 Task: In the  document Sarah.pdf ,change text color to 'Dark Brown' Insert the shape mentioned shape on right side of the text 'Cloud Callouts'. Change color of the shape to  RedChange shape height to 1
Action: Mouse pressed left at (381, 455)
Screenshot: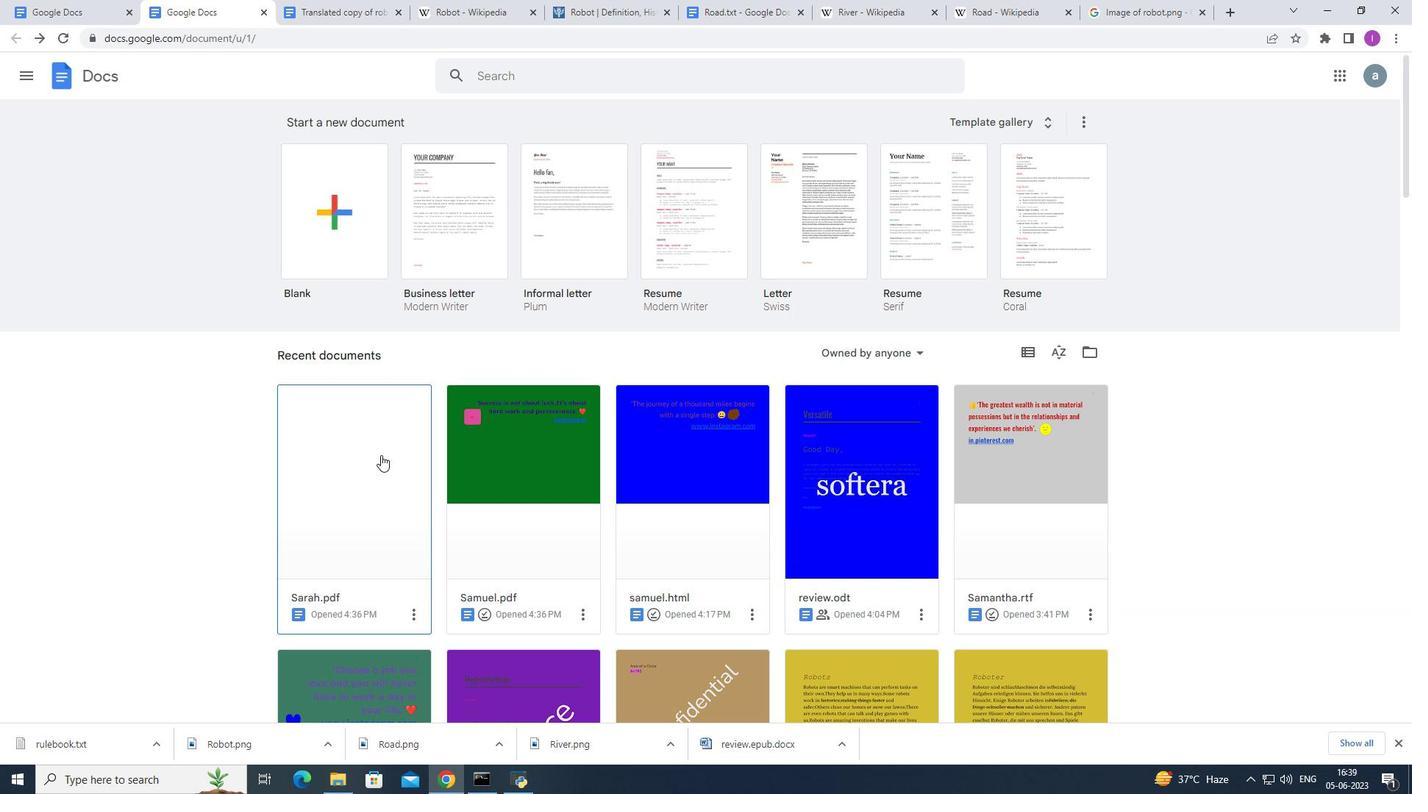 
Action: Mouse moved to (459, 236)
Screenshot: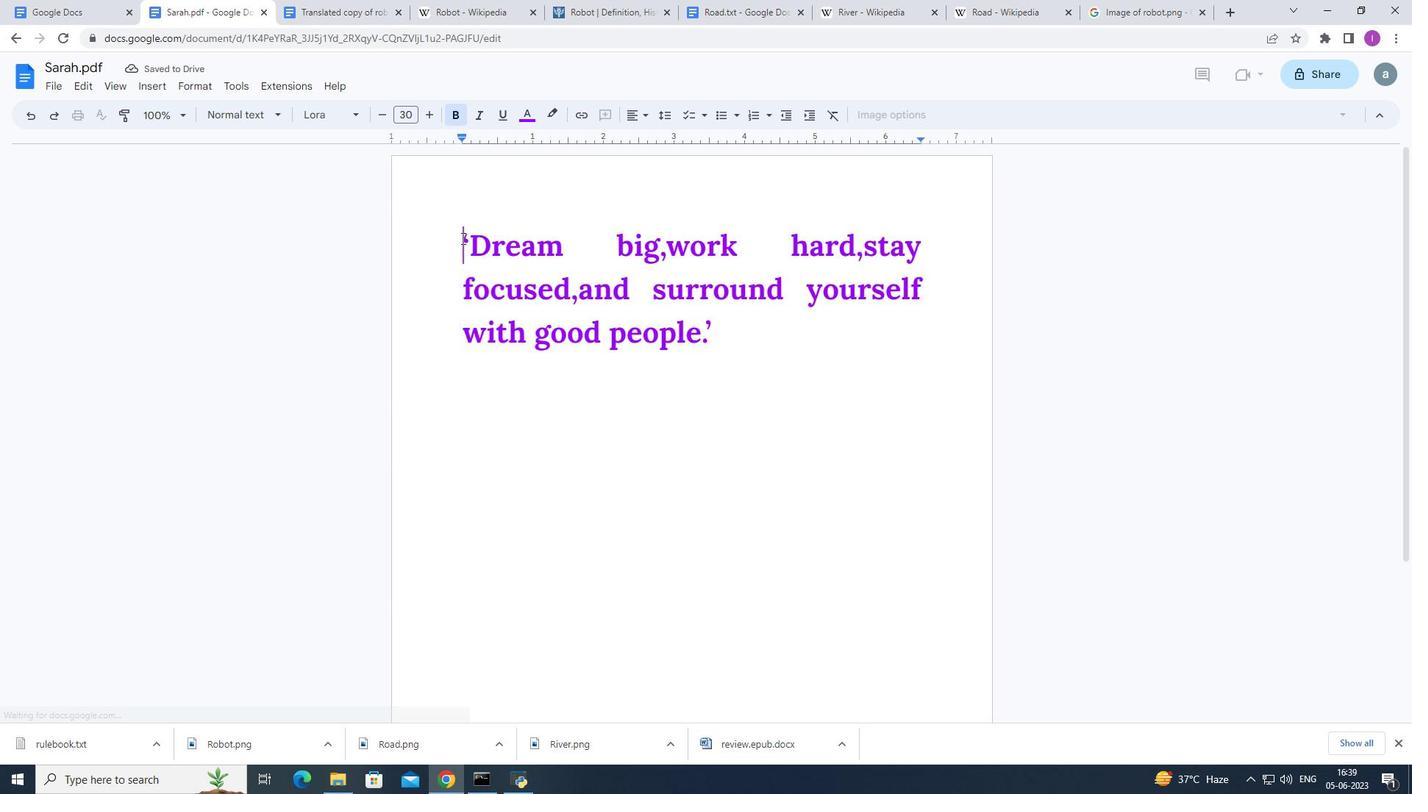 
Action: Mouse pressed left at (459, 236)
Screenshot: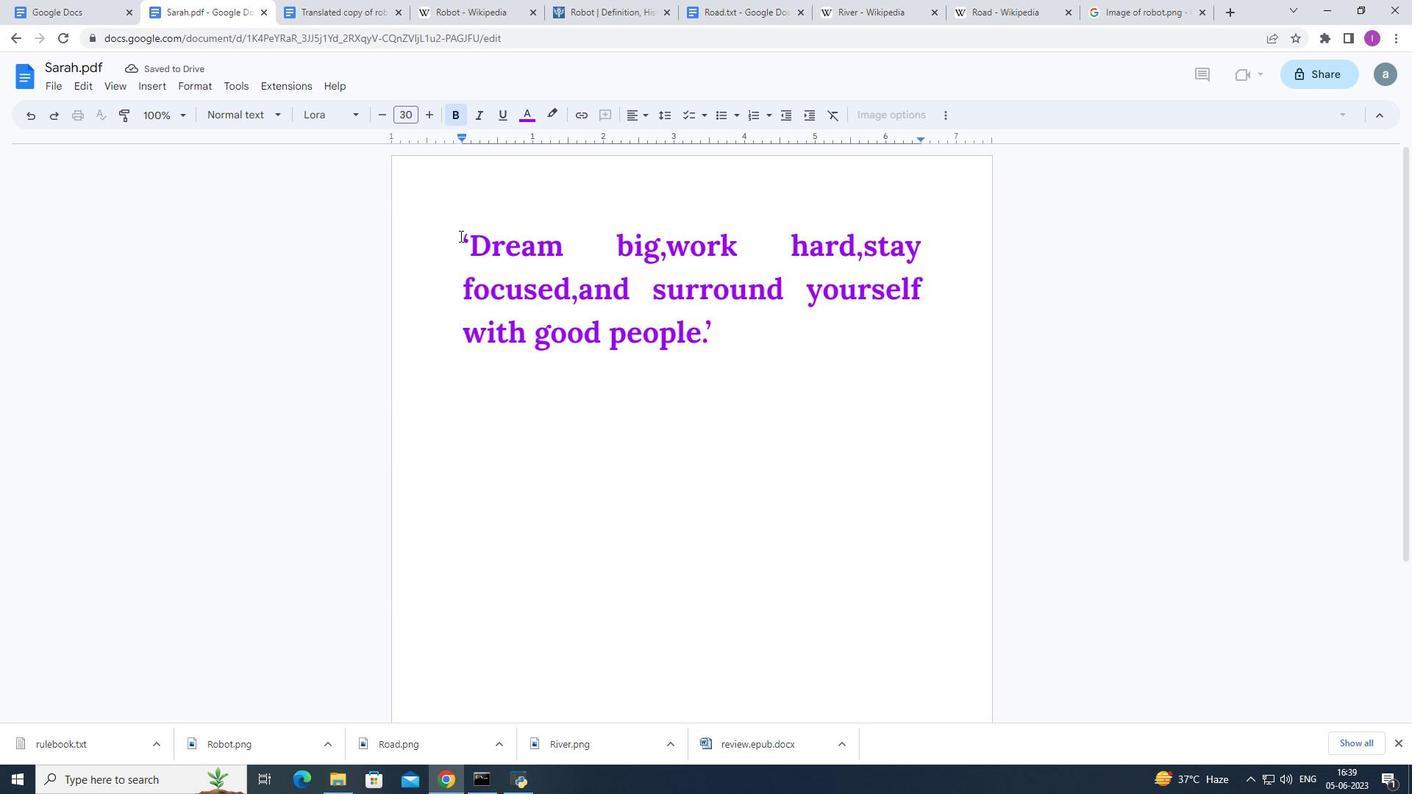 
Action: Mouse moved to (527, 120)
Screenshot: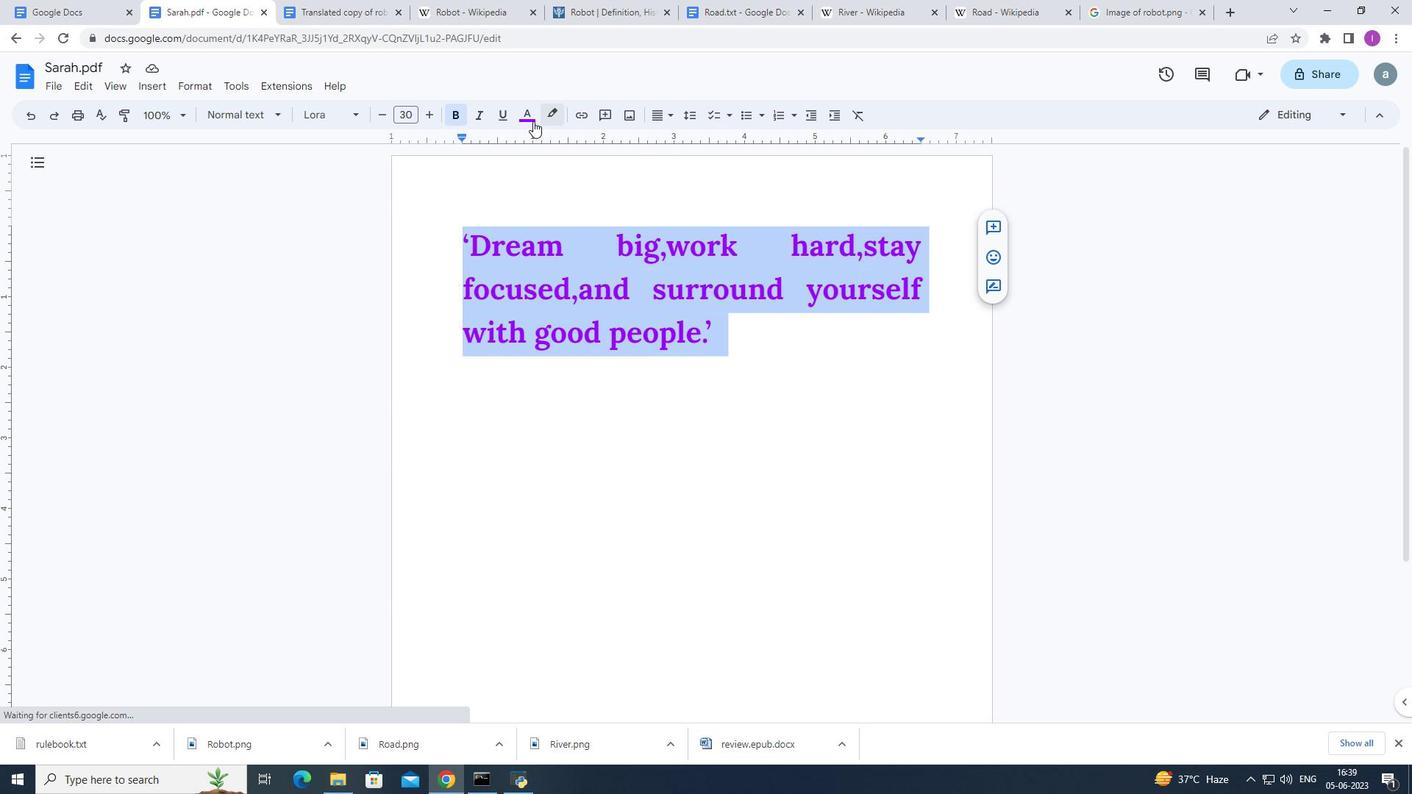 
Action: Mouse pressed left at (527, 120)
Screenshot: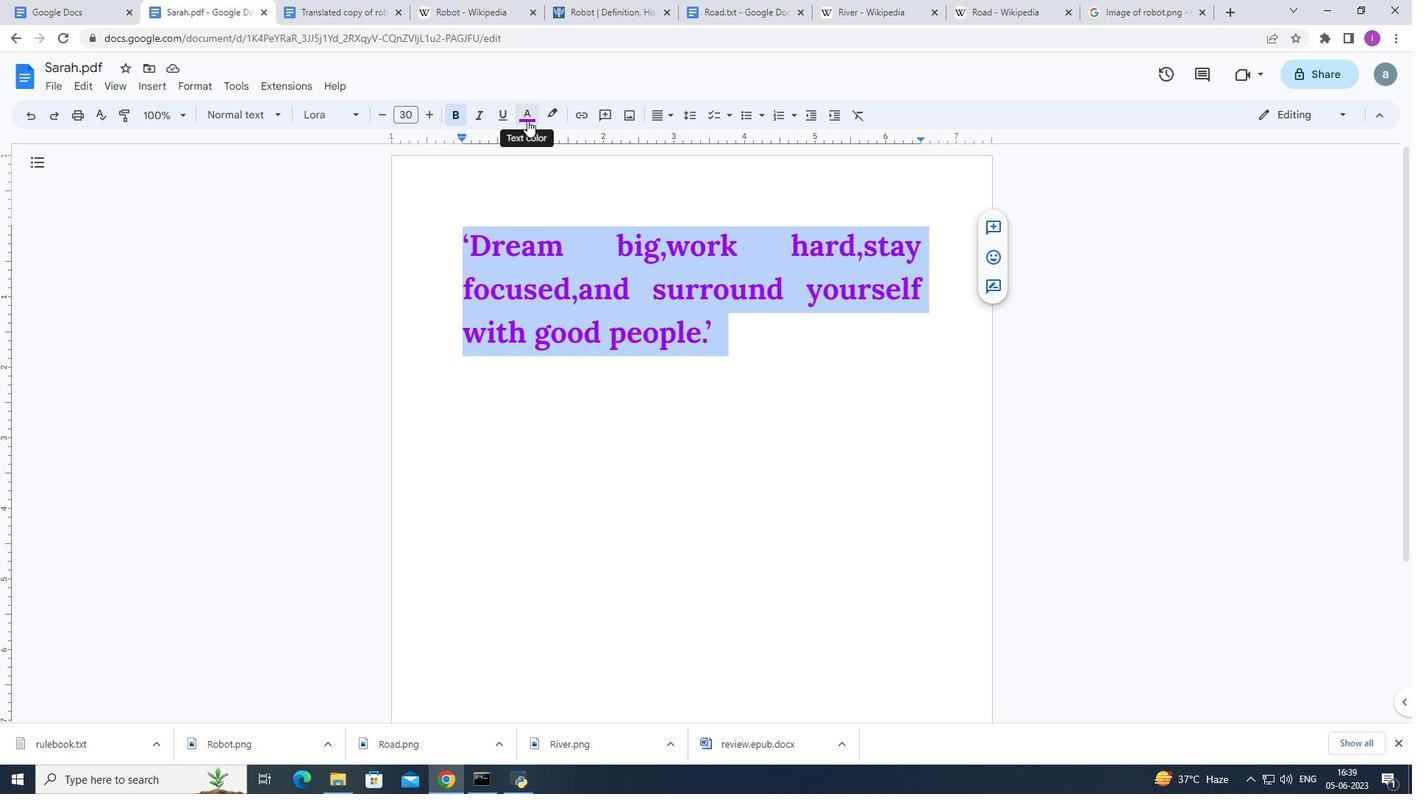 
Action: Mouse moved to (568, 256)
Screenshot: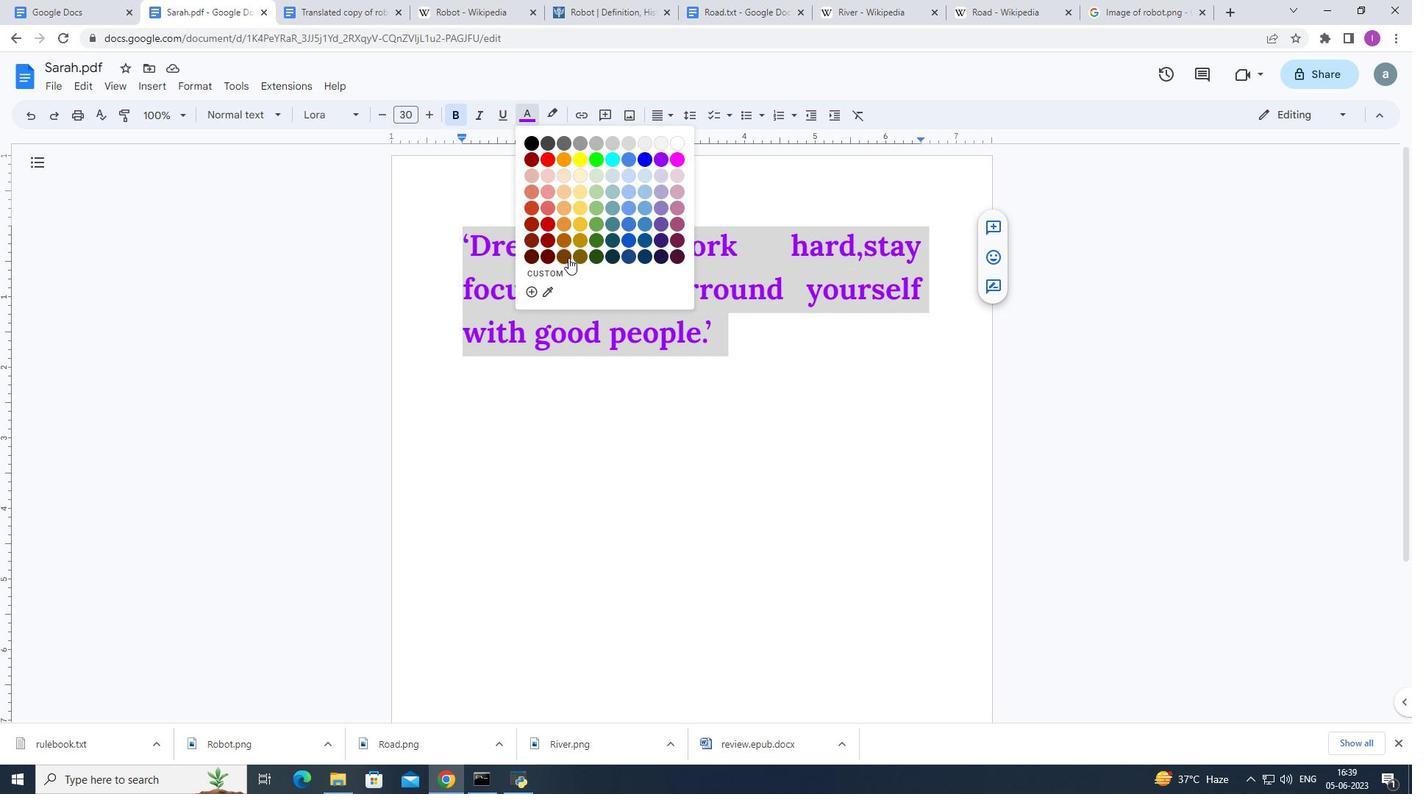 
Action: Mouse pressed left at (568, 256)
Screenshot: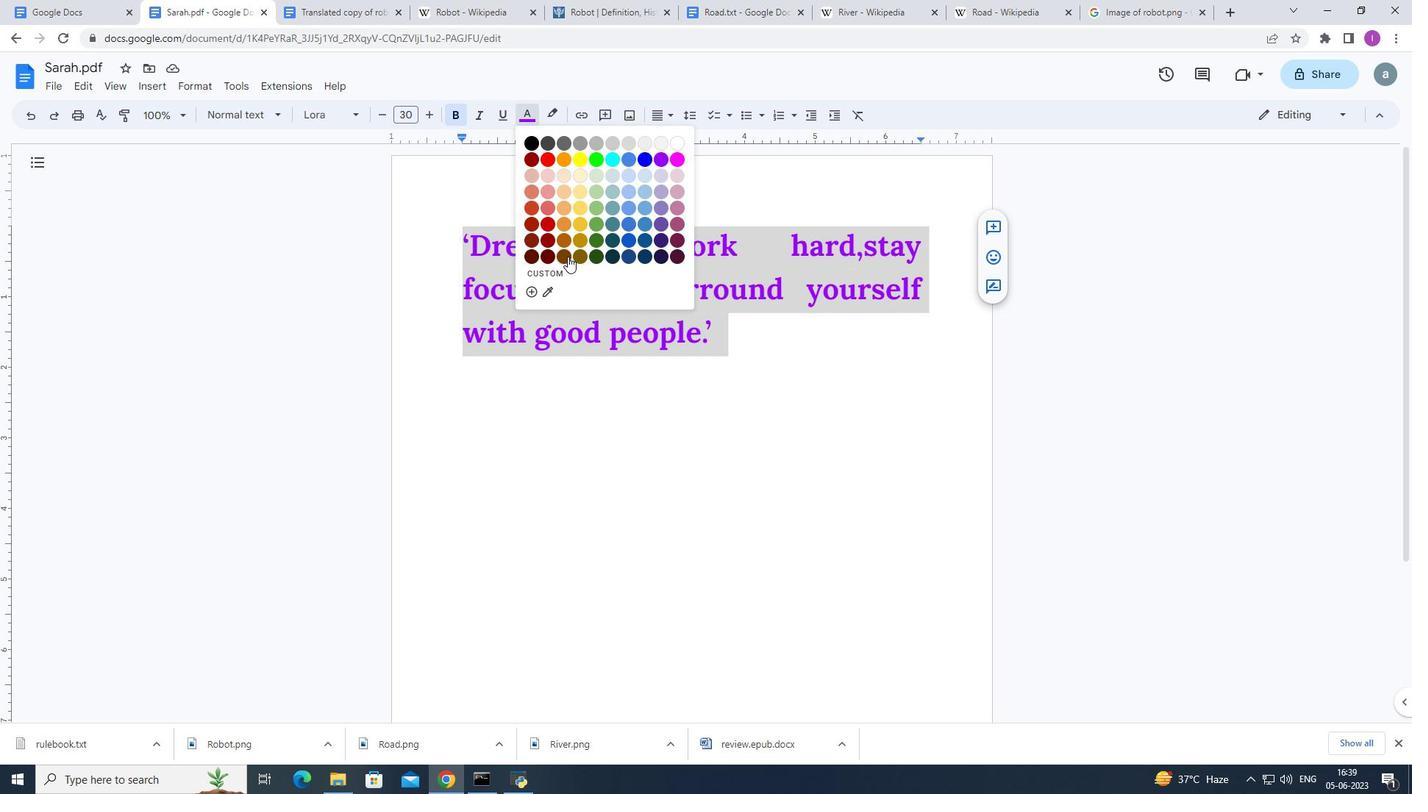 
Action: Mouse moved to (423, 278)
Screenshot: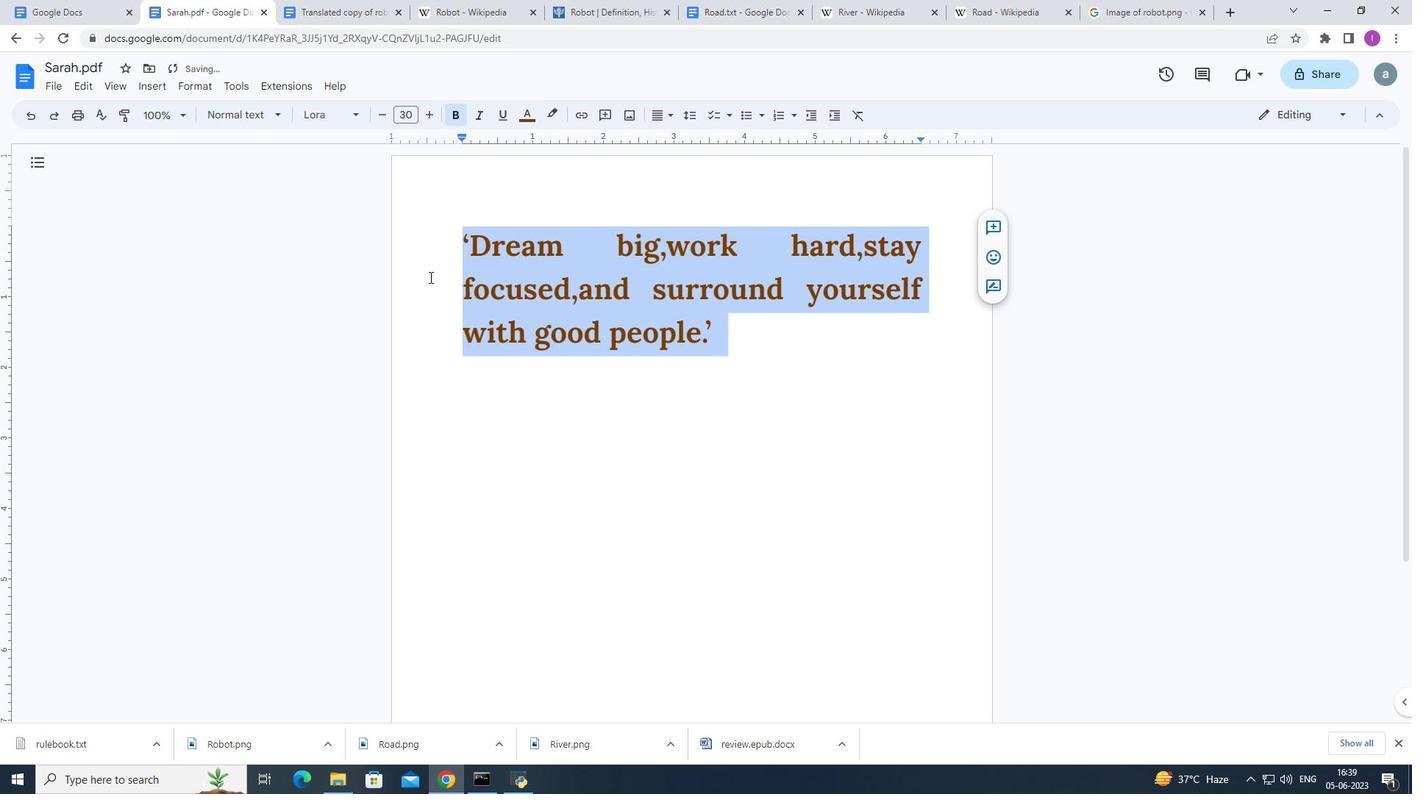 
Action: Mouse pressed left at (423, 278)
Screenshot: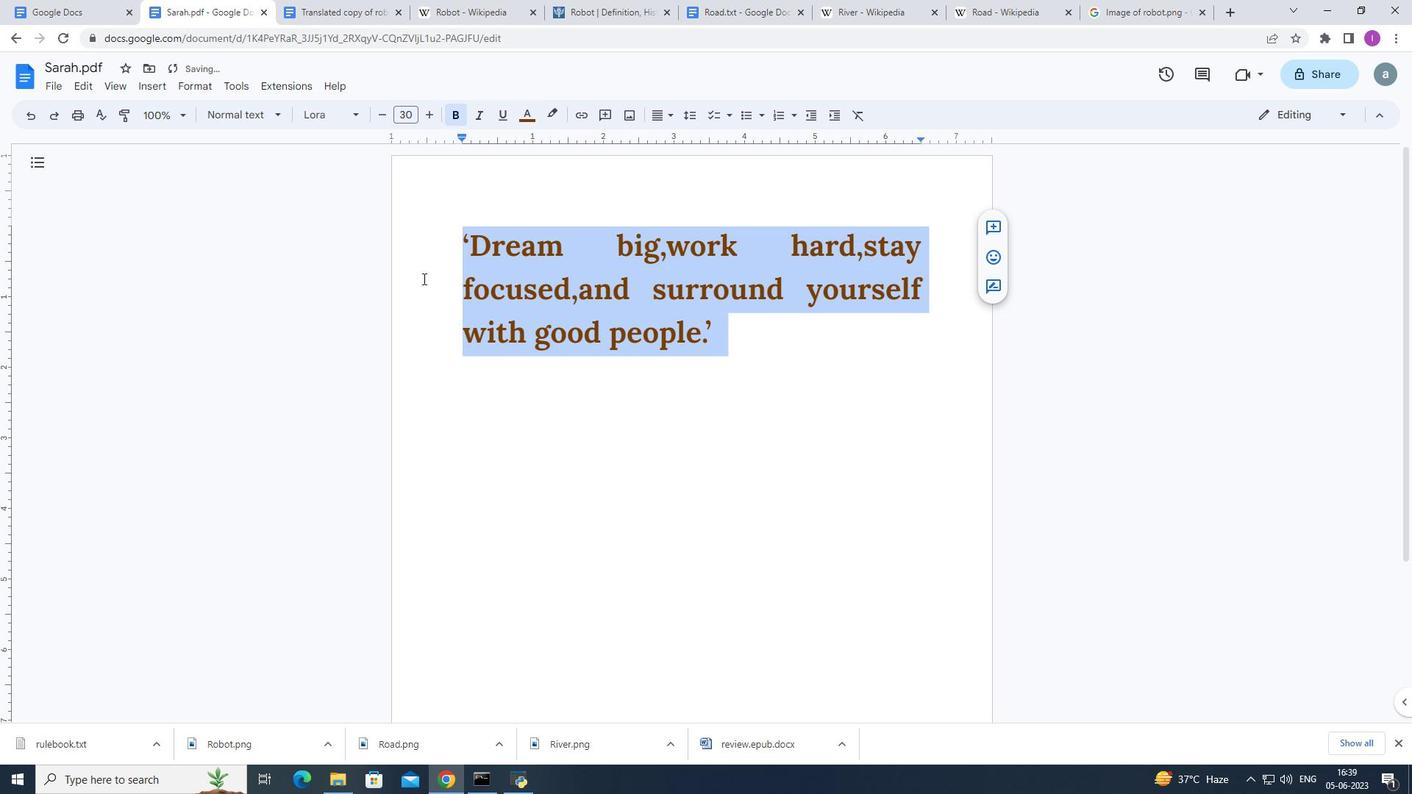 
Action: Mouse moved to (161, 82)
Screenshot: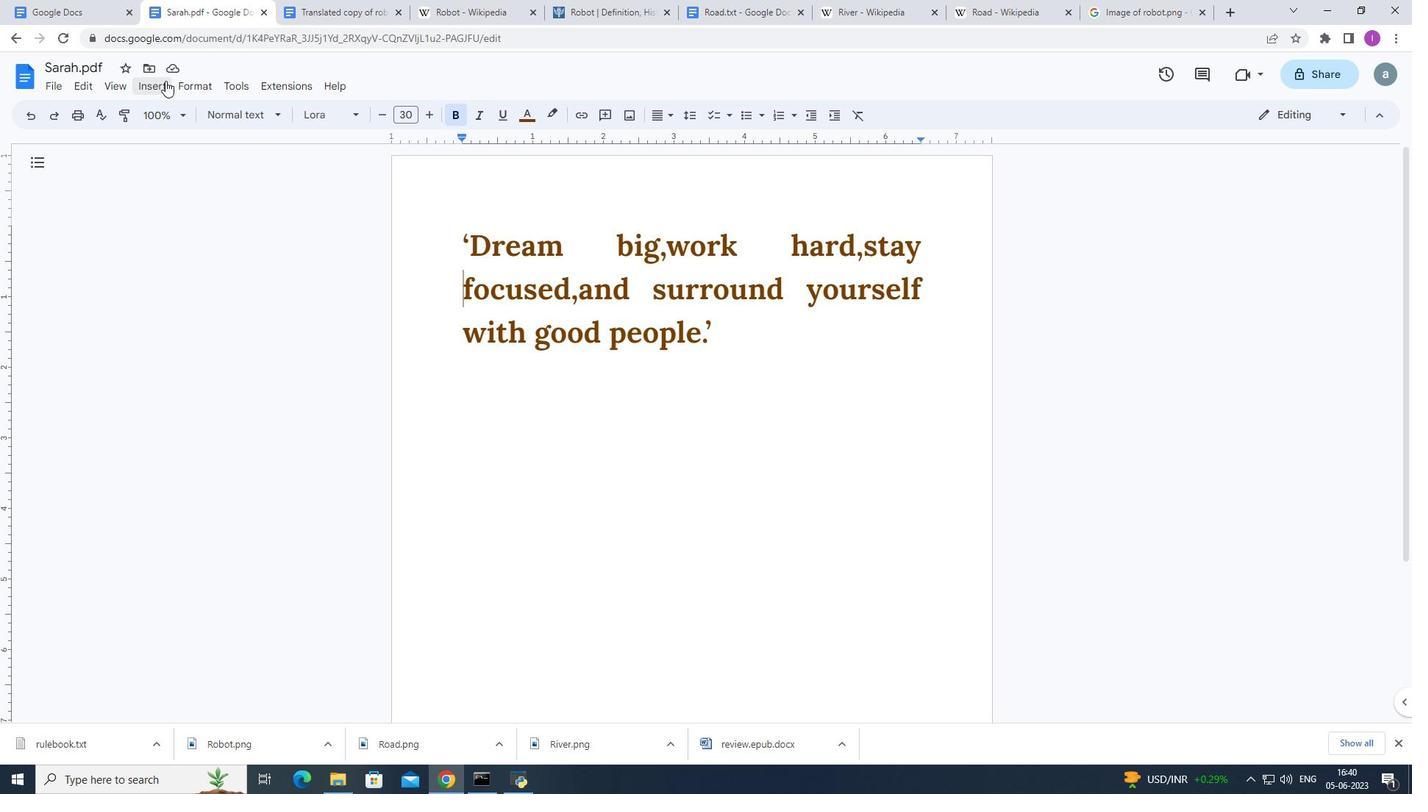 
Action: Mouse pressed left at (161, 82)
Screenshot: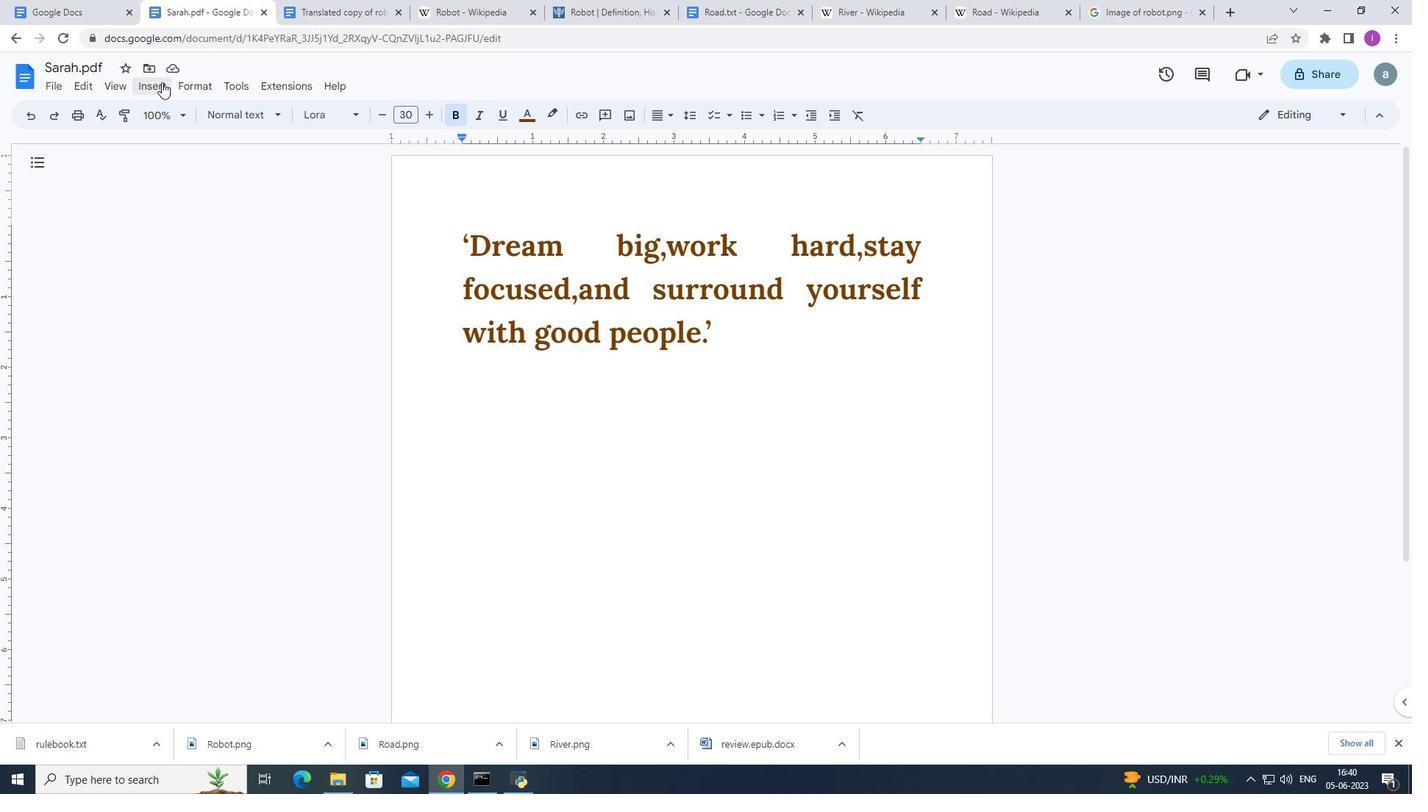 
Action: Mouse moved to (174, 158)
Screenshot: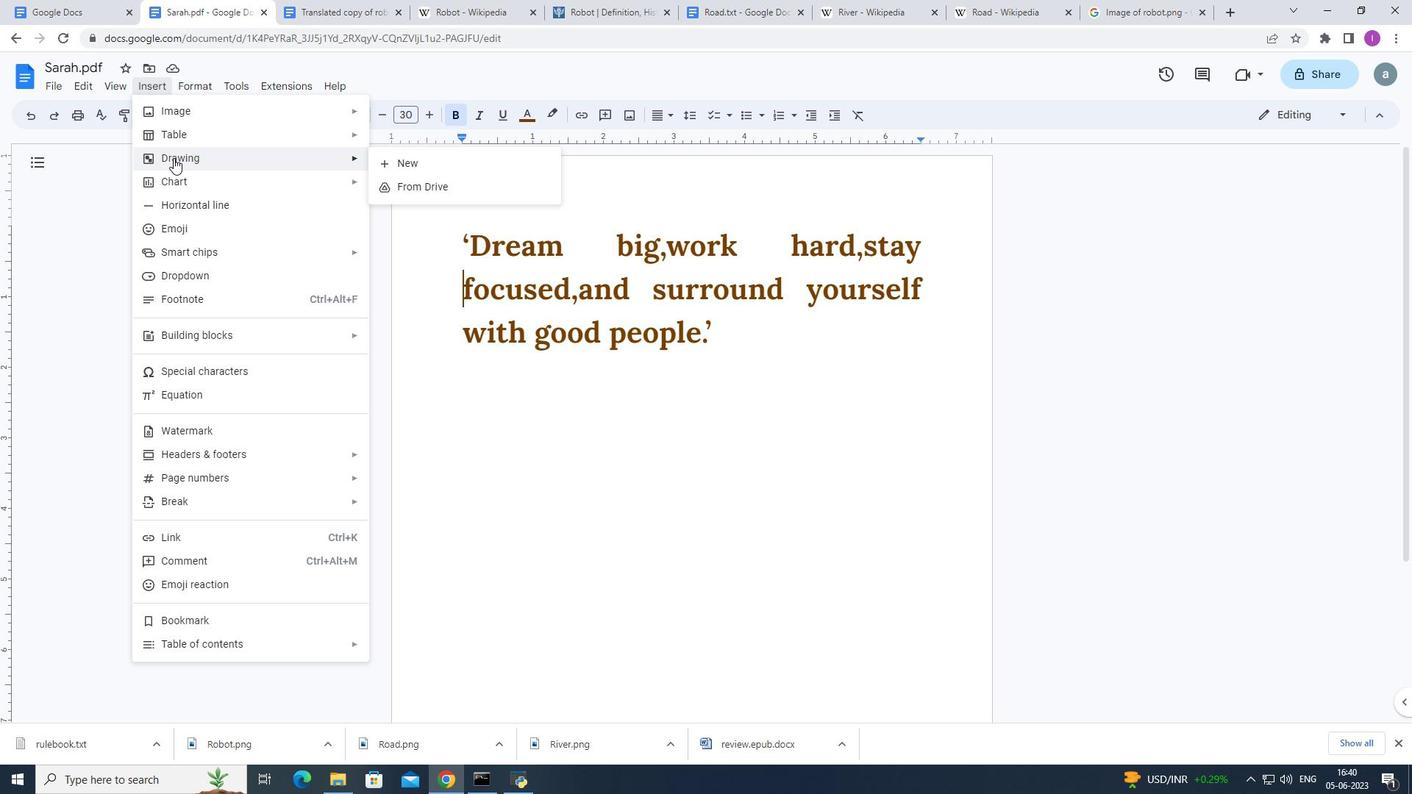 
Action: Mouse pressed left at (174, 158)
Screenshot: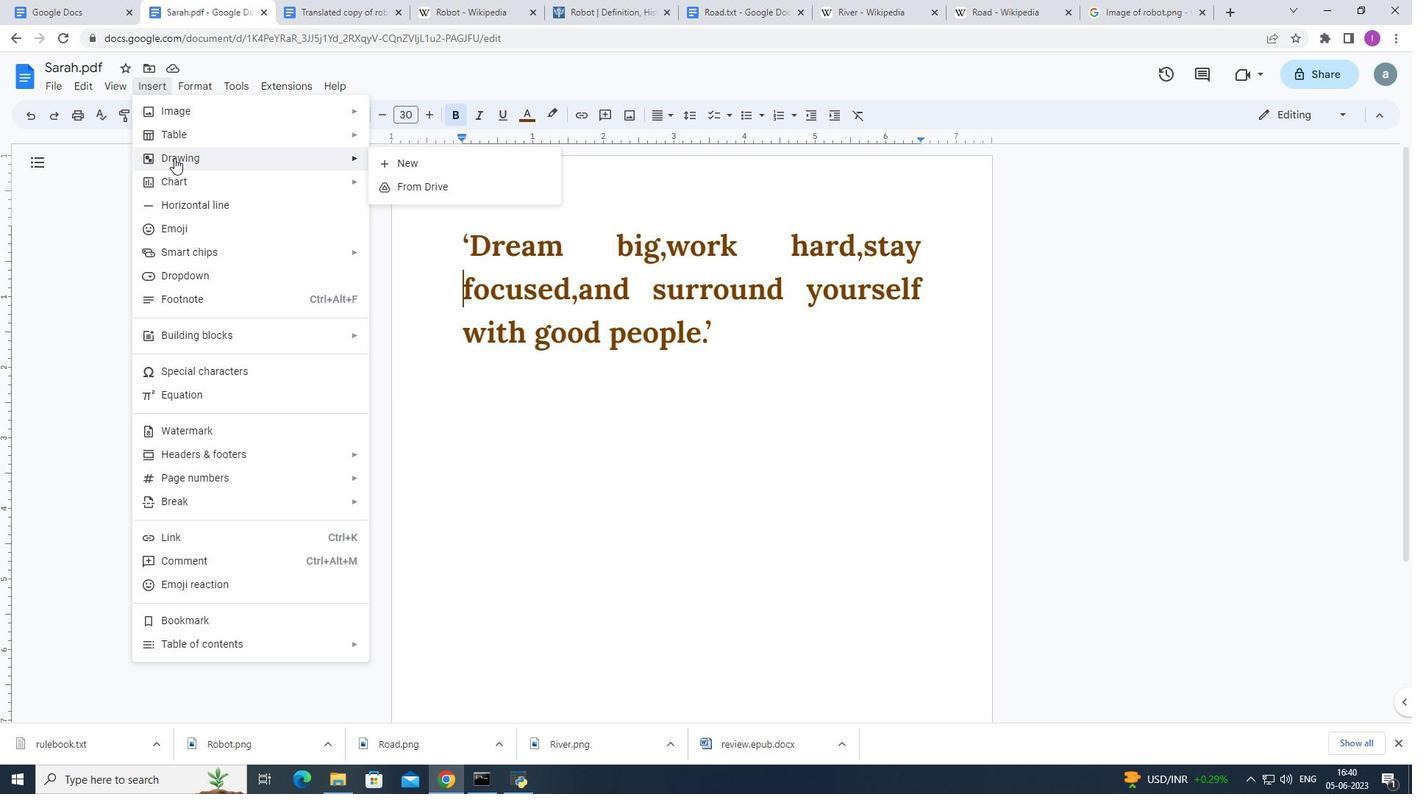 
Action: Mouse moved to (427, 160)
Screenshot: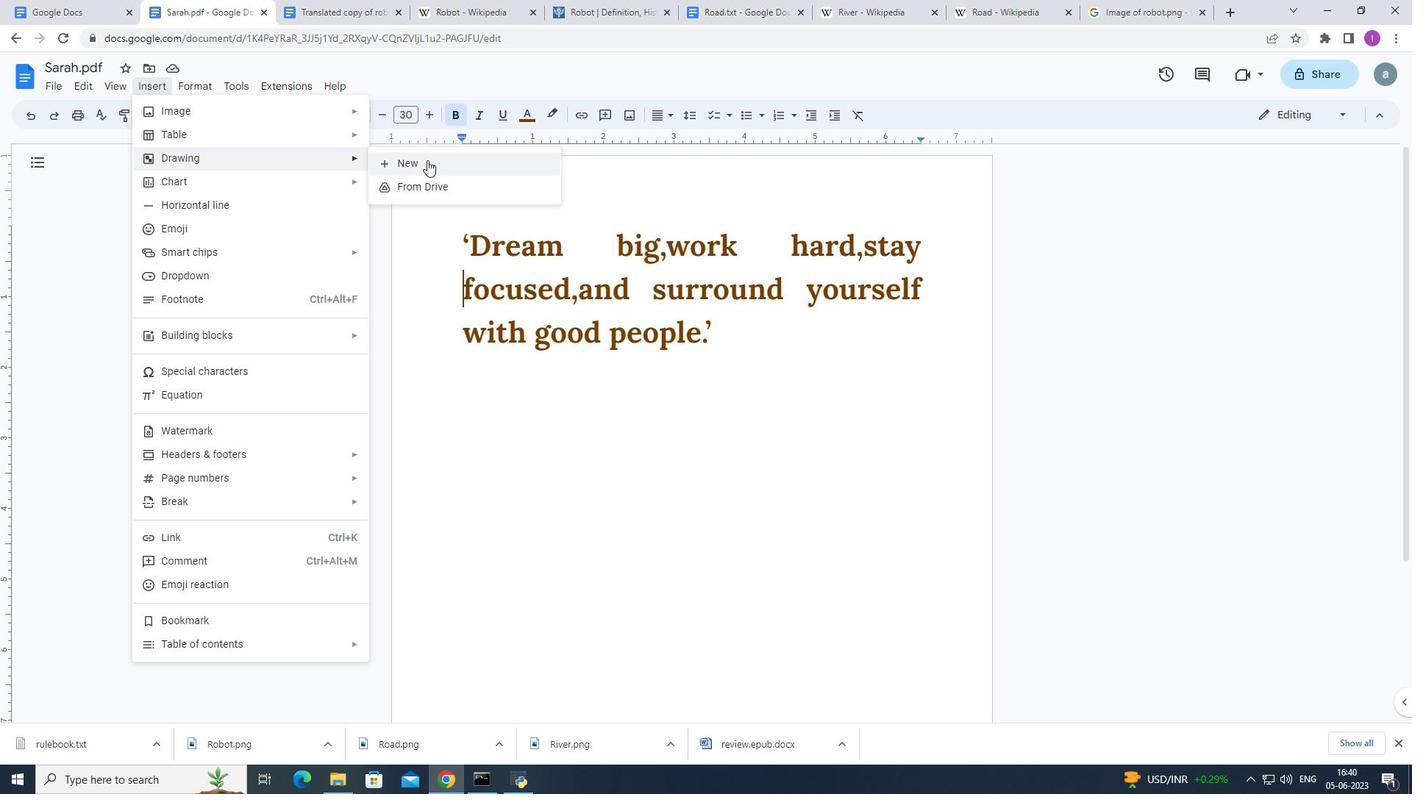 
Action: Mouse pressed left at (427, 160)
Screenshot: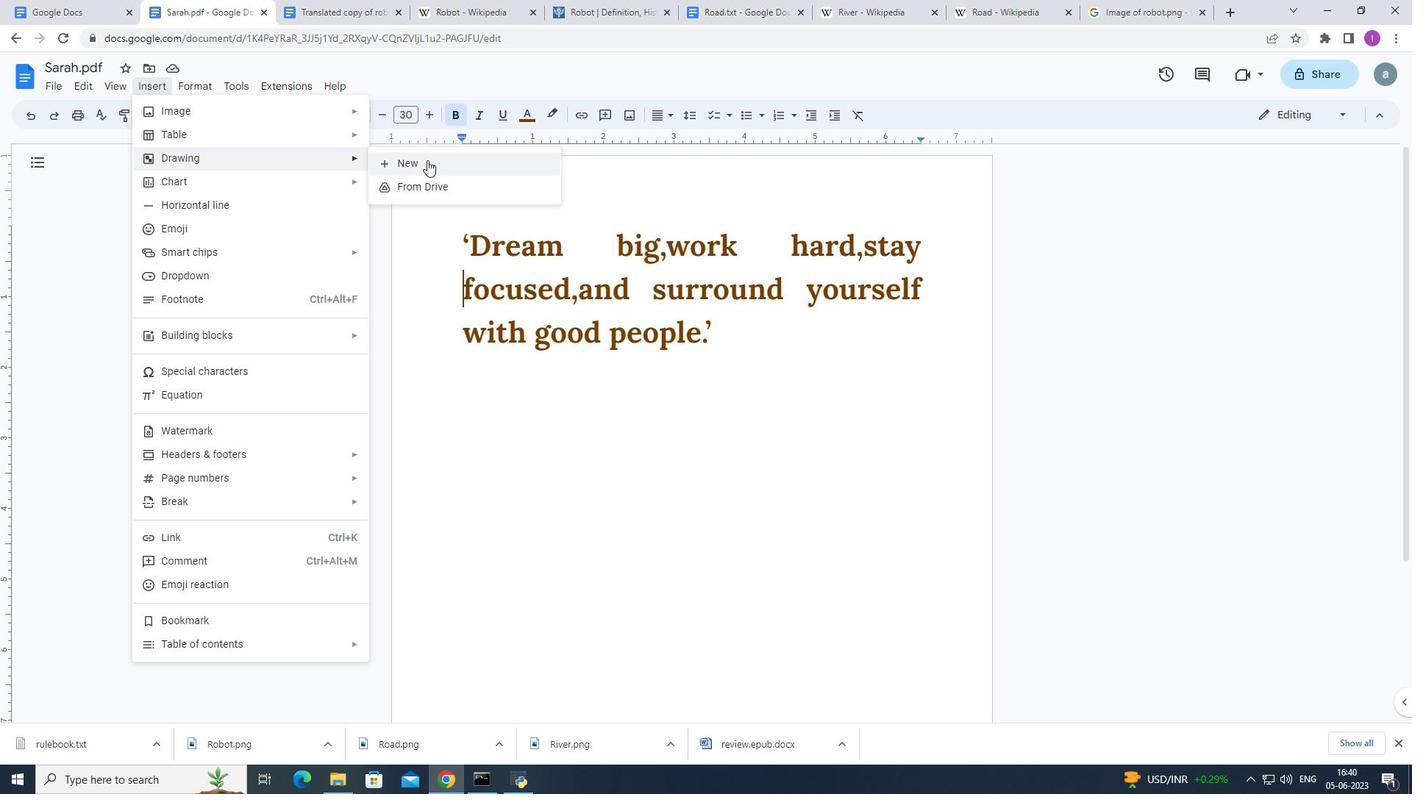 
Action: Mouse moved to (535, 142)
Screenshot: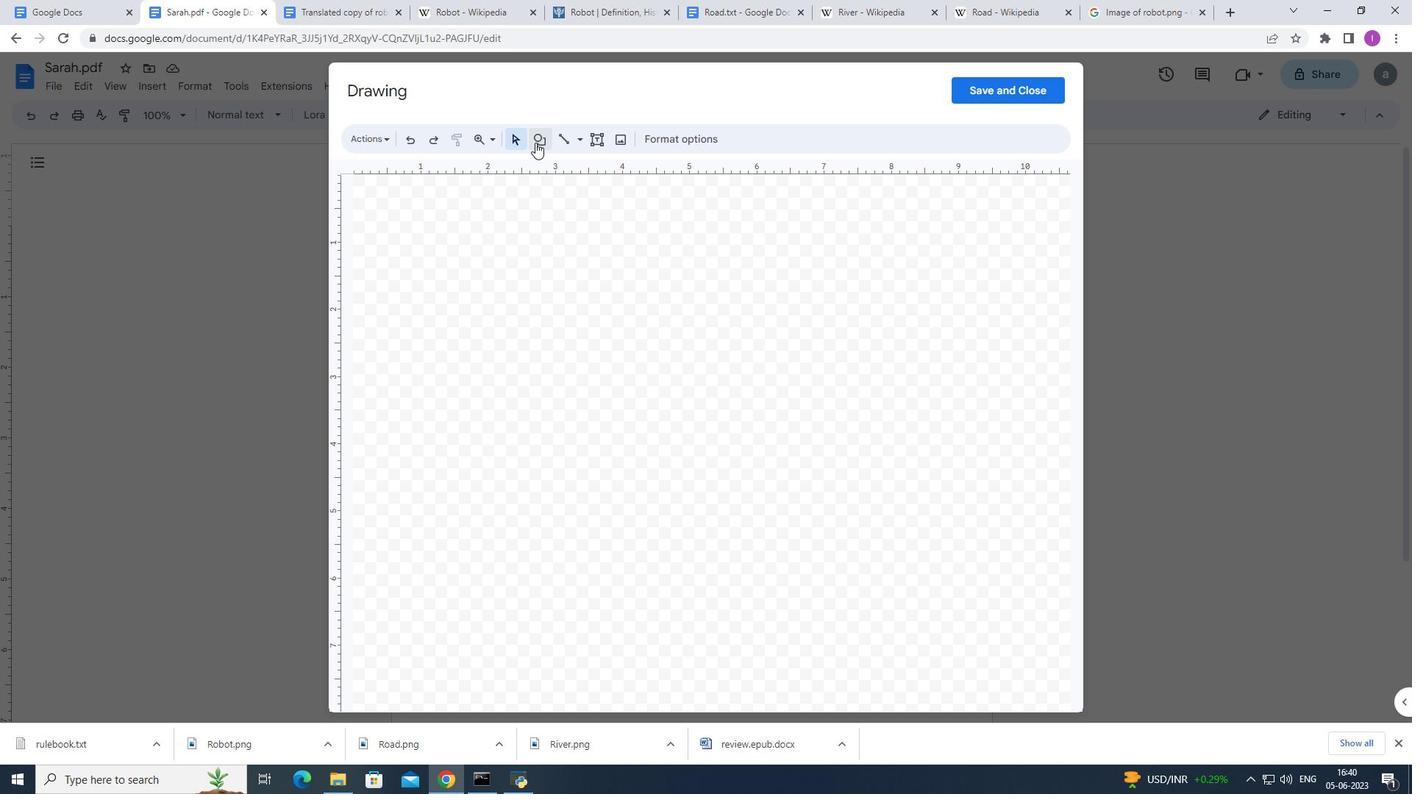 
Action: Mouse pressed left at (535, 142)
Screenshot: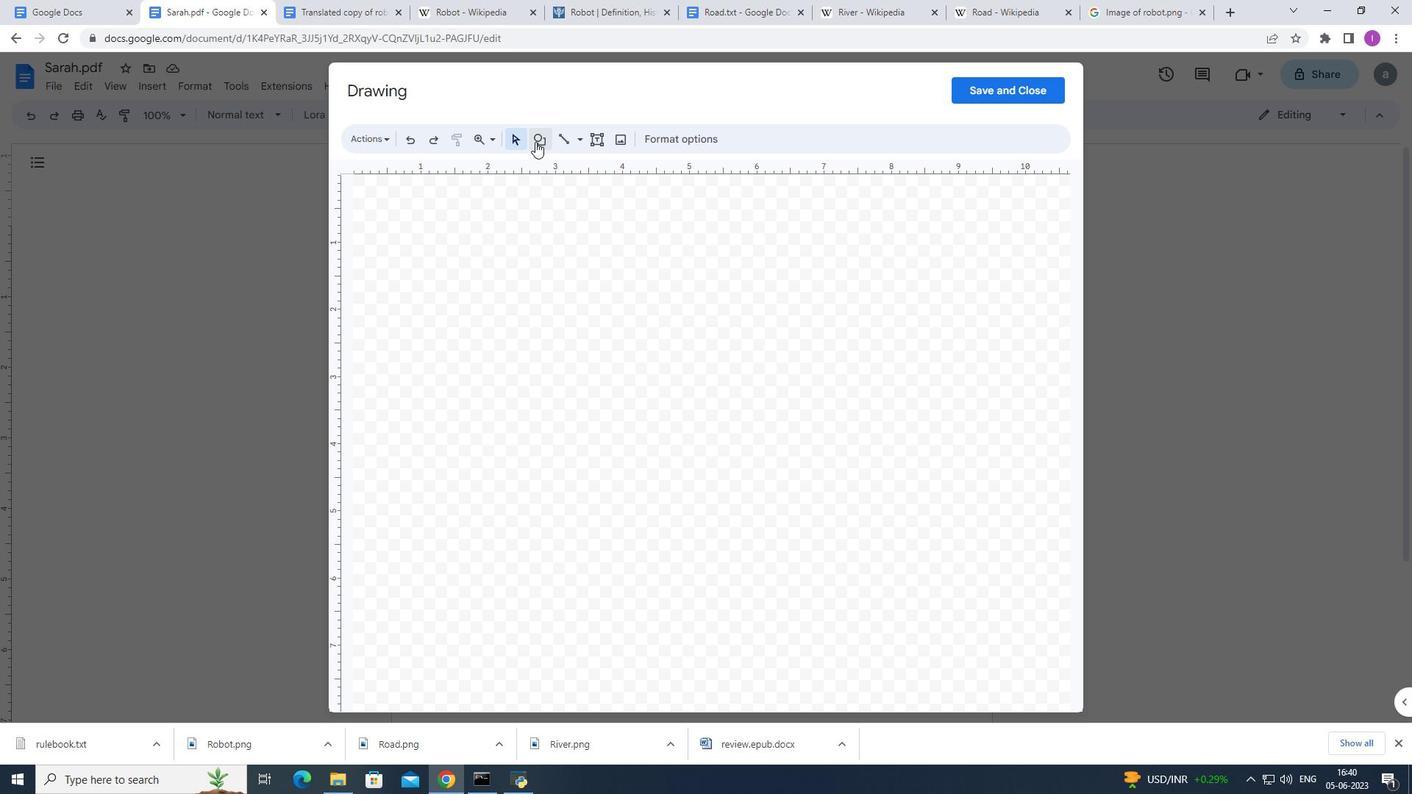 
Action: Mouse moved to (706, 262)
Screenshot: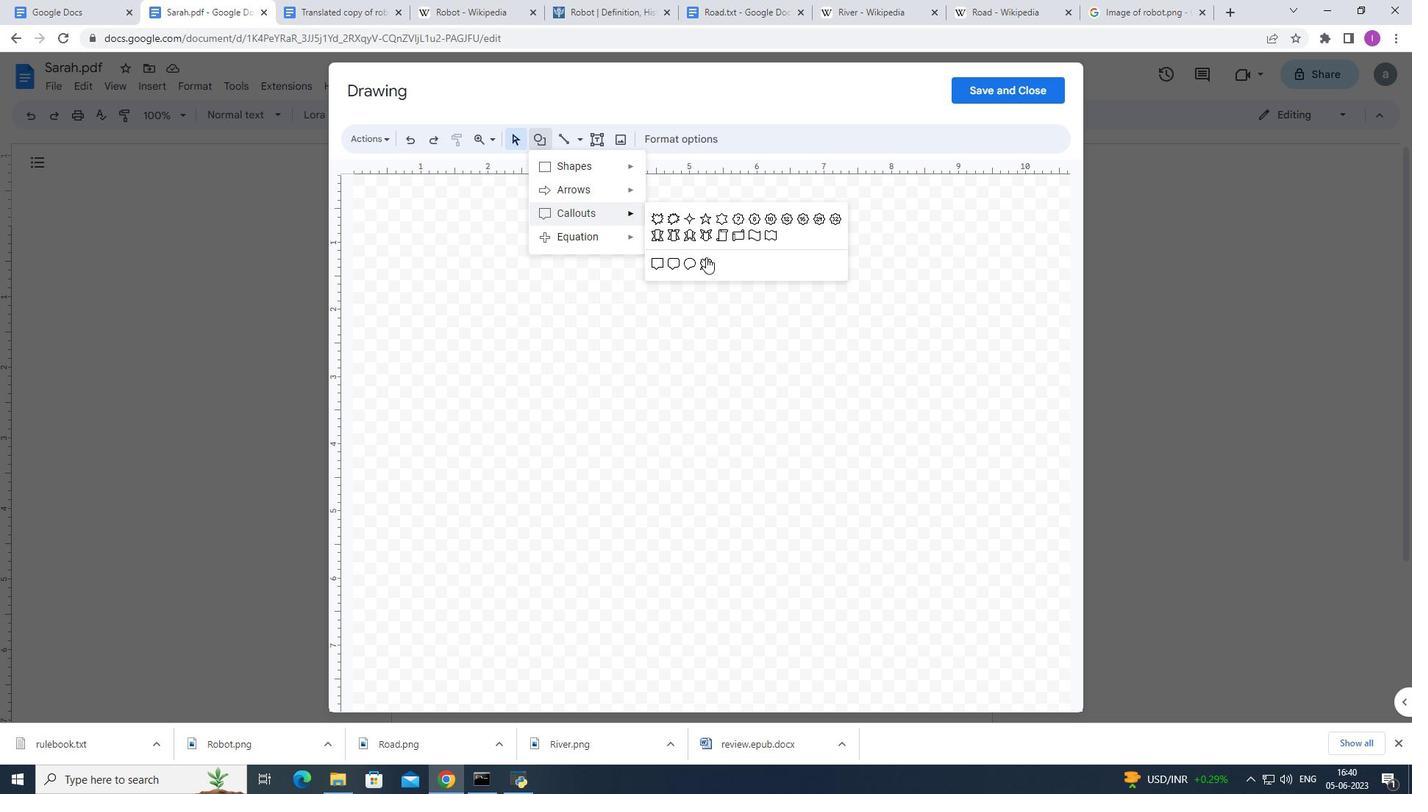 
Action: Mouse pressed left at (706, 262)
Screenshot: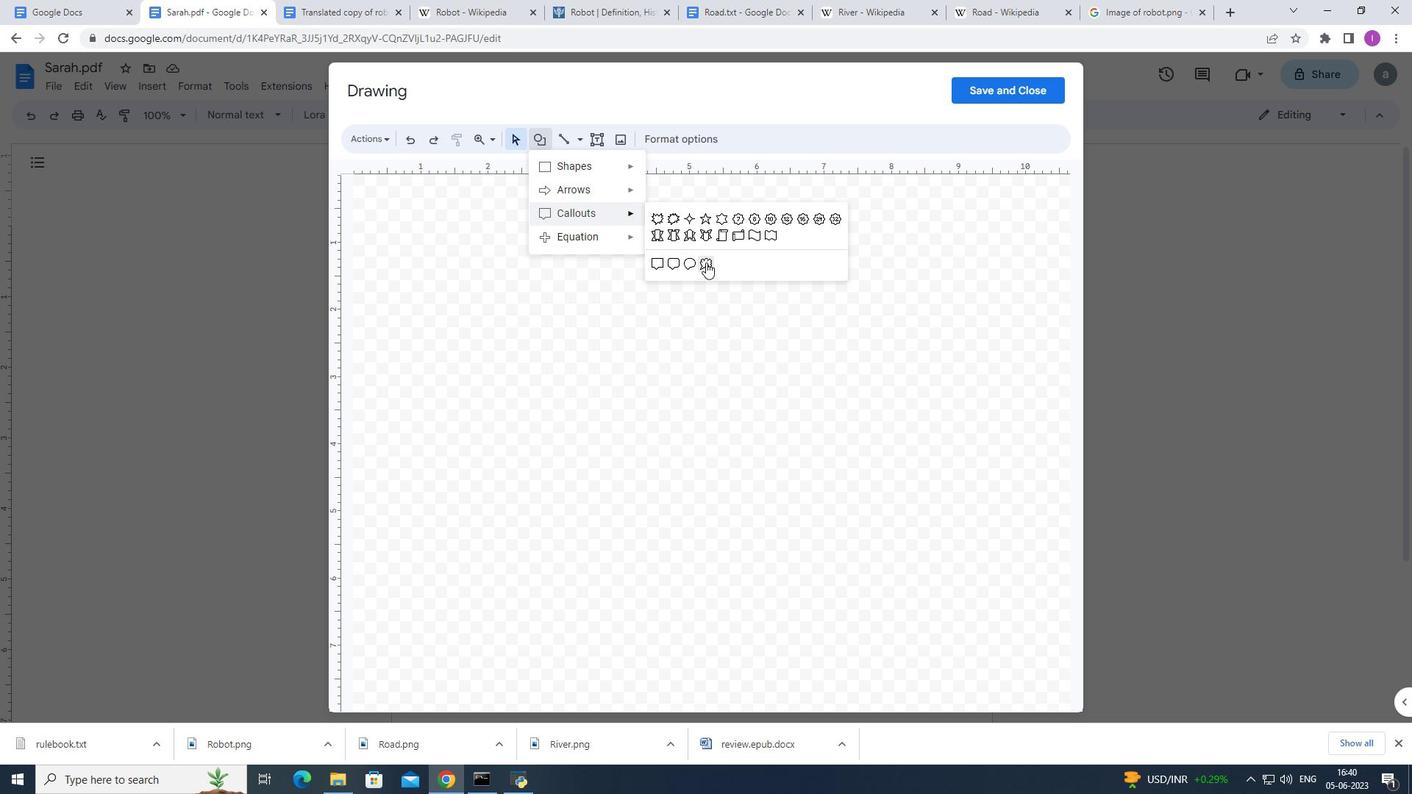 
Action: Mouse moved to (639, 294)
Screenshot: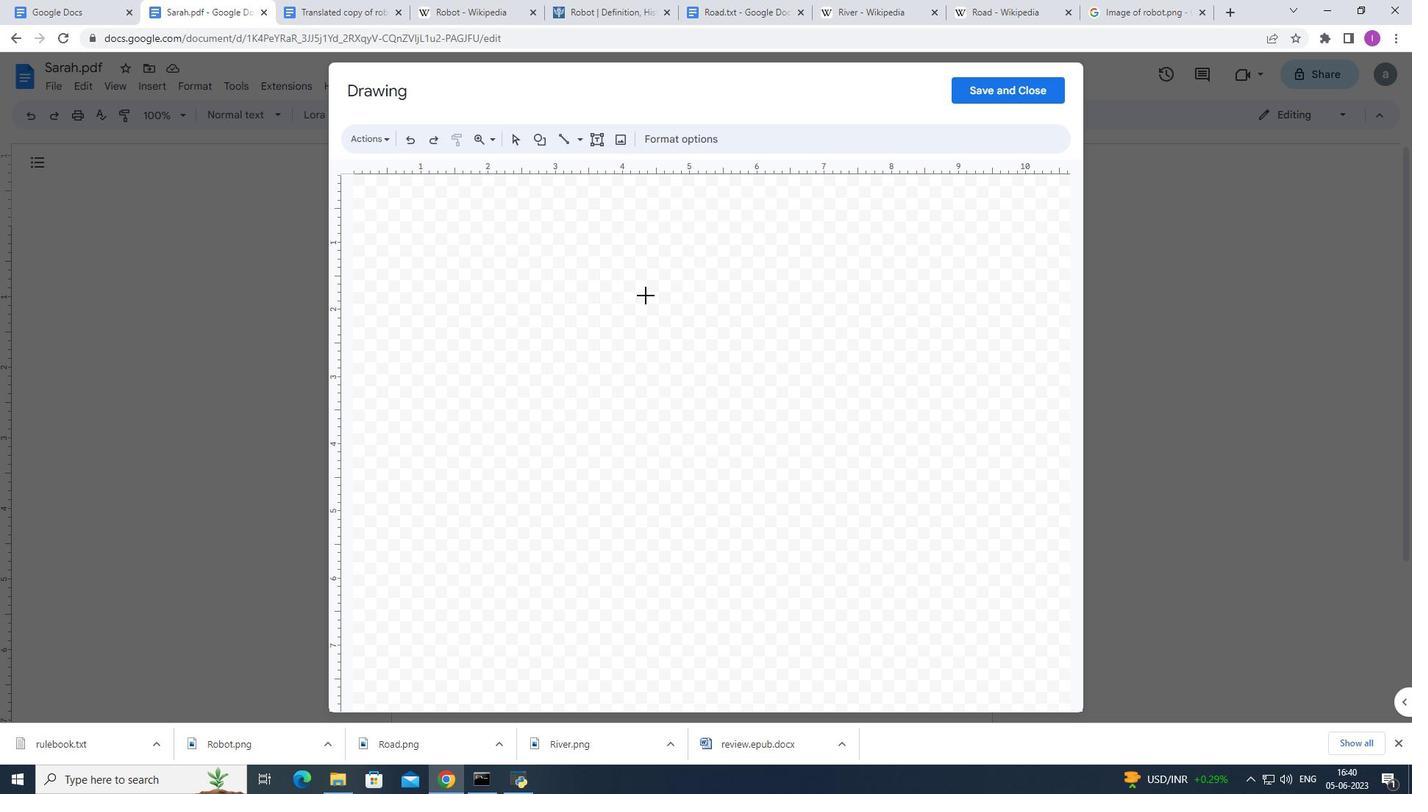 
Action: Mouse pressed left at (639, 294)
Screenshot: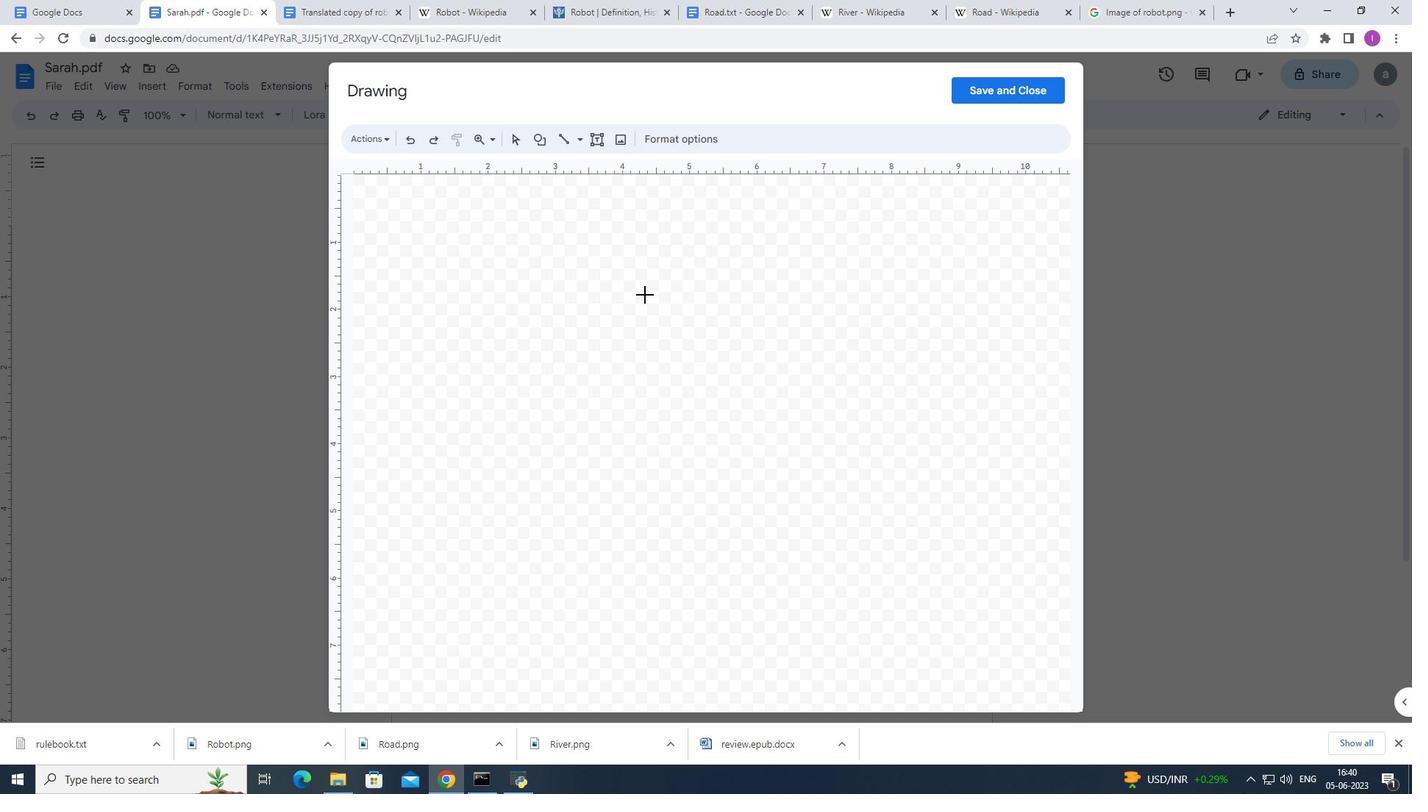 
Action: Mouse moved to (639, 293)
Screenshot: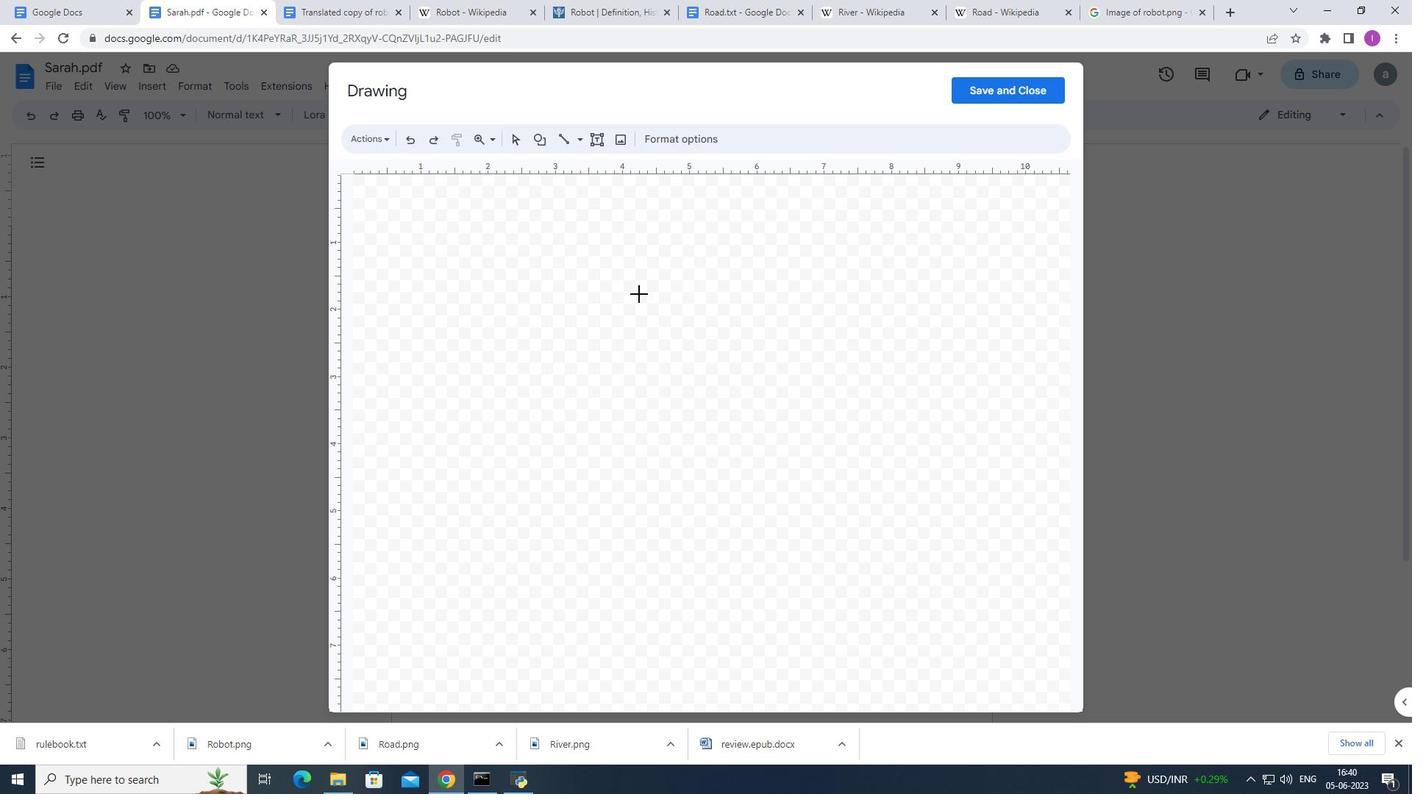 
Action: Mouse pressed left at (639, 293)
Screenshot: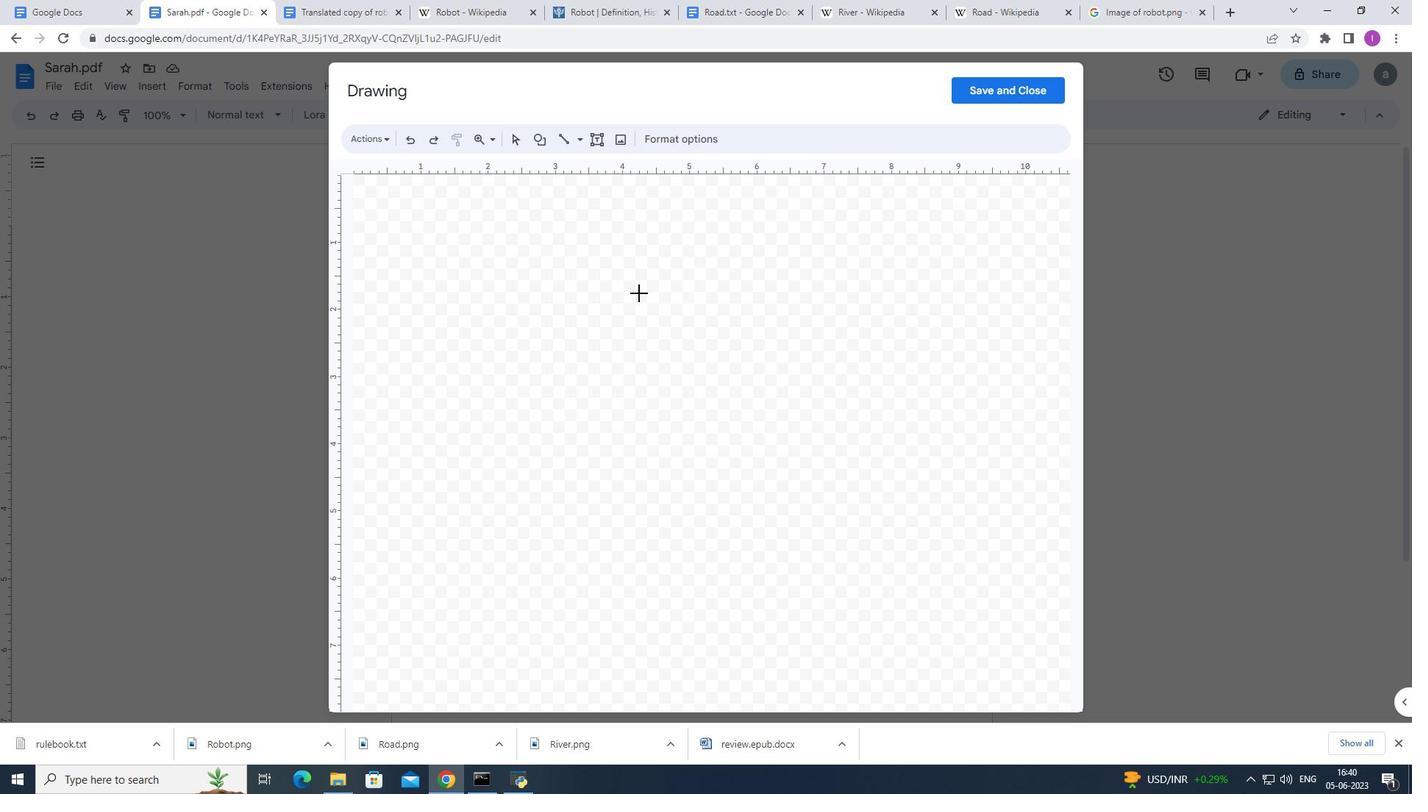 
Action: Mouse moved to (708, 338)
Screenshot: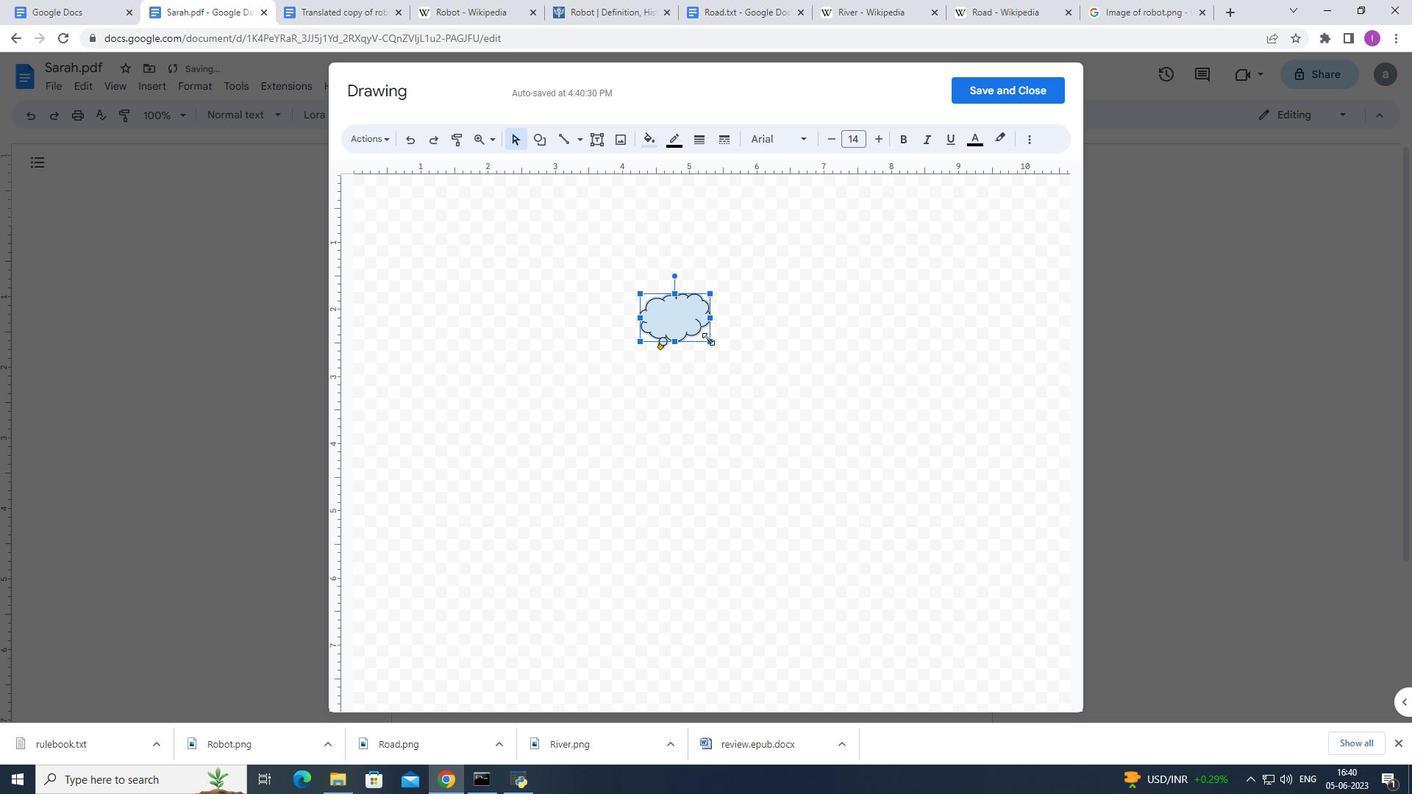 
Action: Mouse pressed left at (708, 338)
Screenshot: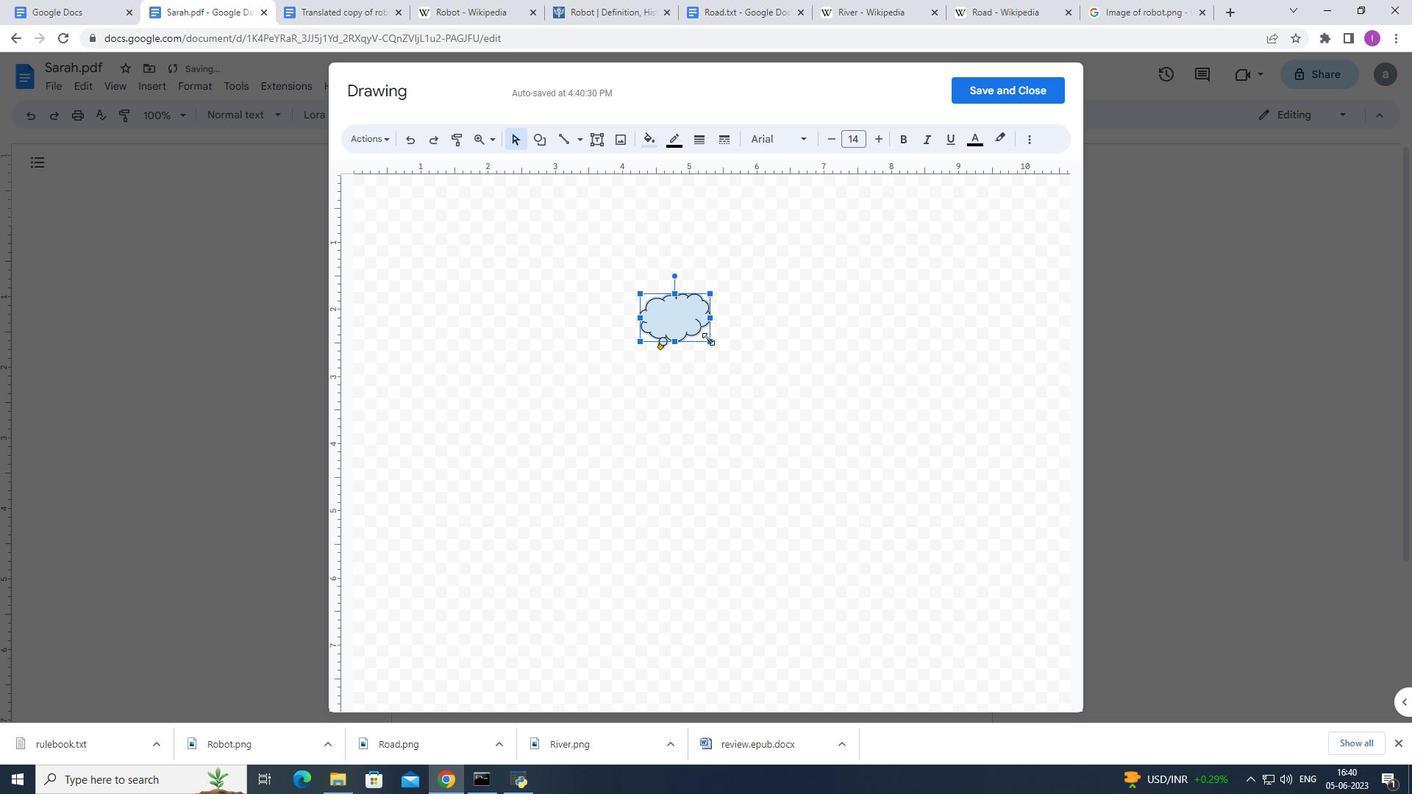 
Action: Mouse moved to (679, 303)
Screenshot: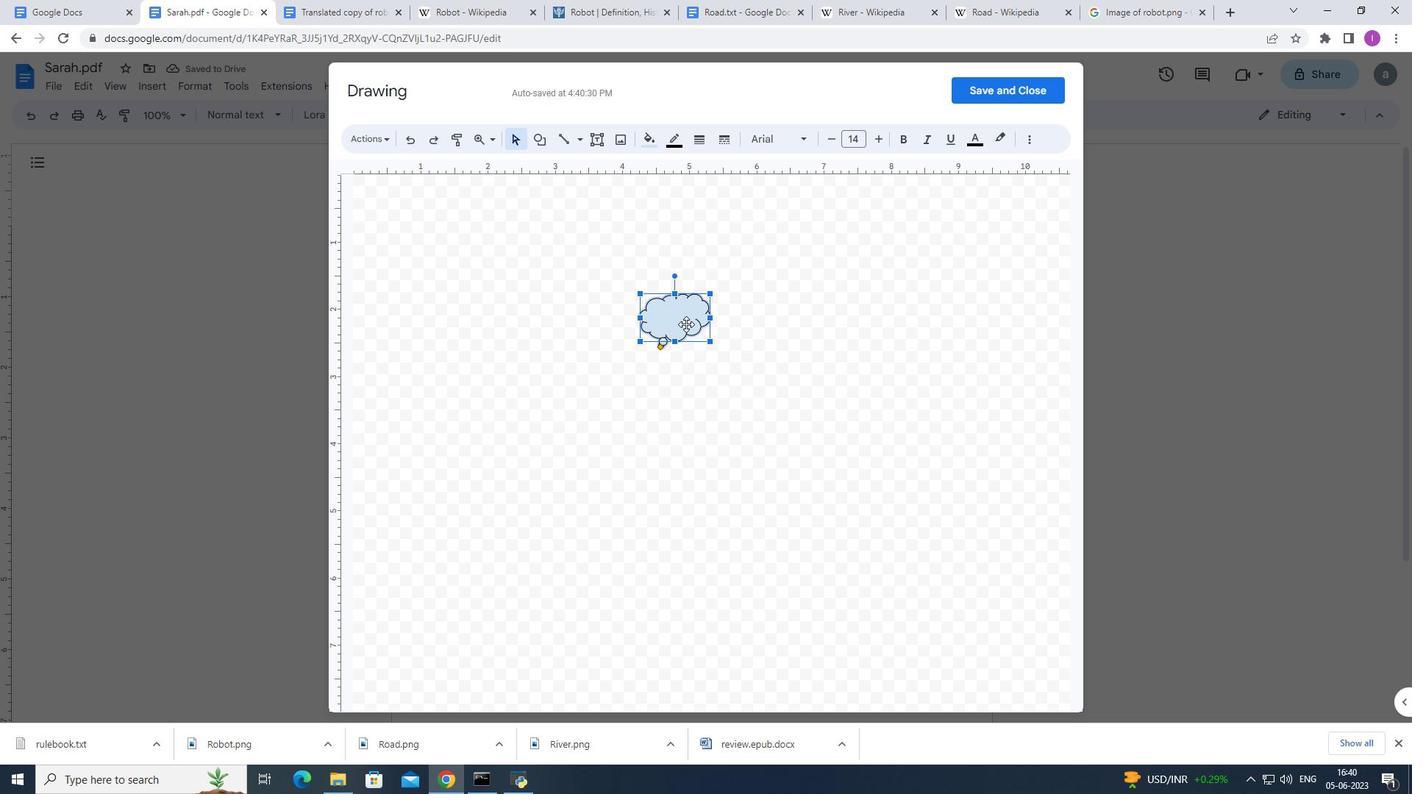 
Action: Mouse pressed left at (679, 303)
Screenshot: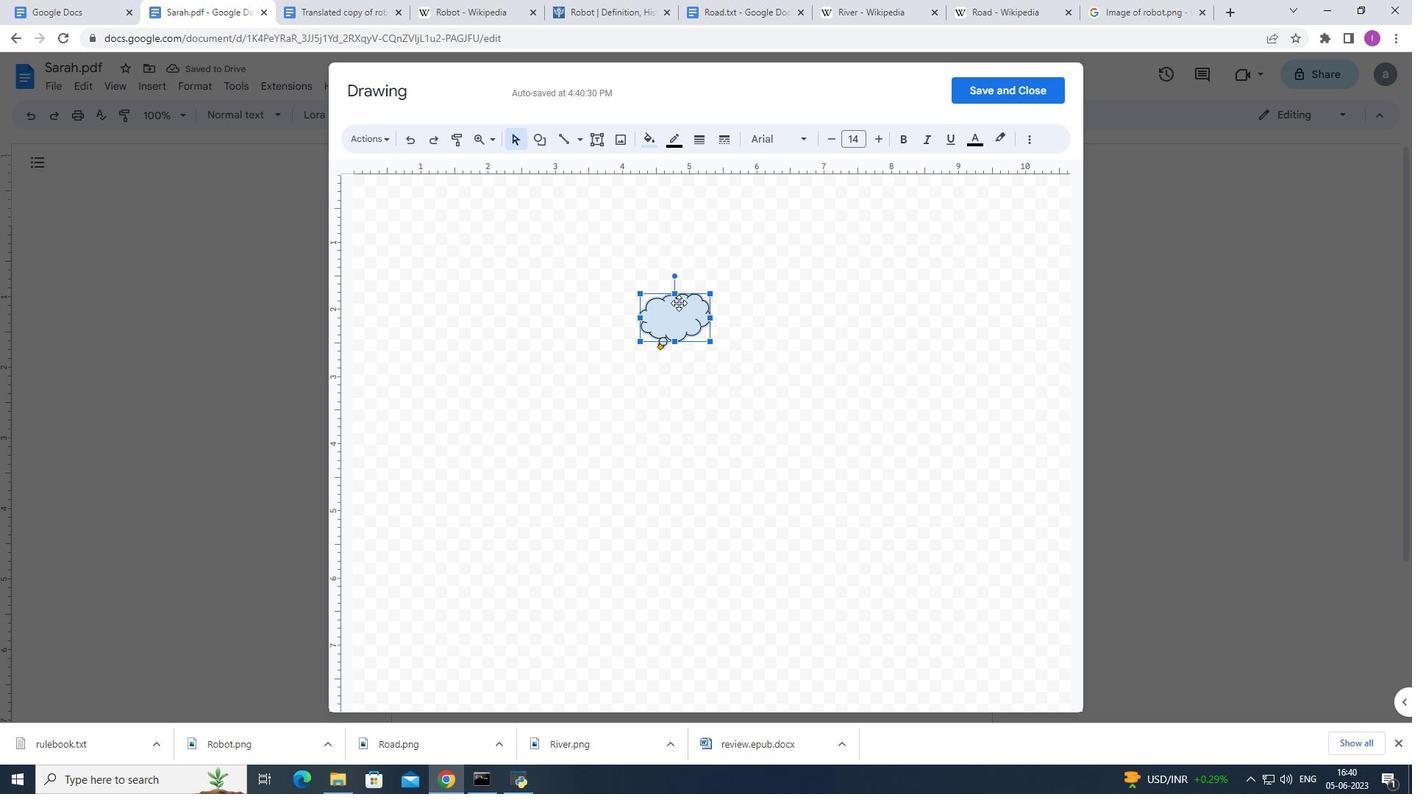 
Action: Mouse moved to (639, 293)
Screenshot: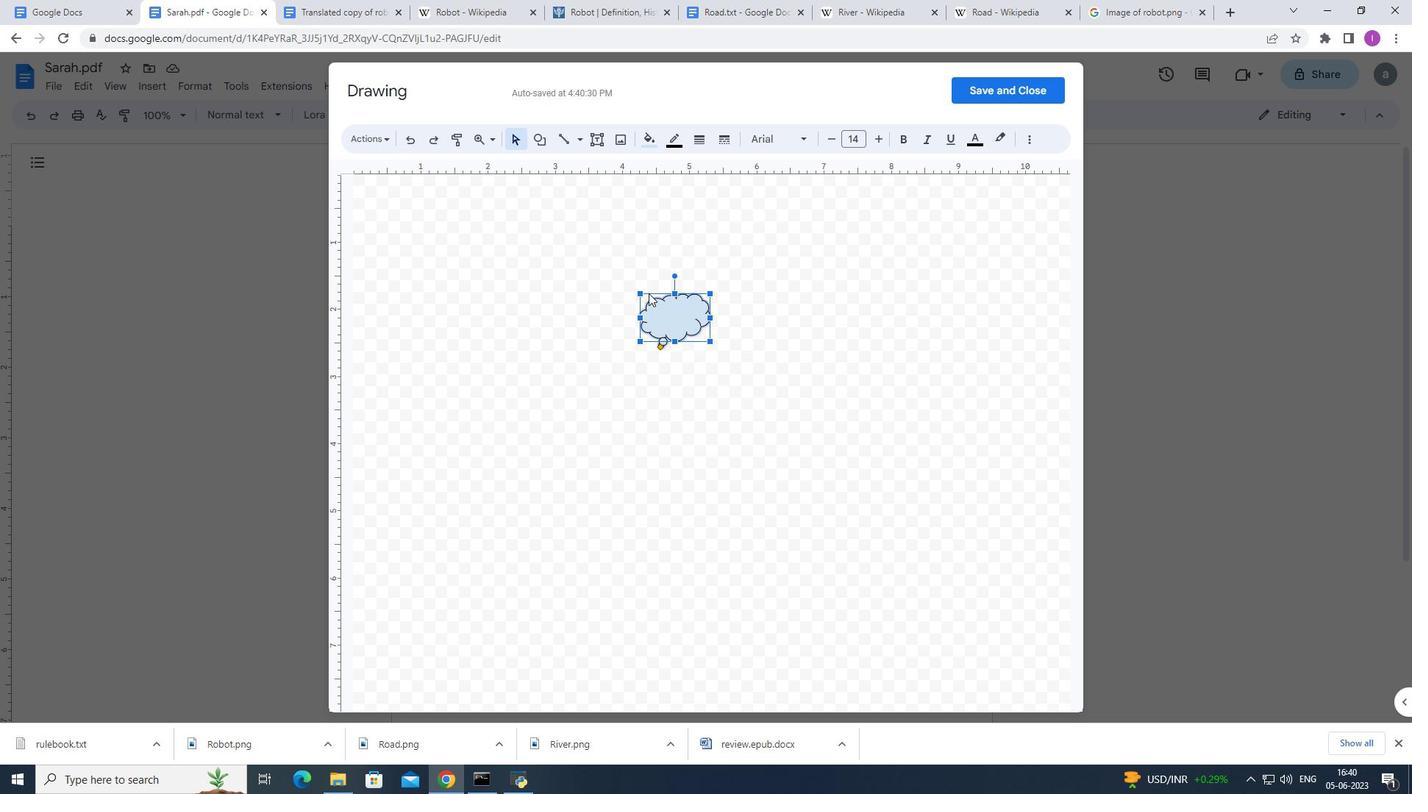 
Action: Mouse pressed left at (639, 293)
Screenshot: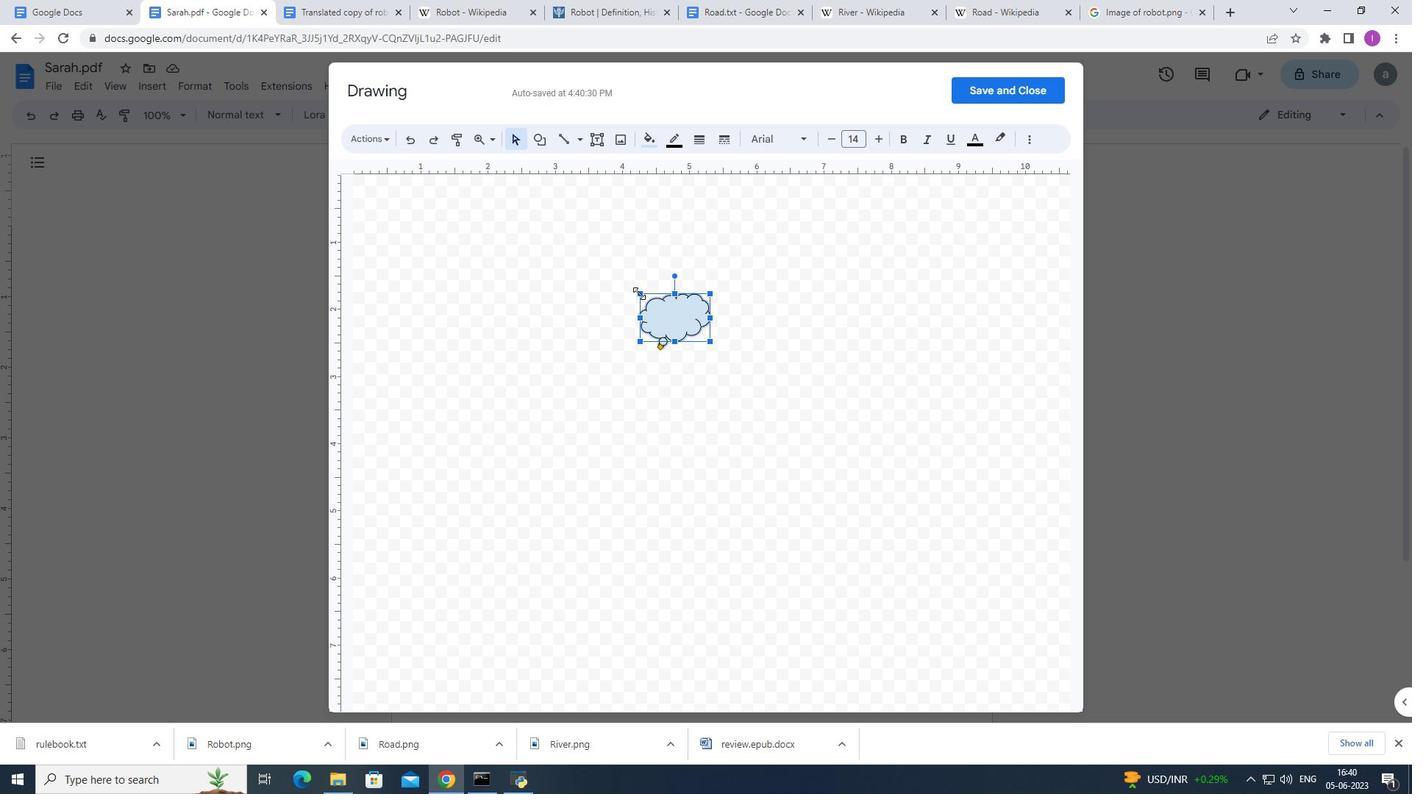 
Action: Mouse moved to (708, 338)
Screenshot: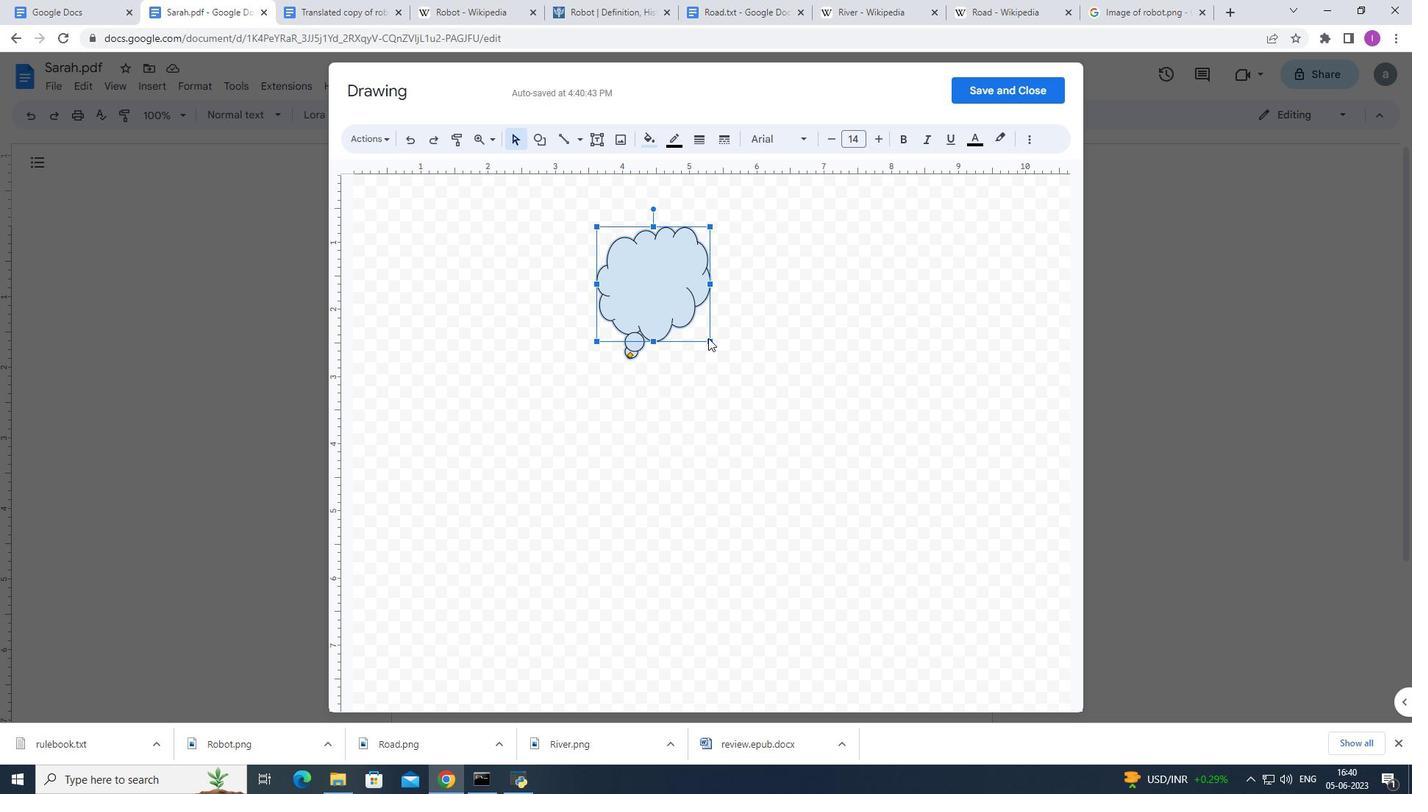 
Action: Mouse pressed left at (708, 338)
Screenshot: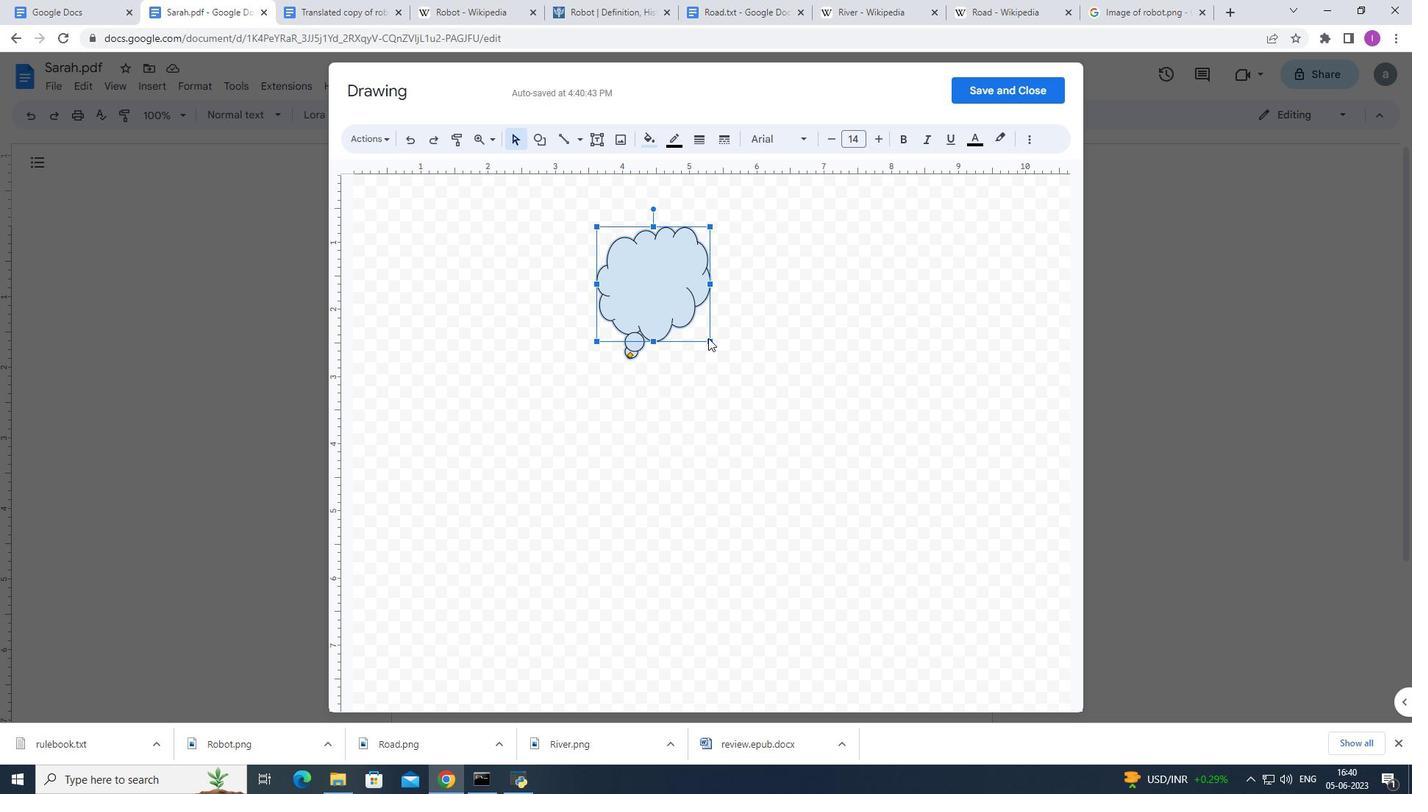 
Action: Mouse moved to (708, 349)
Screenshot: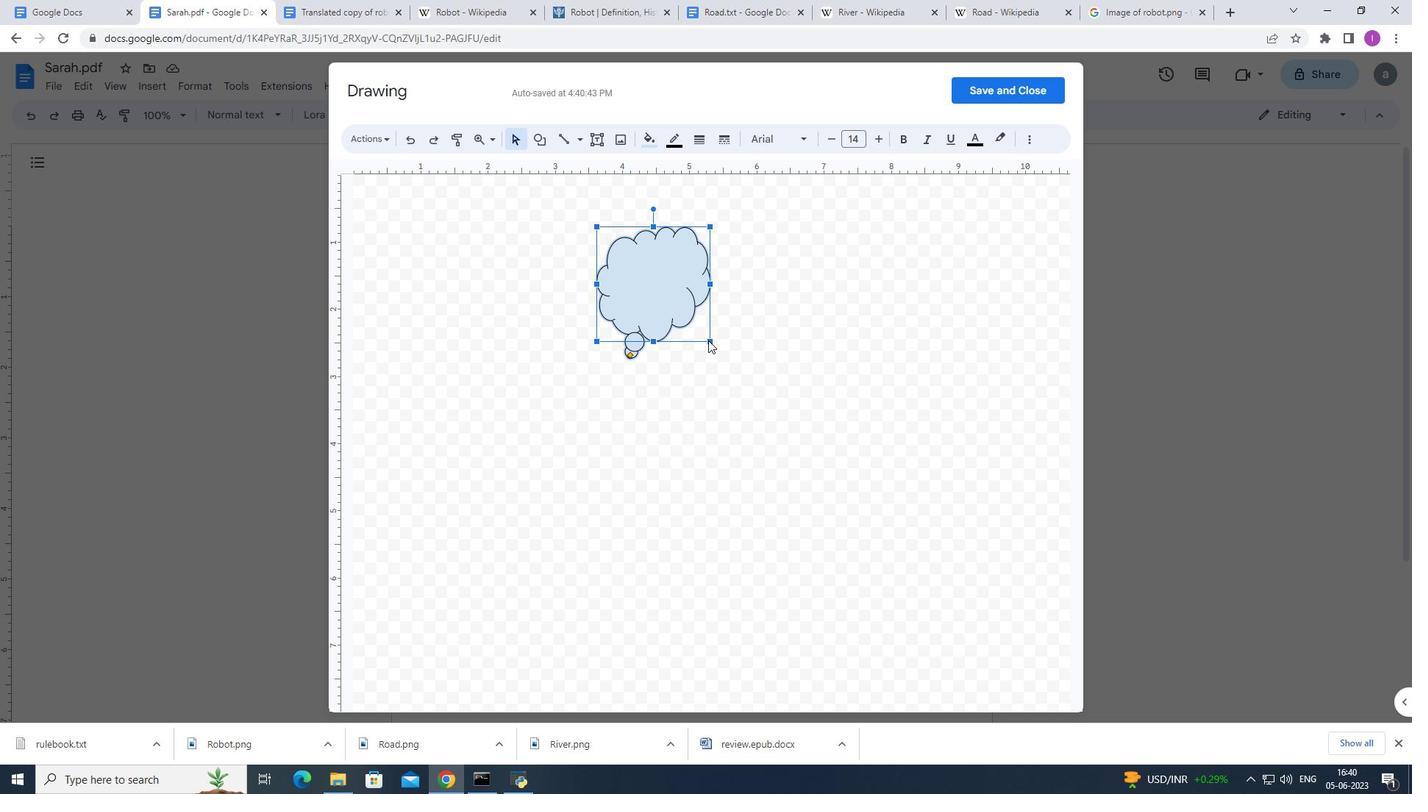
Action: Mouse pressed left at (708, 349)
Screenshot: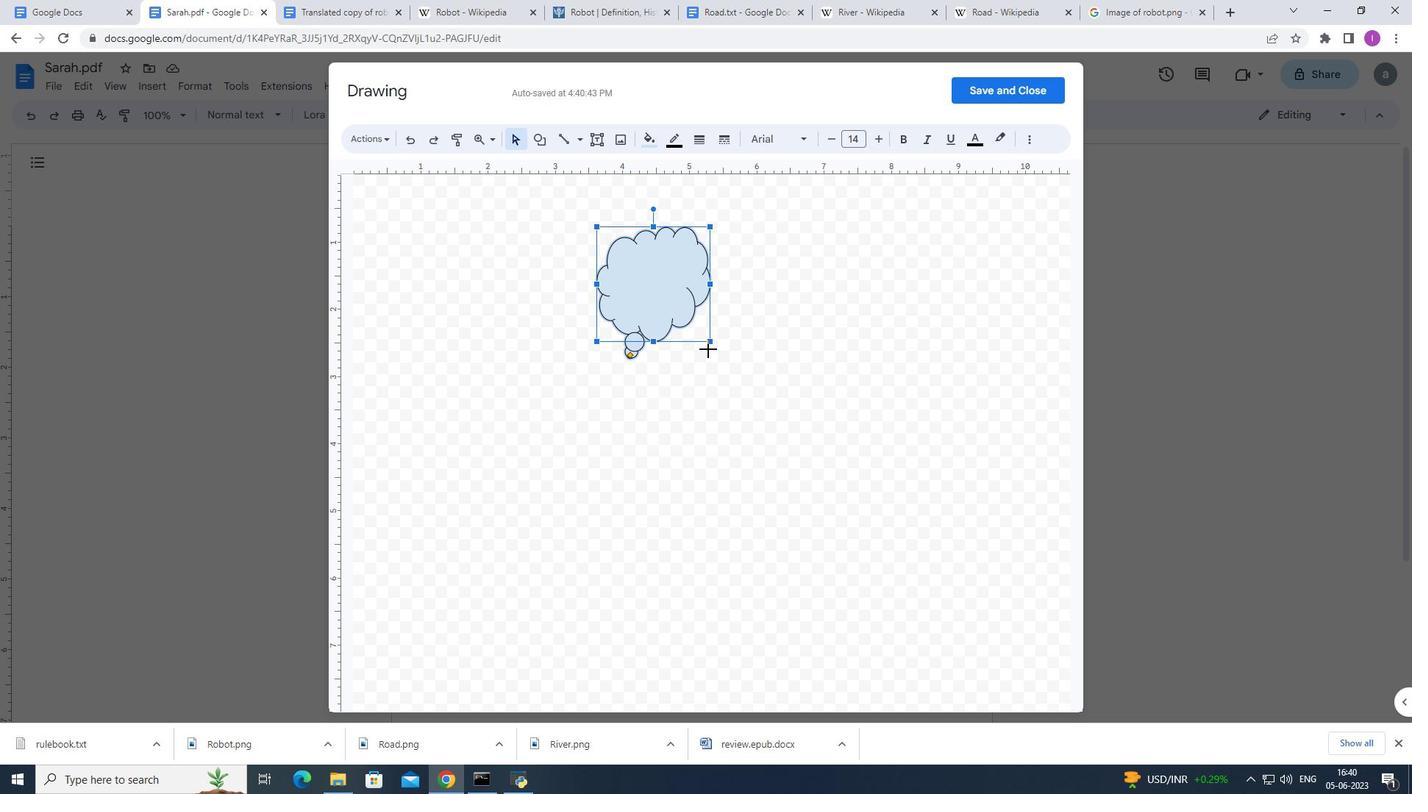 
Action: Mouse moved to (655, 283)
Screenshot: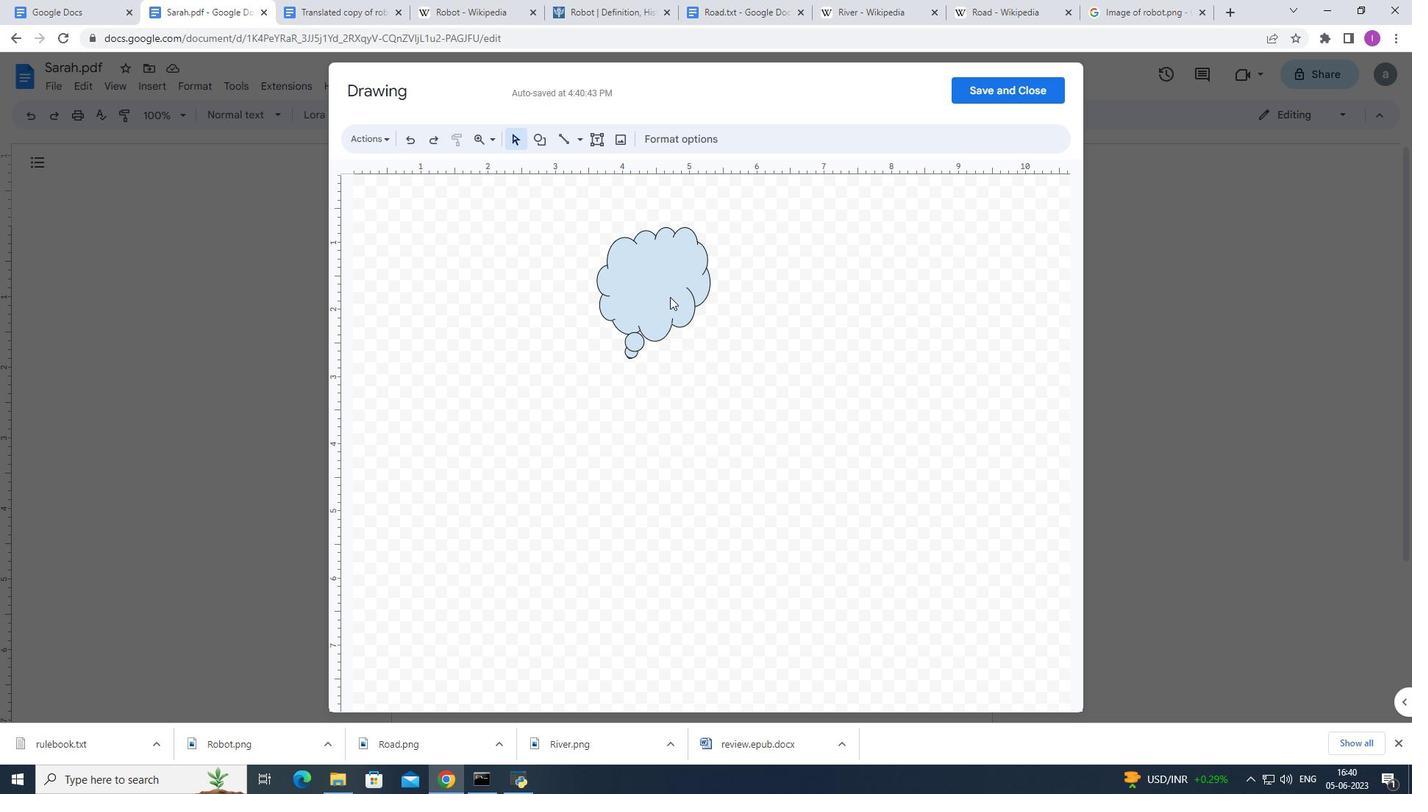 
Action: Mouse pressed left at (655, 283)
Screenshot: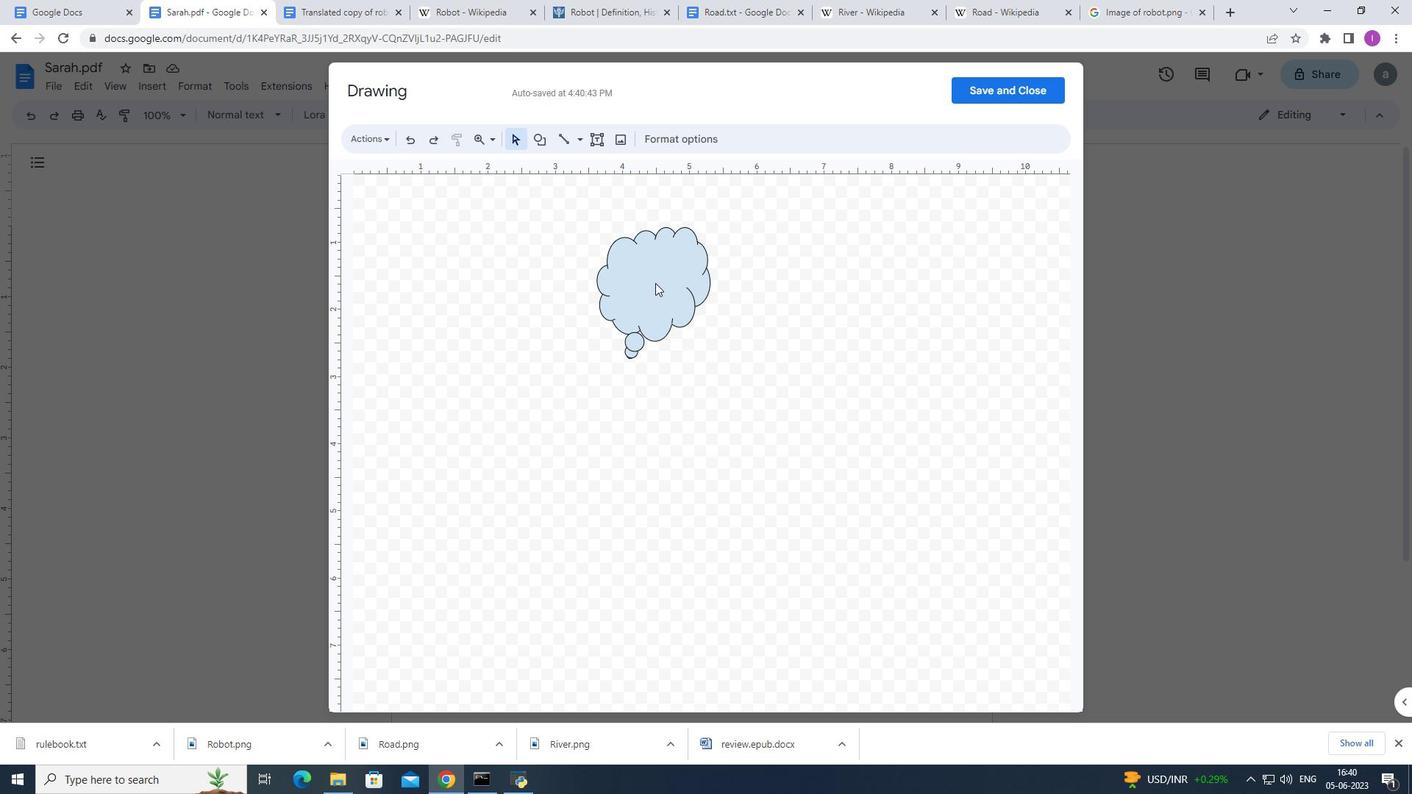 
Action: Mouse moved to (713, 339)
Screenshot: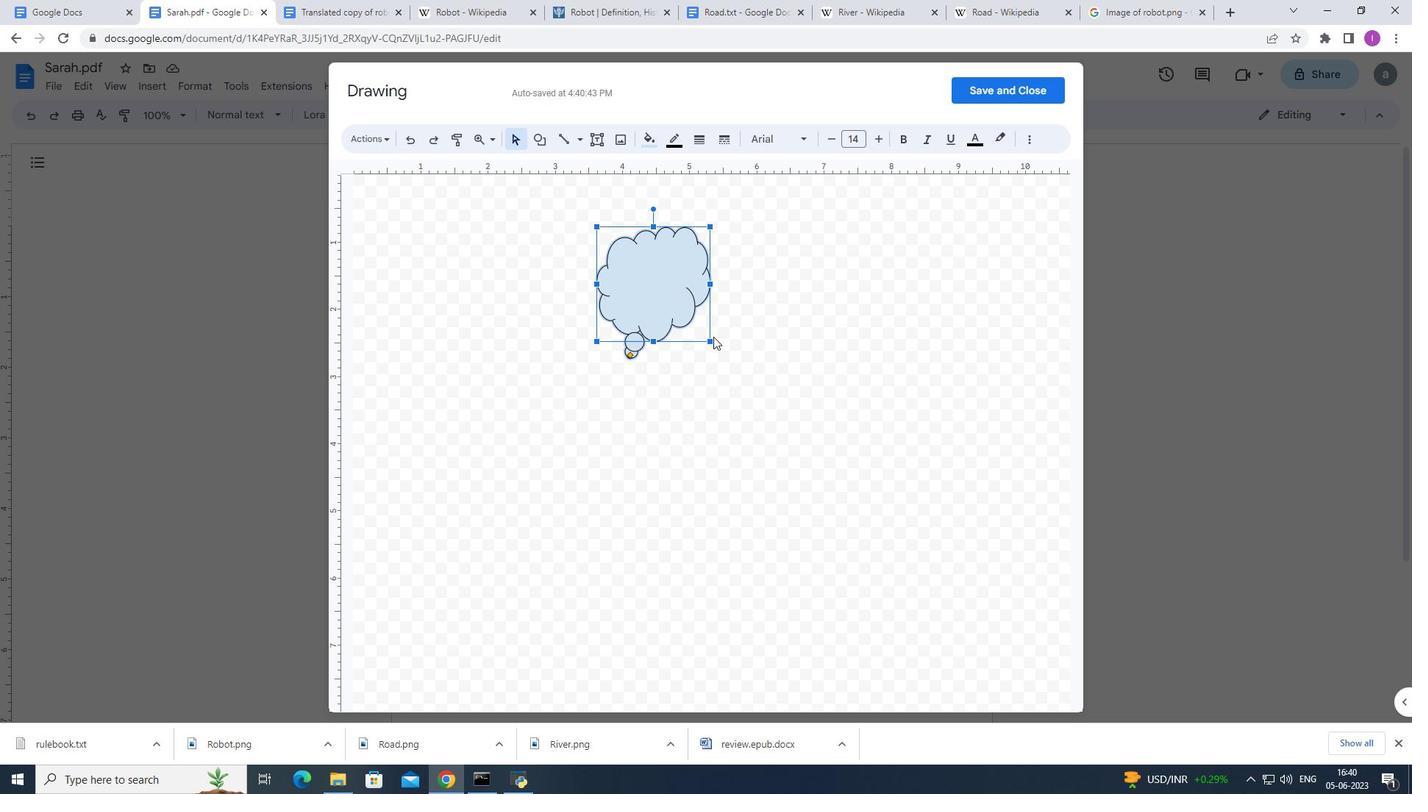 
Action: Mouse pressed left at (713, 339)
Screenshot: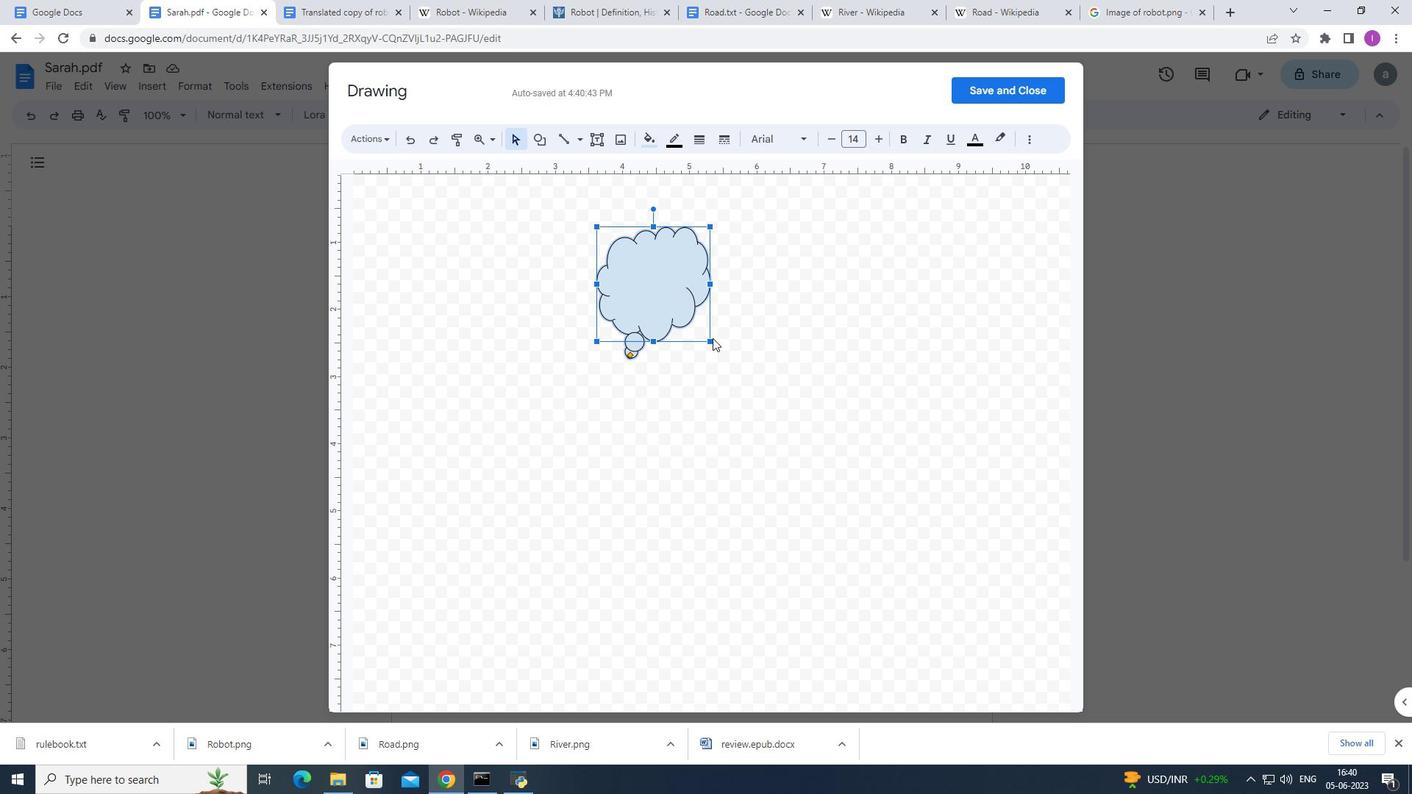 
Action: Mouse moved to (654, 139)
Screenshot: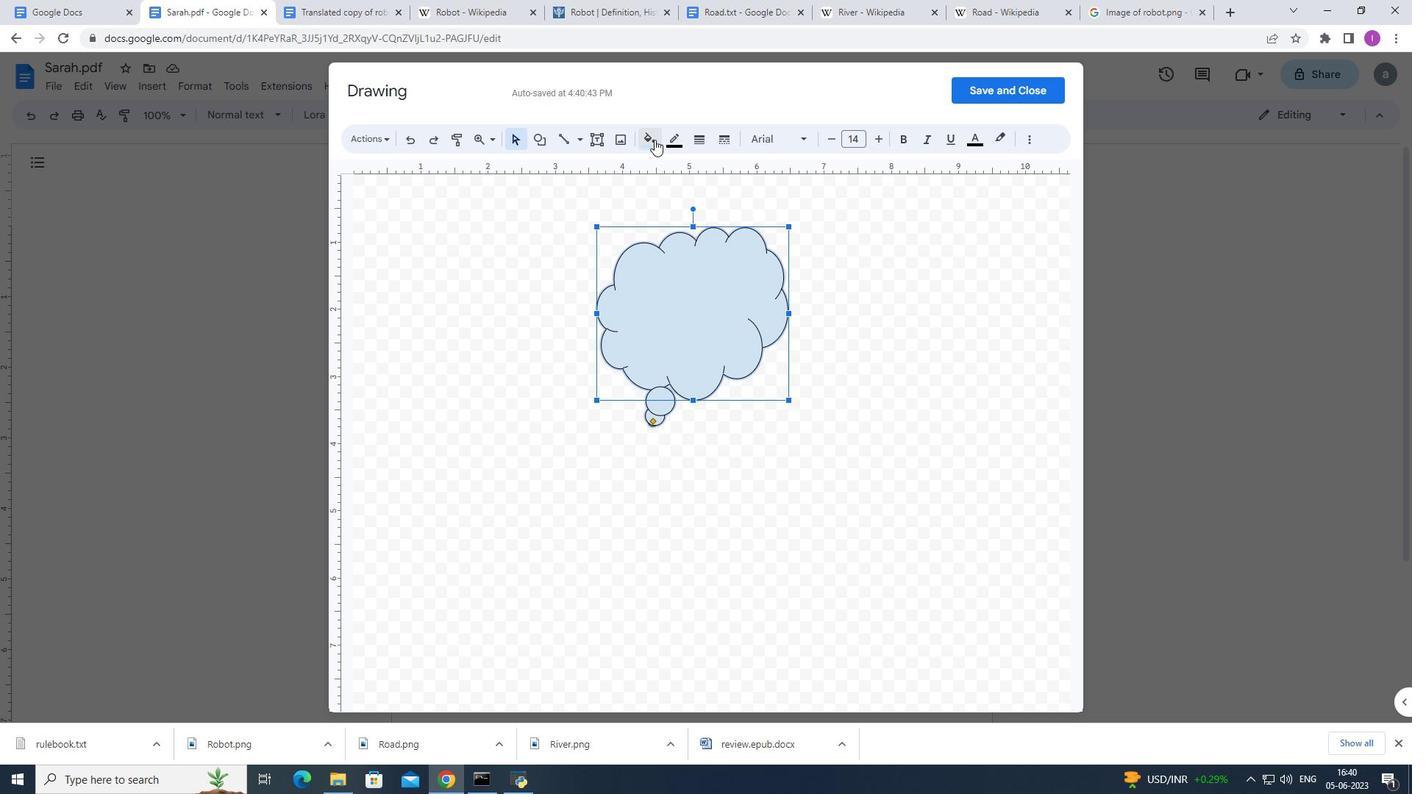 
Action: Mouse pressed left at (654, 139)
Screenshot: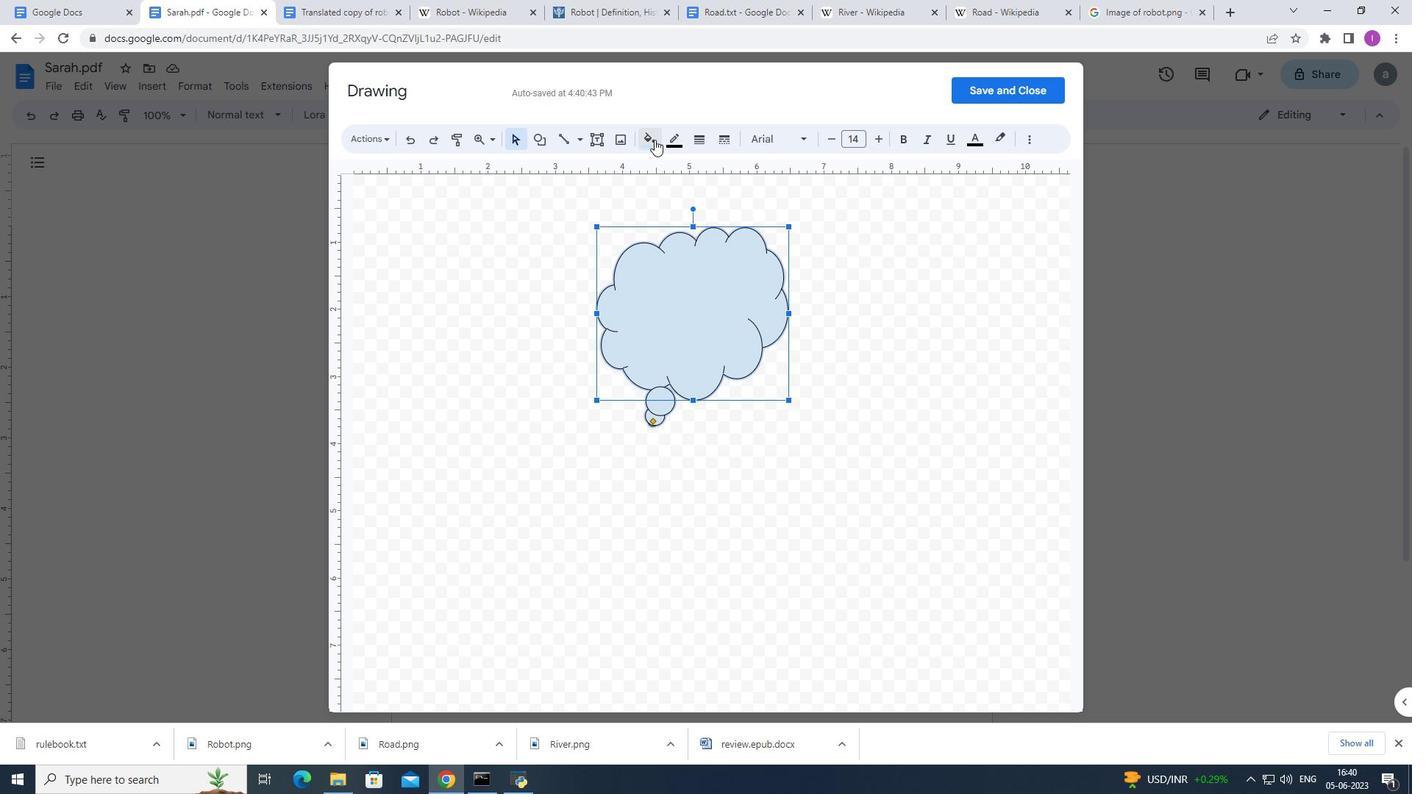 
Action: Mouse moved to (667, 257)
Screenshot: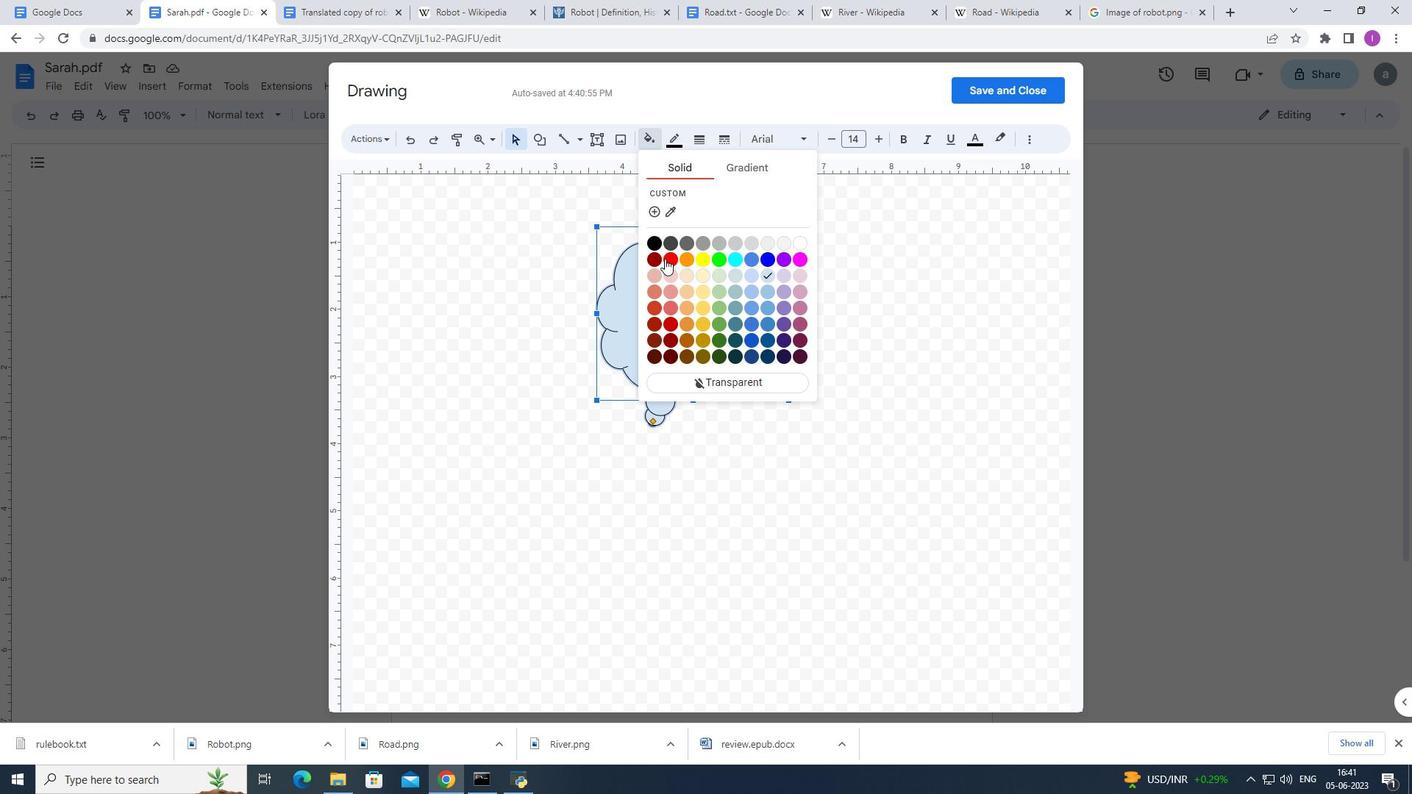 
Action: Mouse pressed left at (667, 257)
Screenshot: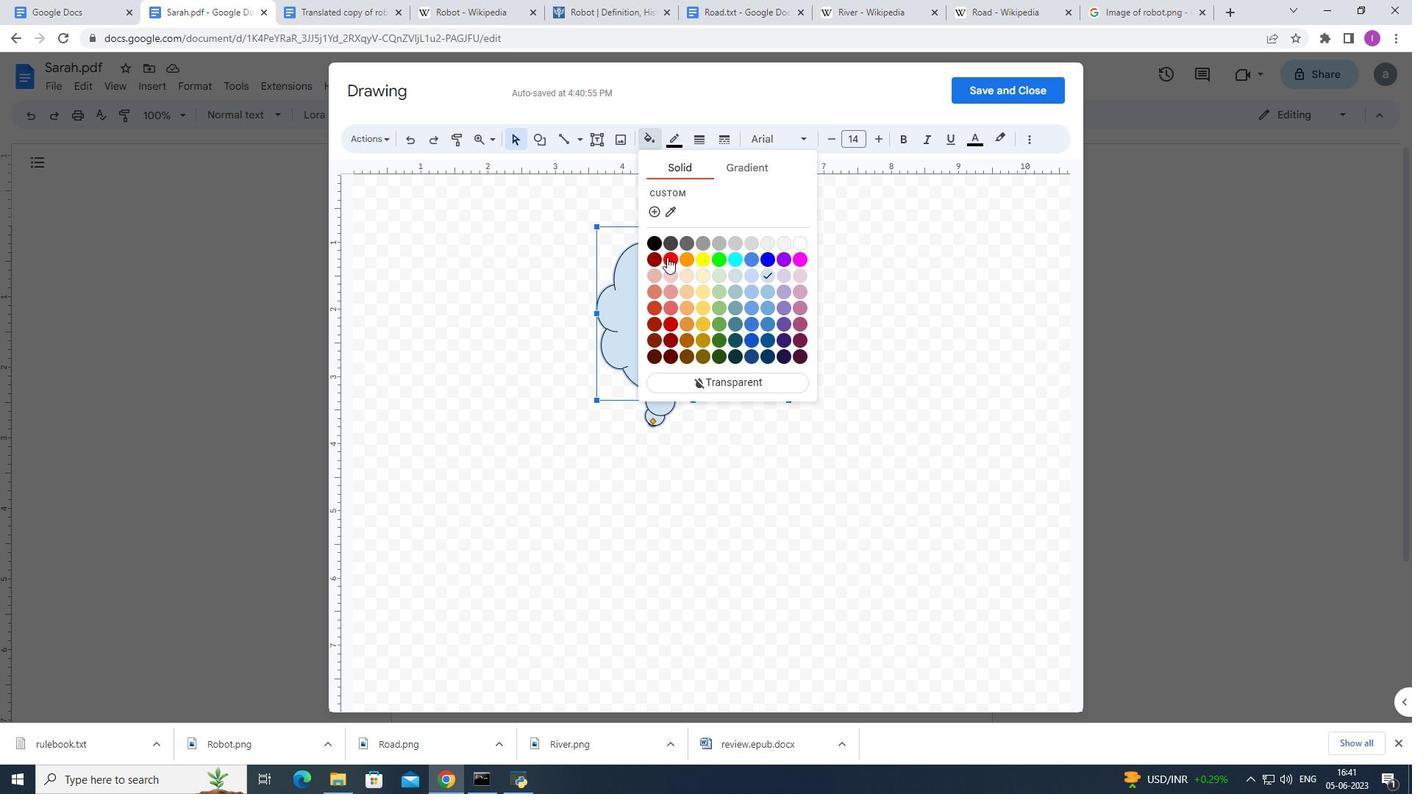 
Action: Mouse moved to (1016, 89)
Screenshot: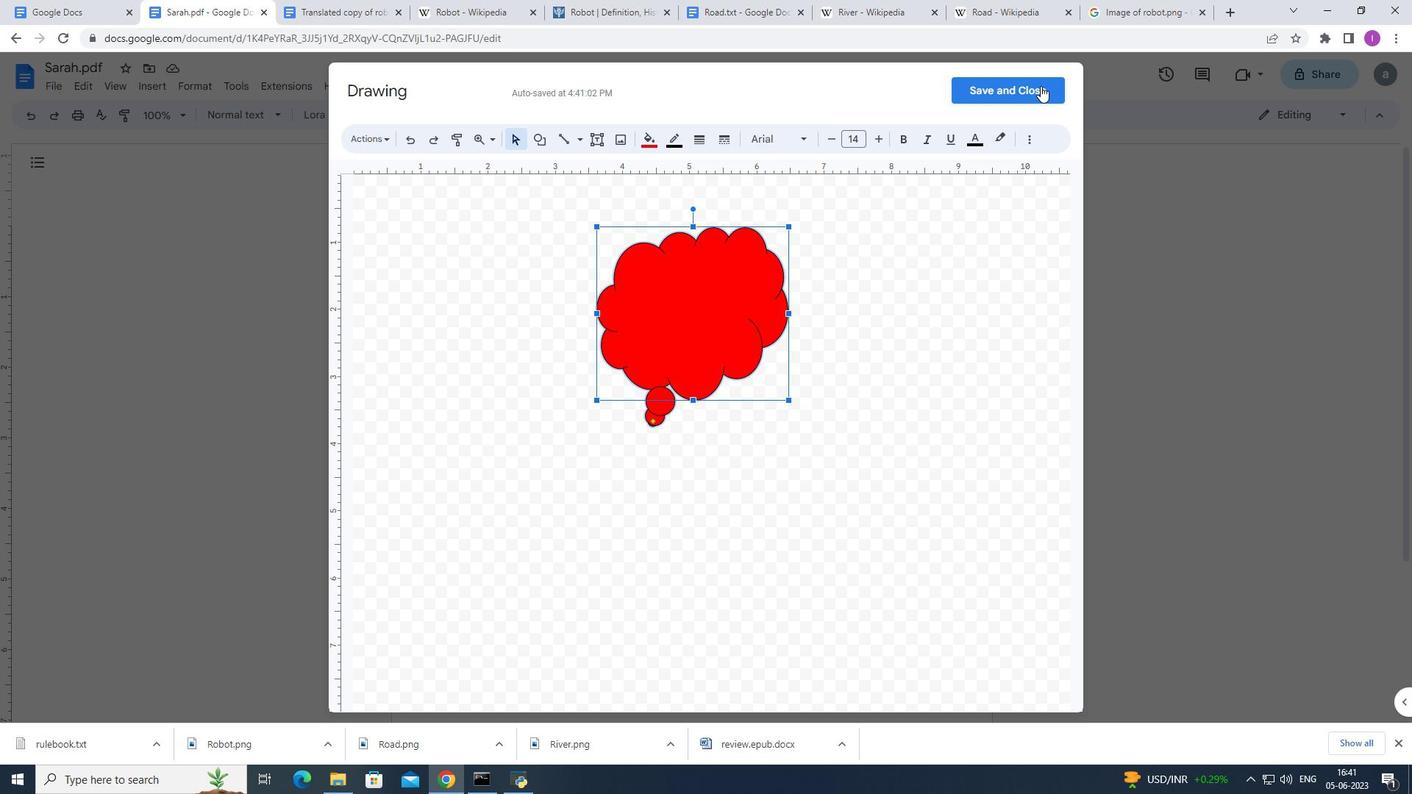 
Action: Mouse pressed left at (1016, 89)
Screenshot: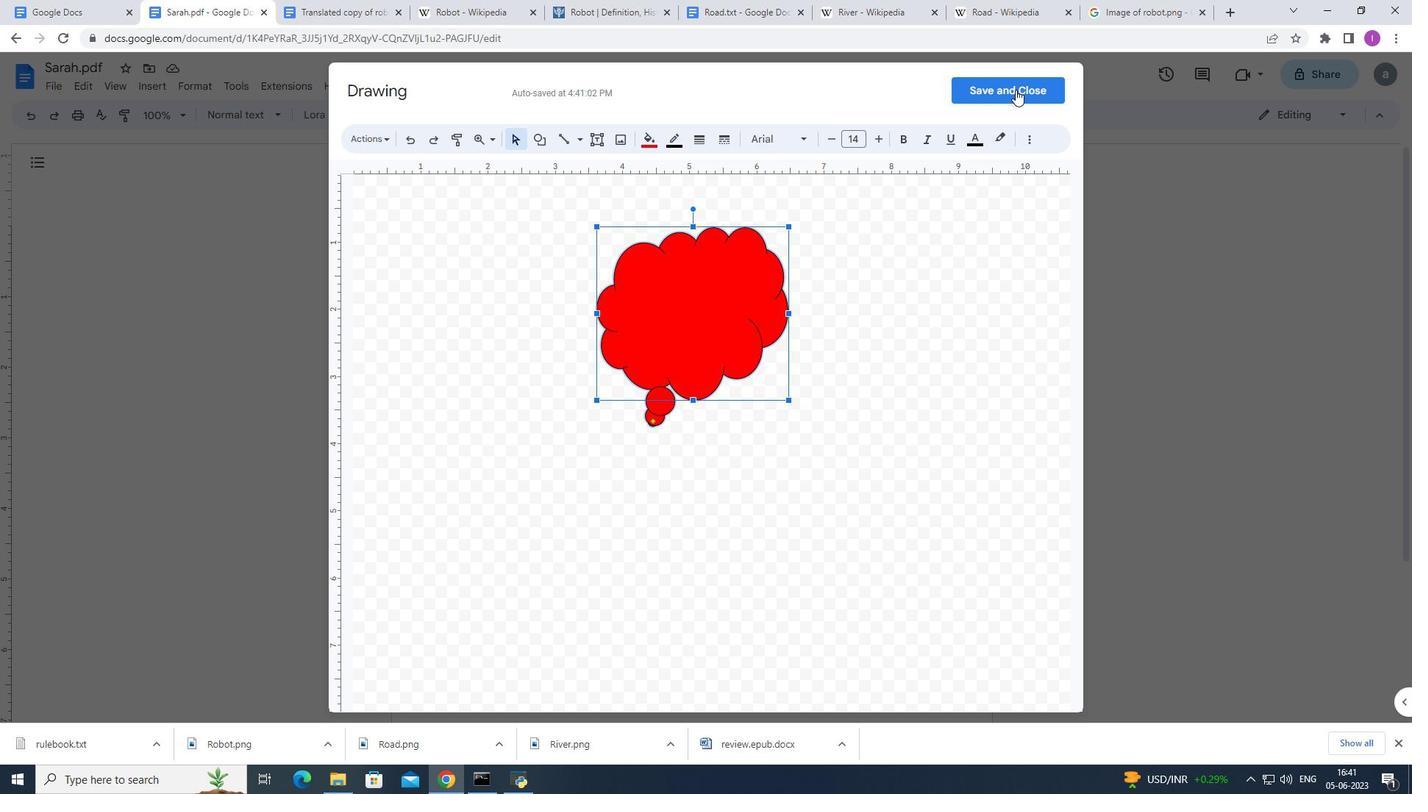 
Action: Mouse moved to (623, 356)
Screenshot: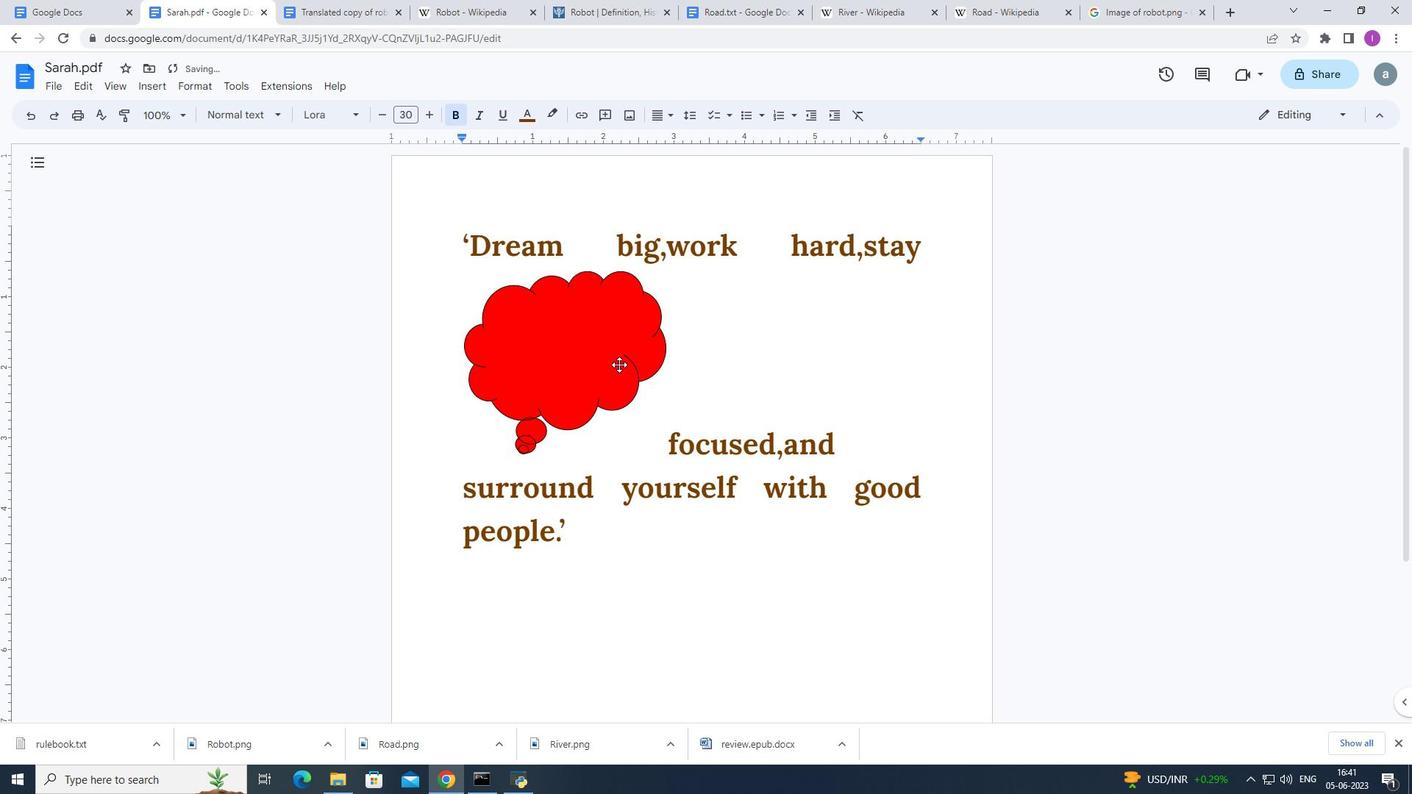 
Action: Mouse pressed left at (623, 356)
Screenshot: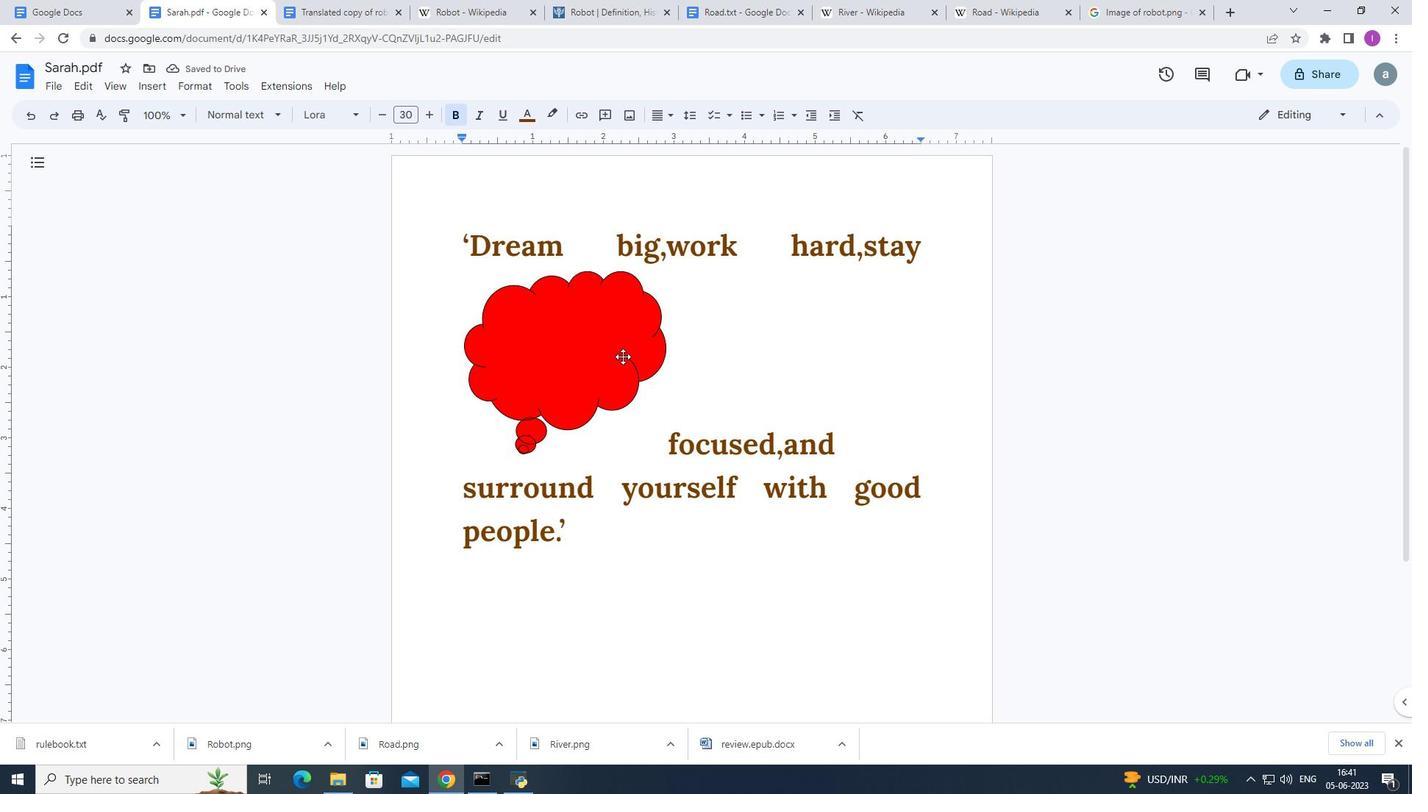 
Action: Mouse moved to (651, 473)
Screenshot: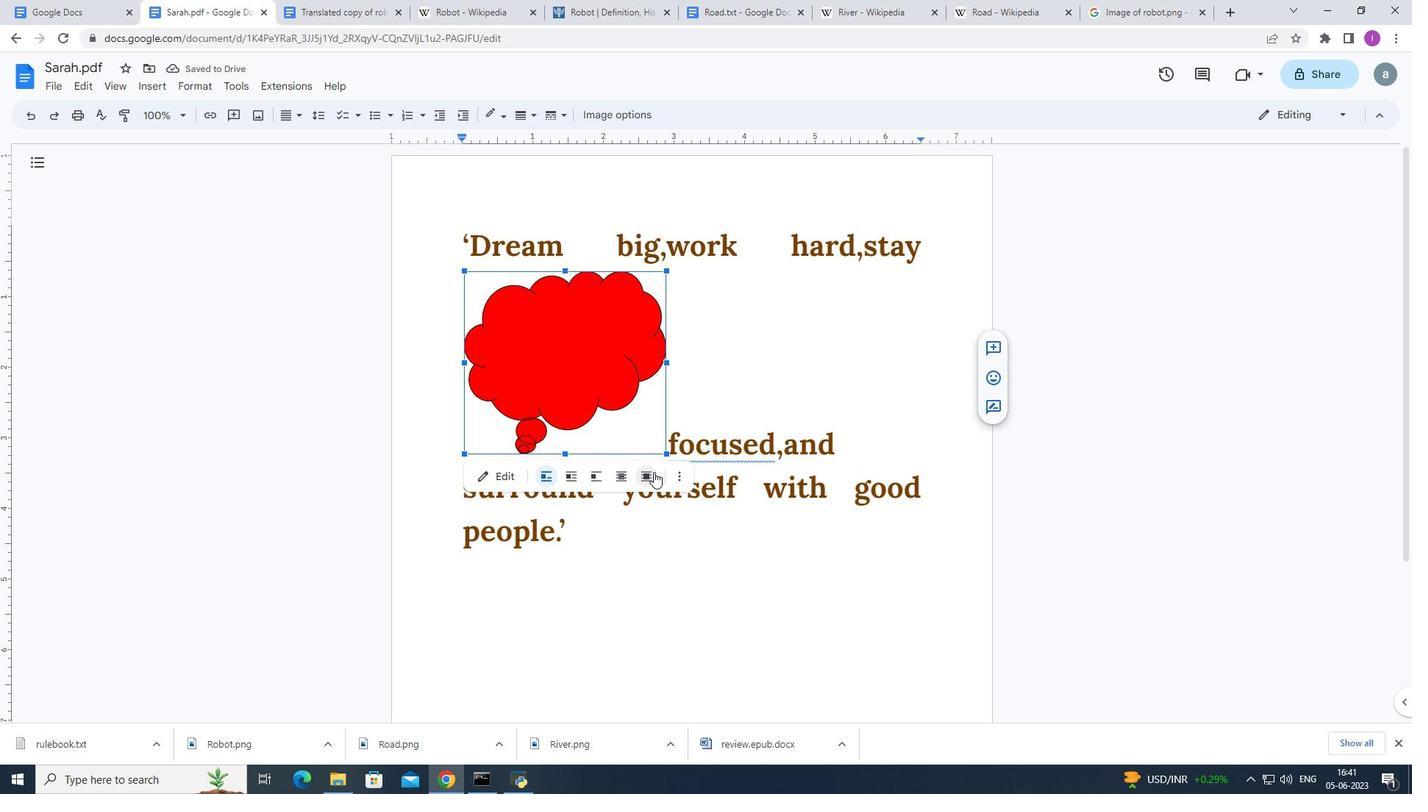 
Action: Mouse pressed left at (651, 473)
Screenshot: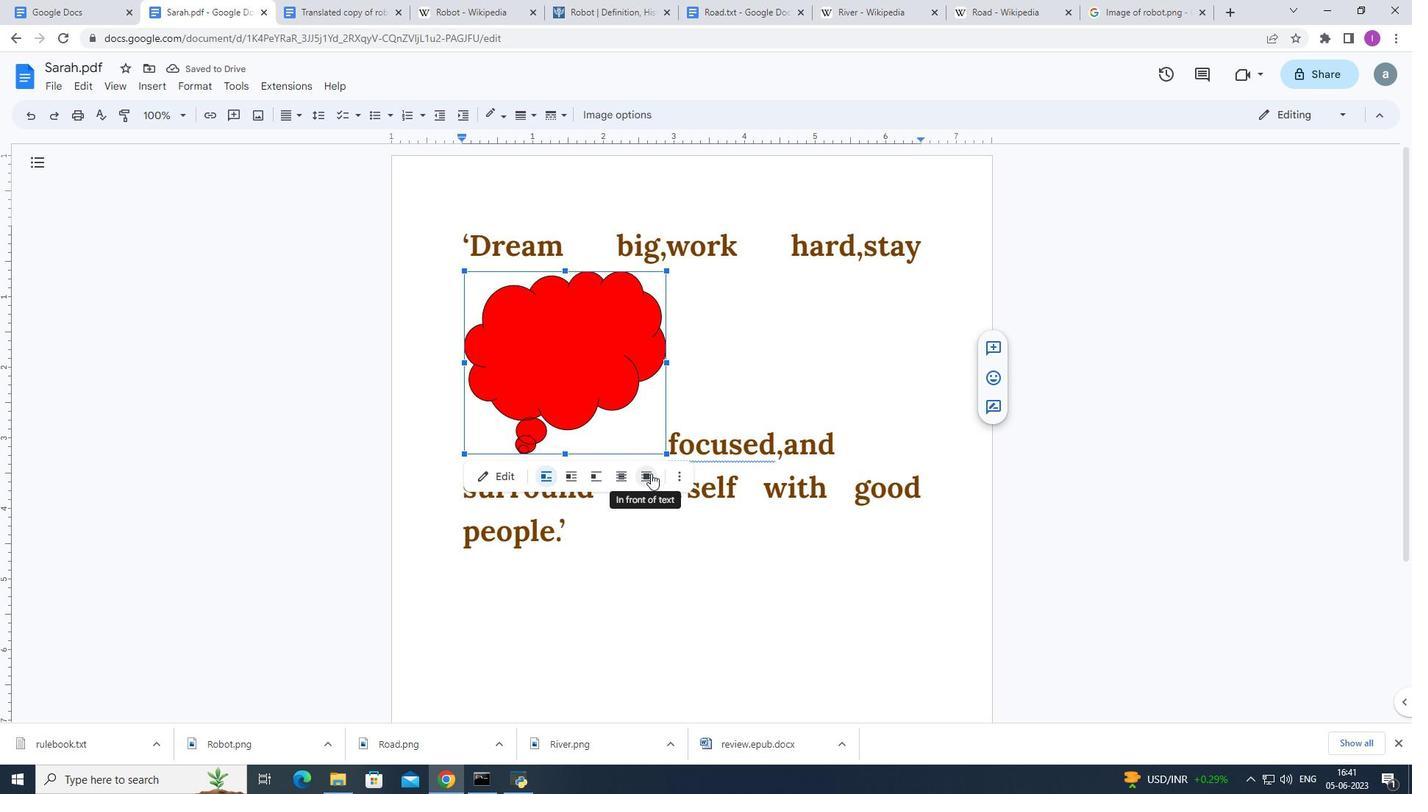 
Action: Mouse moved to (625, 362)
Screenshot: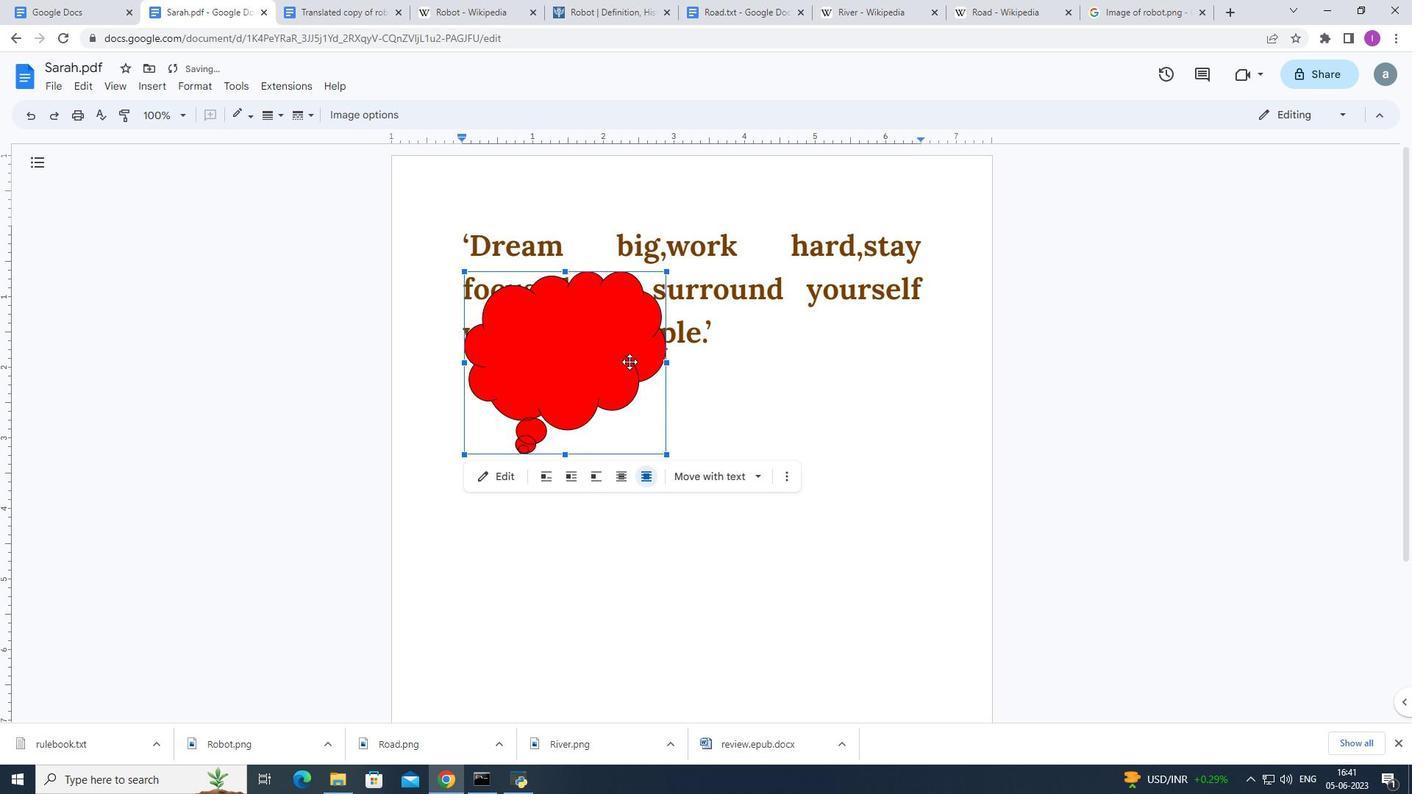 
Action: Mouse pressed left at (625, 362)
Screenshot: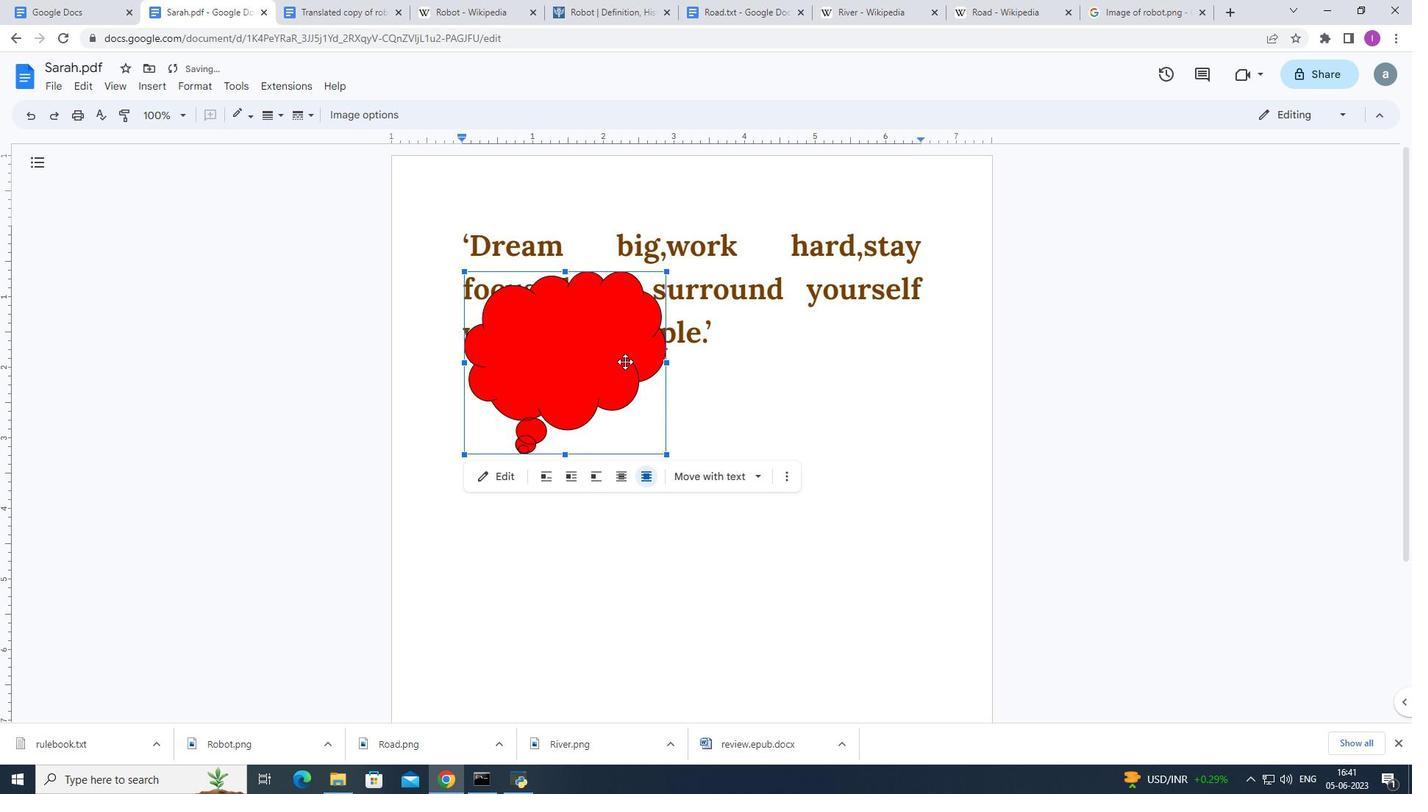 
Action: Mouse moved to (356, 114)
Screenshot: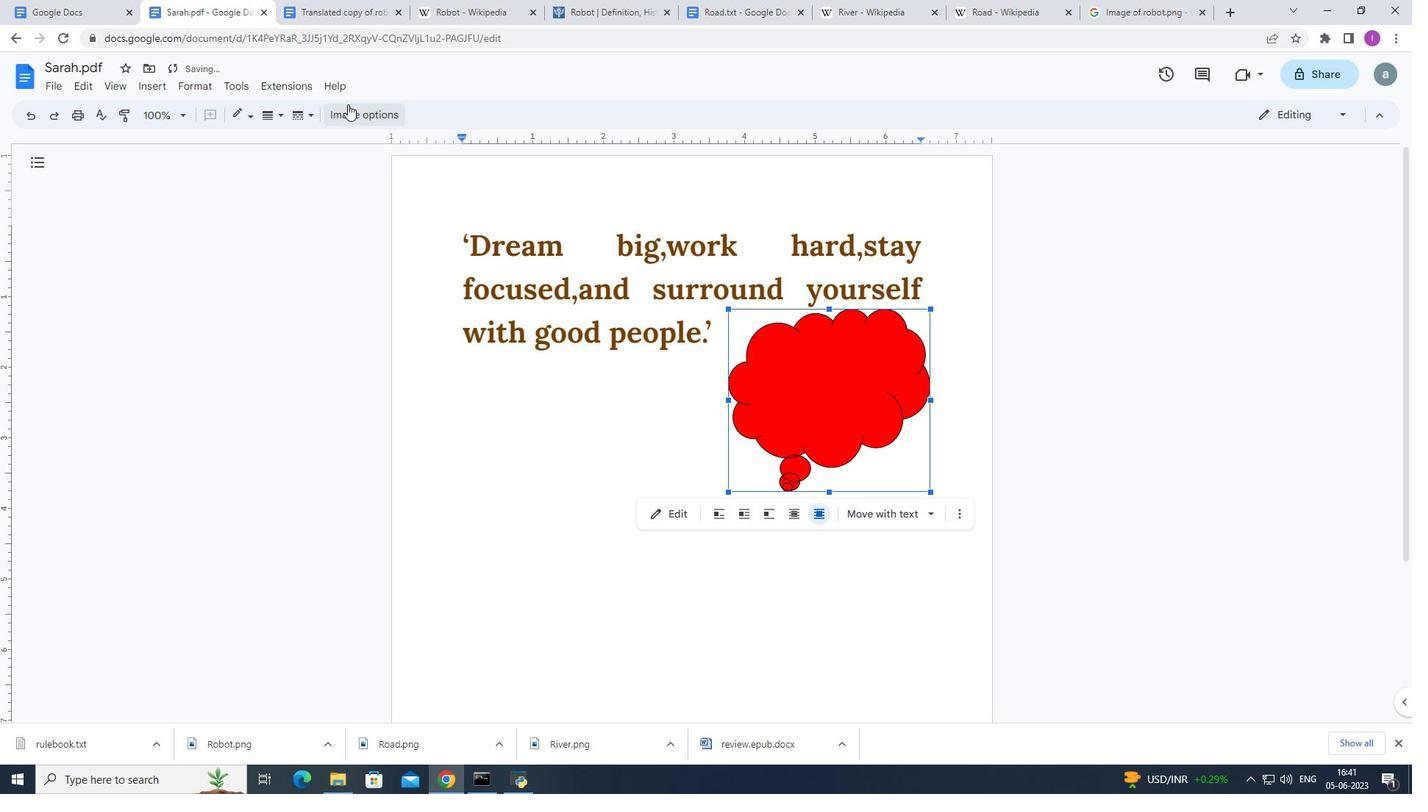
Action: Mouse pressed left at (356, 114)
Screenshot: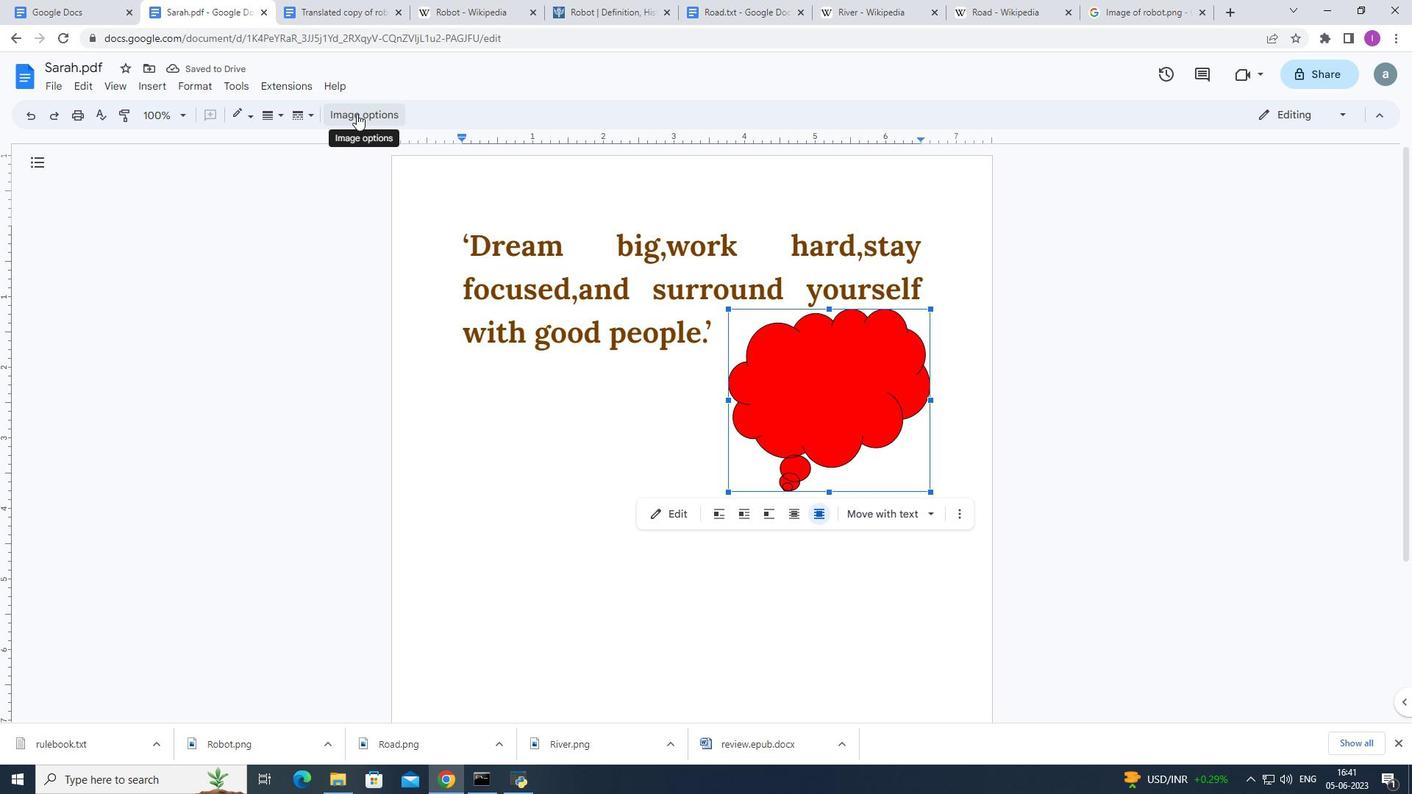
Action: Mouse moved to (1279, 160)
Screenshot: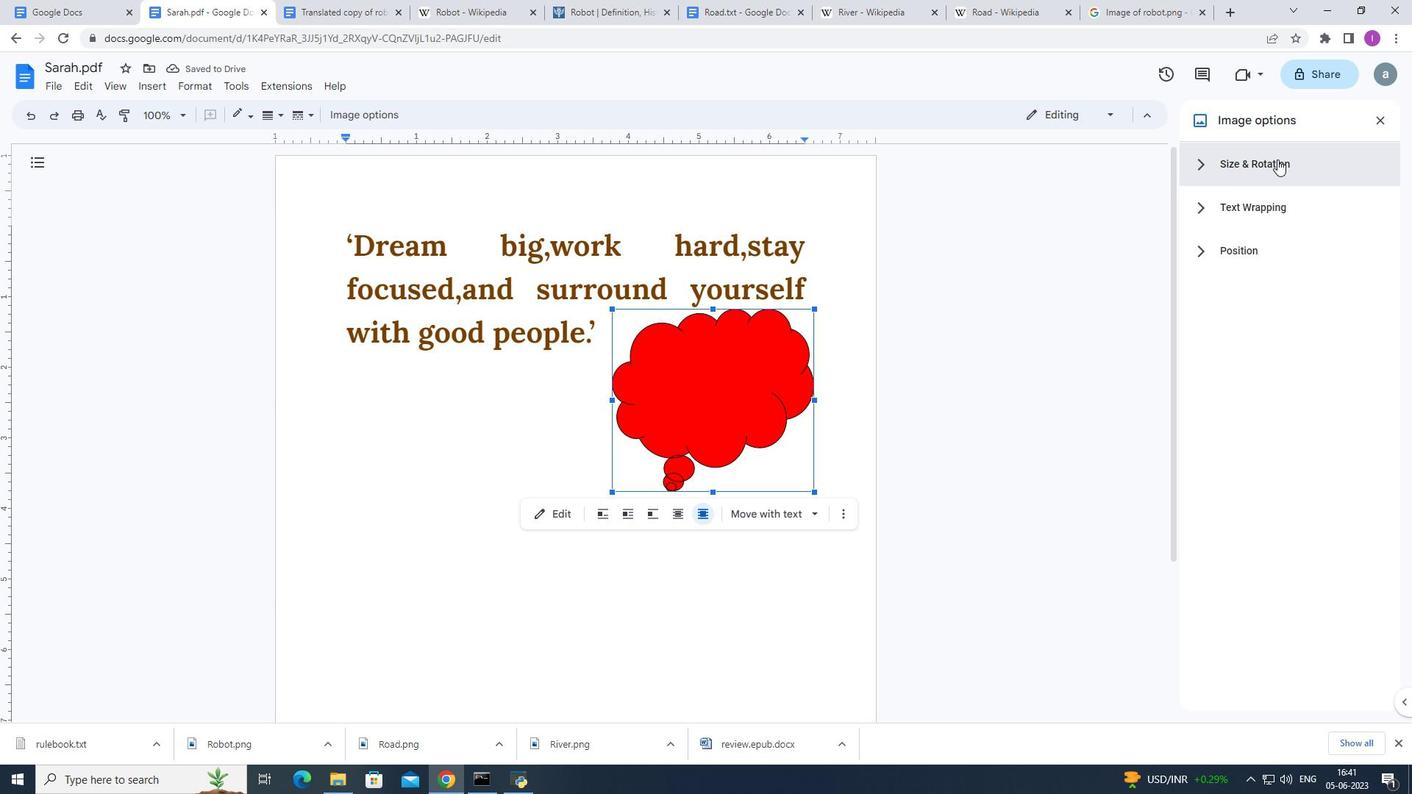 
Action: Mouse pressed left at (1279, 160)
Screenshot: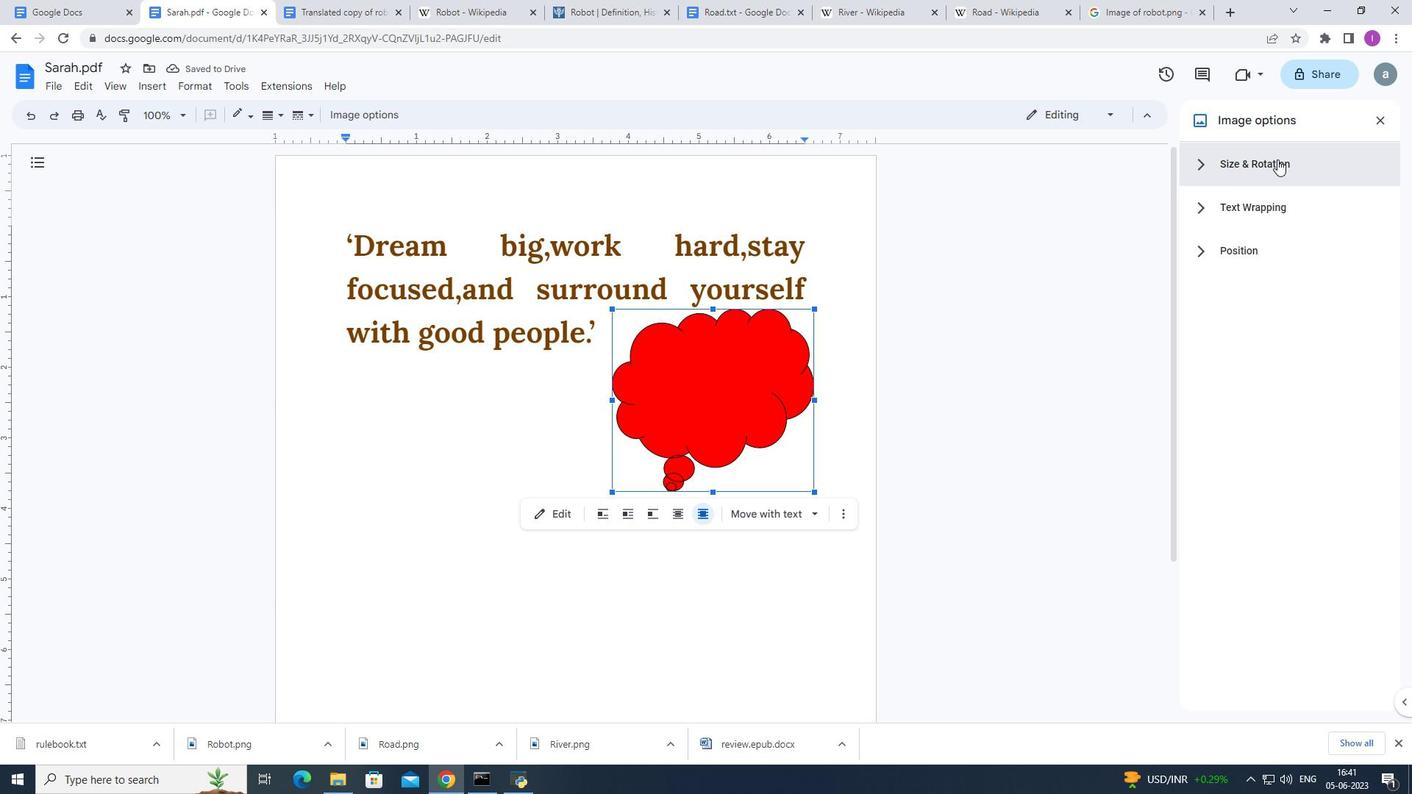 
Action: Mouse moved to (1325, 239)
Screenshot: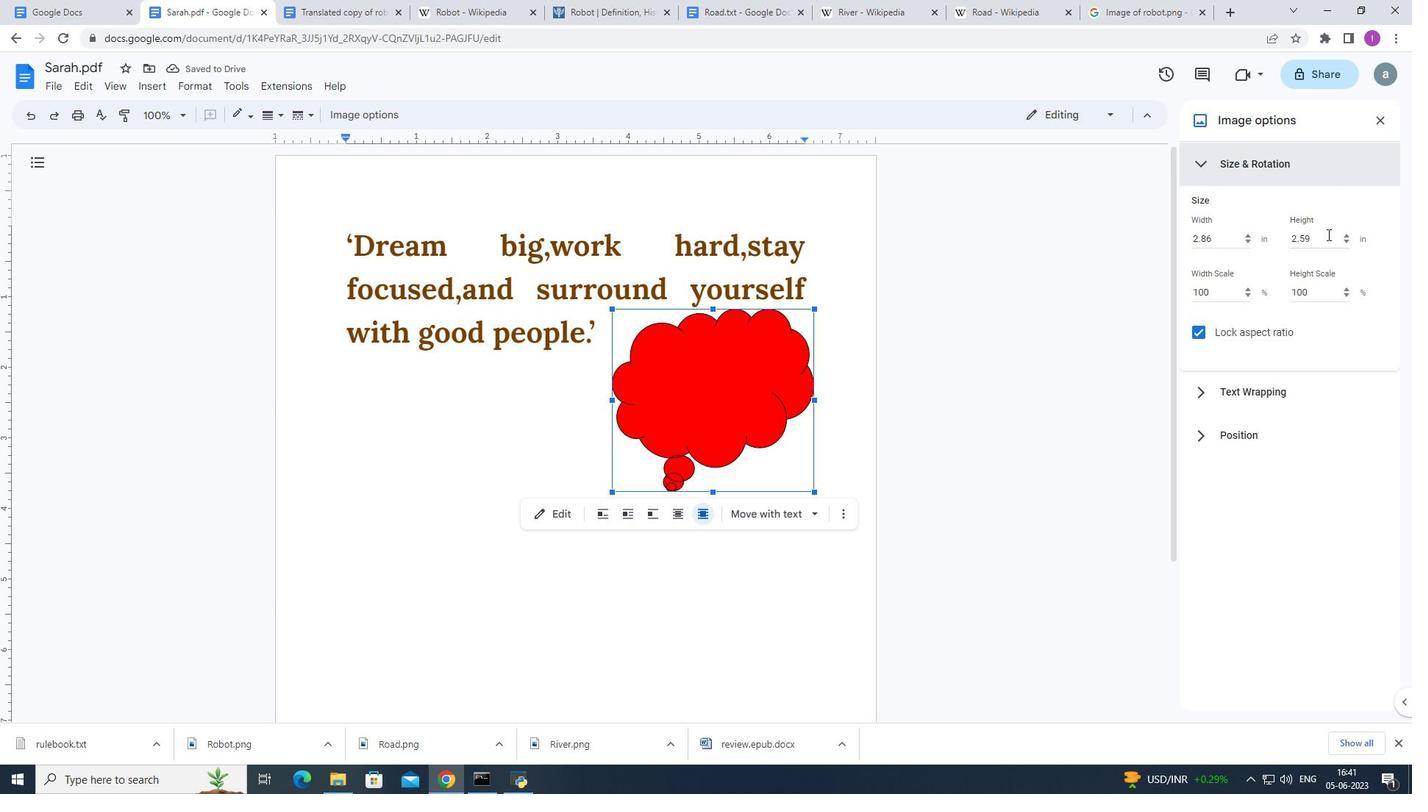 
Action: Mouse pressed left at (1325, 239)
Screenshot: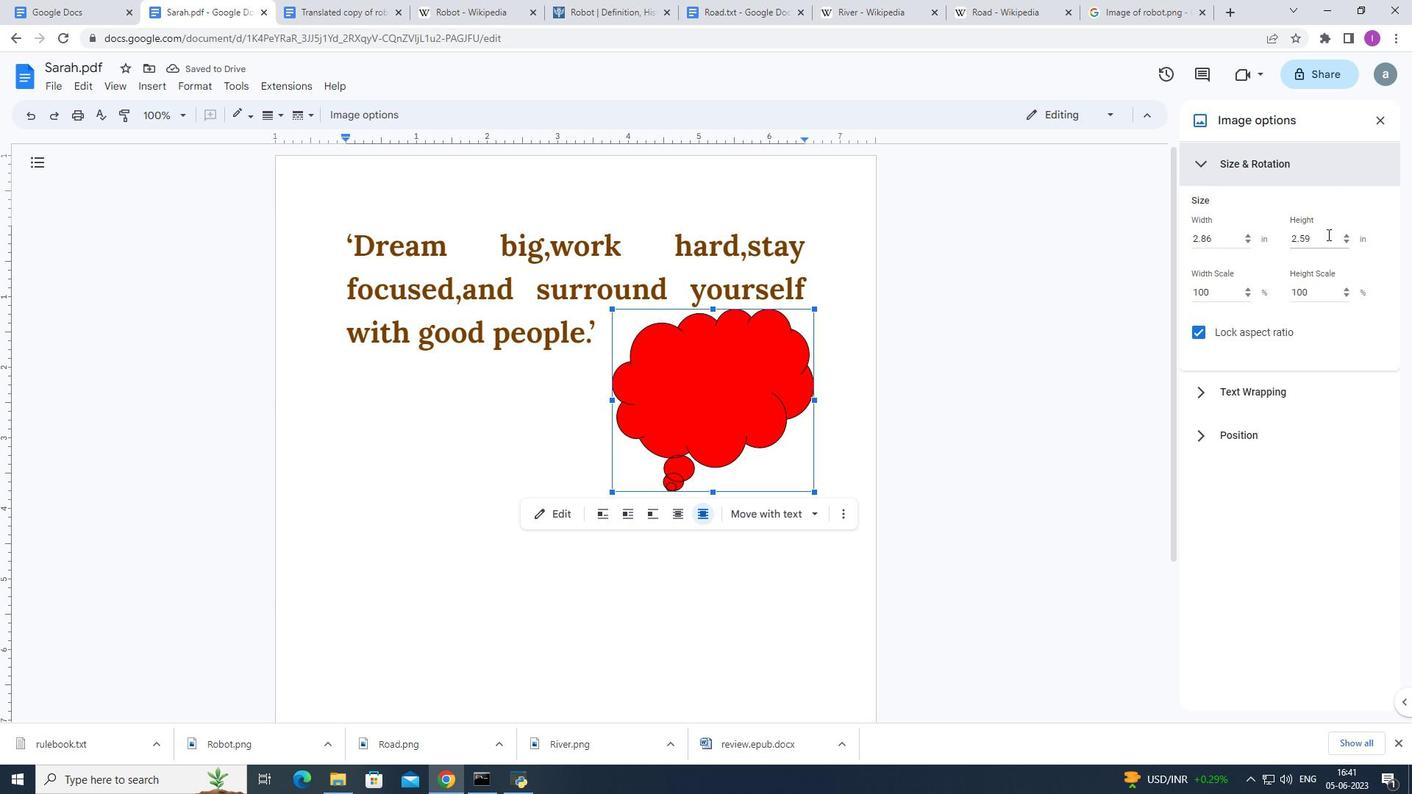 
Action: Mouse moved to (1284, 250)
Screenshot: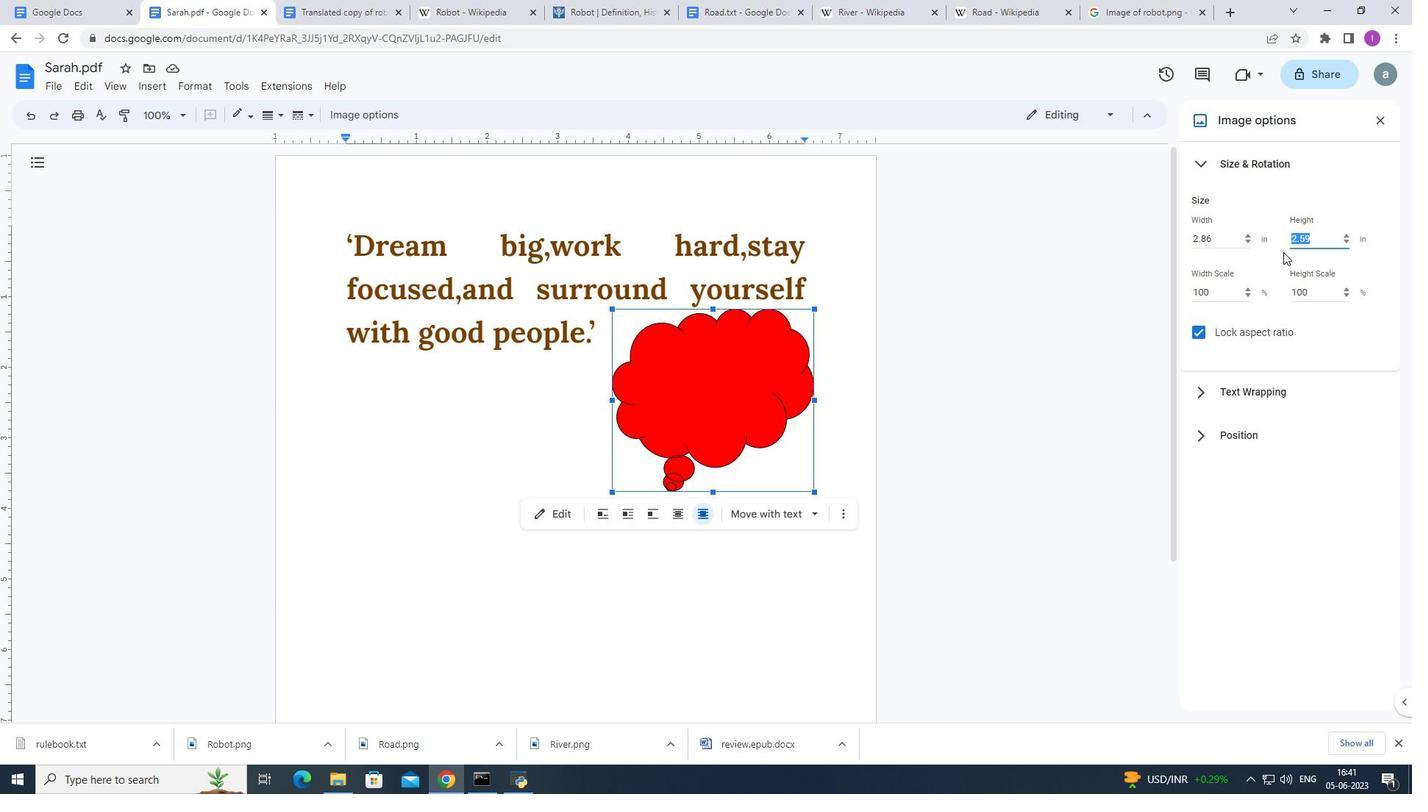 
Action: Key pressed 1
Screenshot: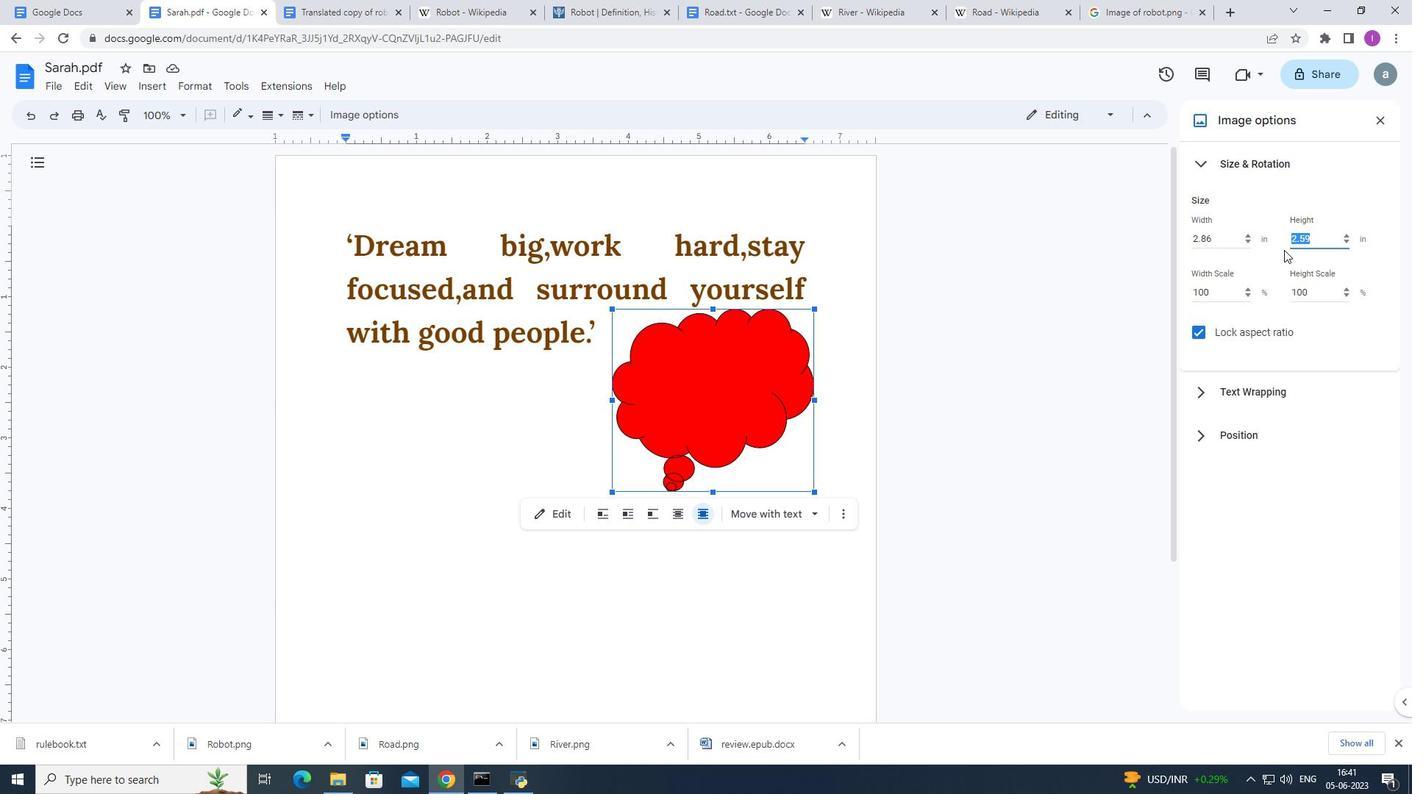 
Action: Mouse moved to (1284, 249)
Screenshot: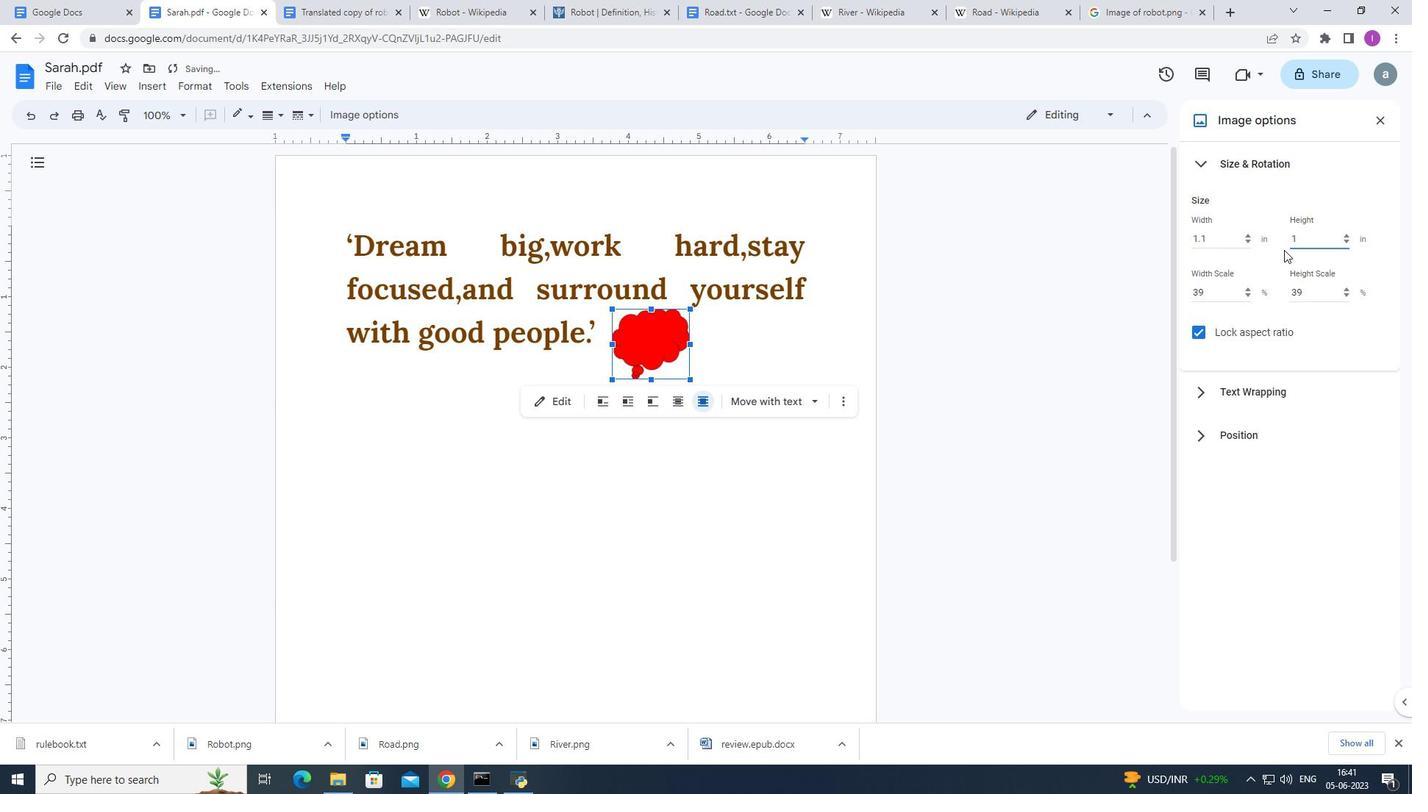 
Action: Key pressed .
Screenshot: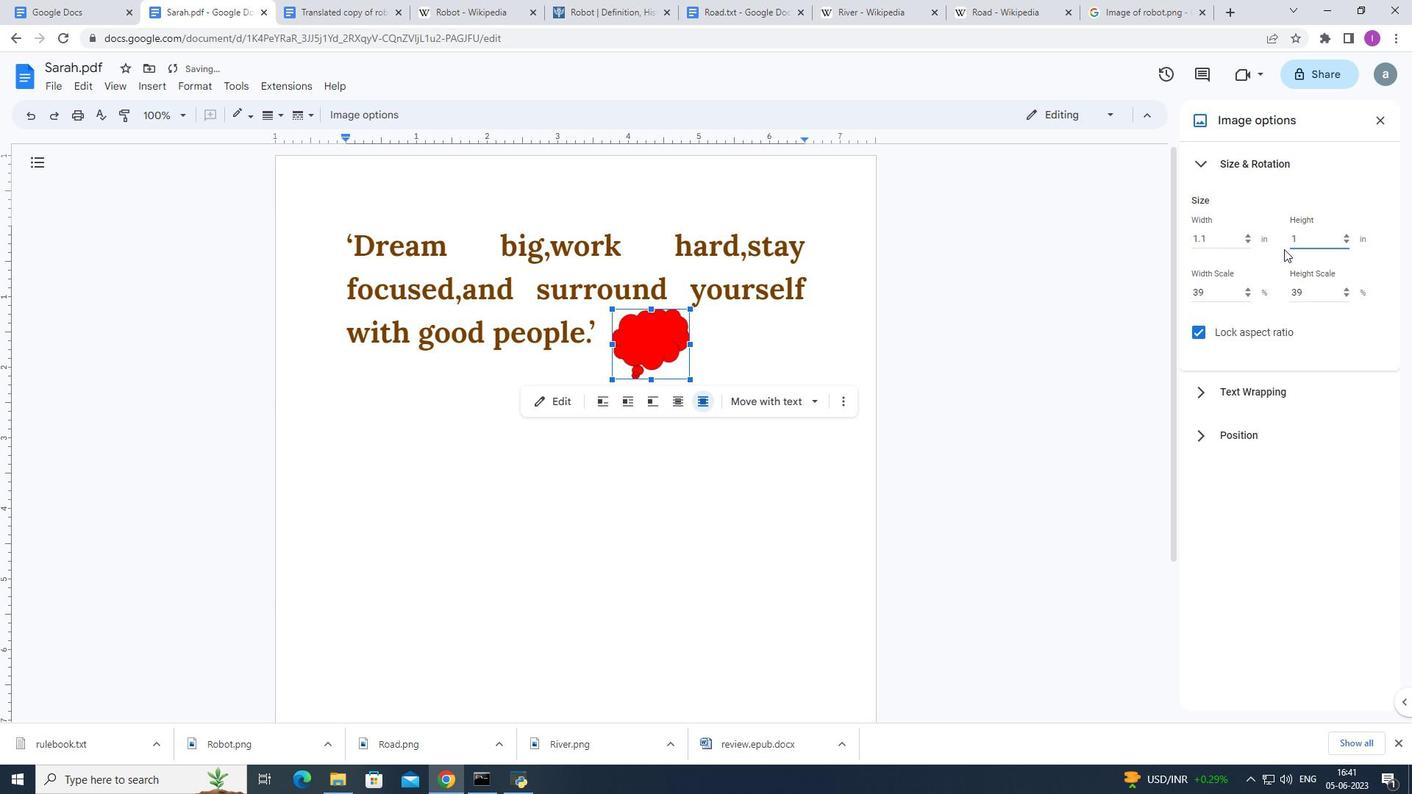 
Action: Mouse moved to (1284, 245)
Screenshot: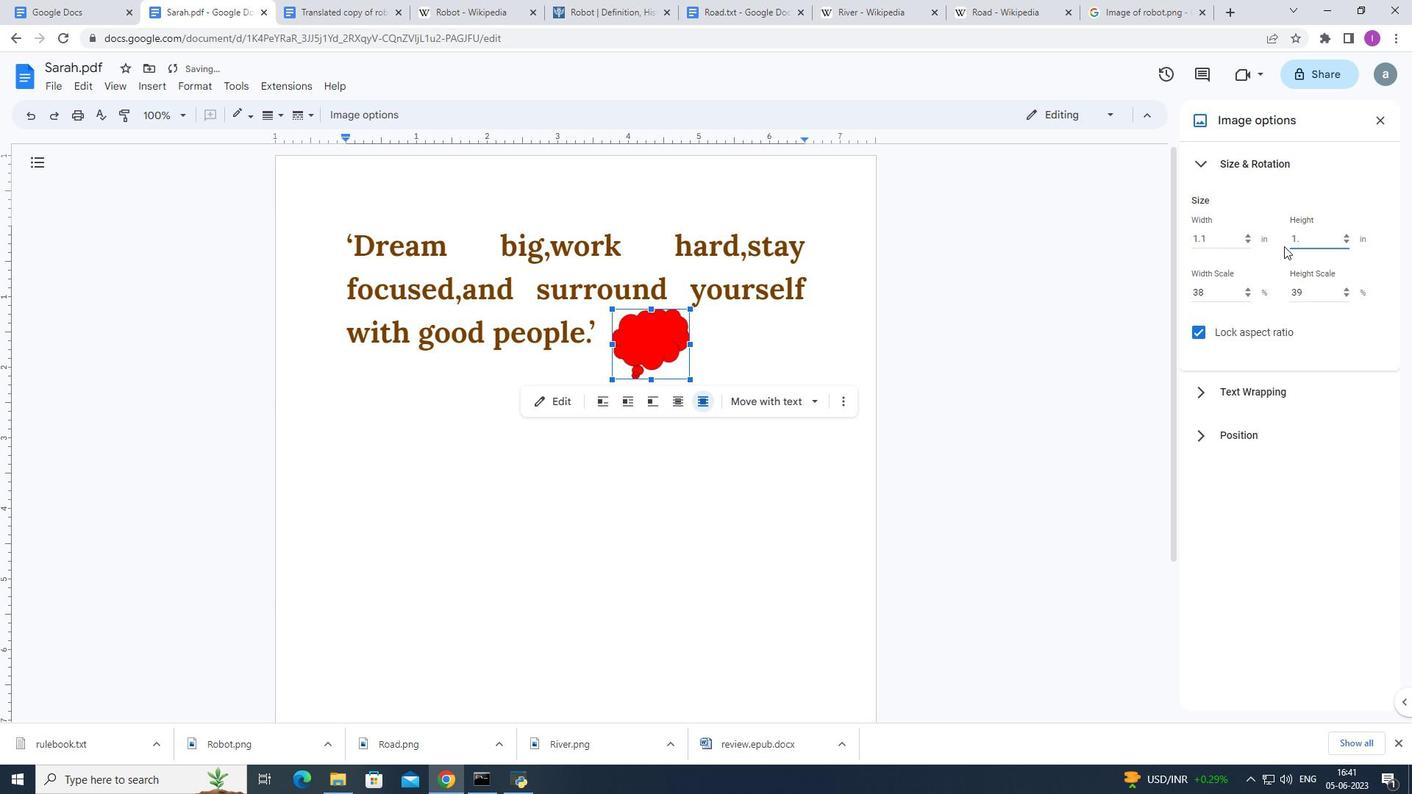 
Action: Key pressed 00
Screenshot: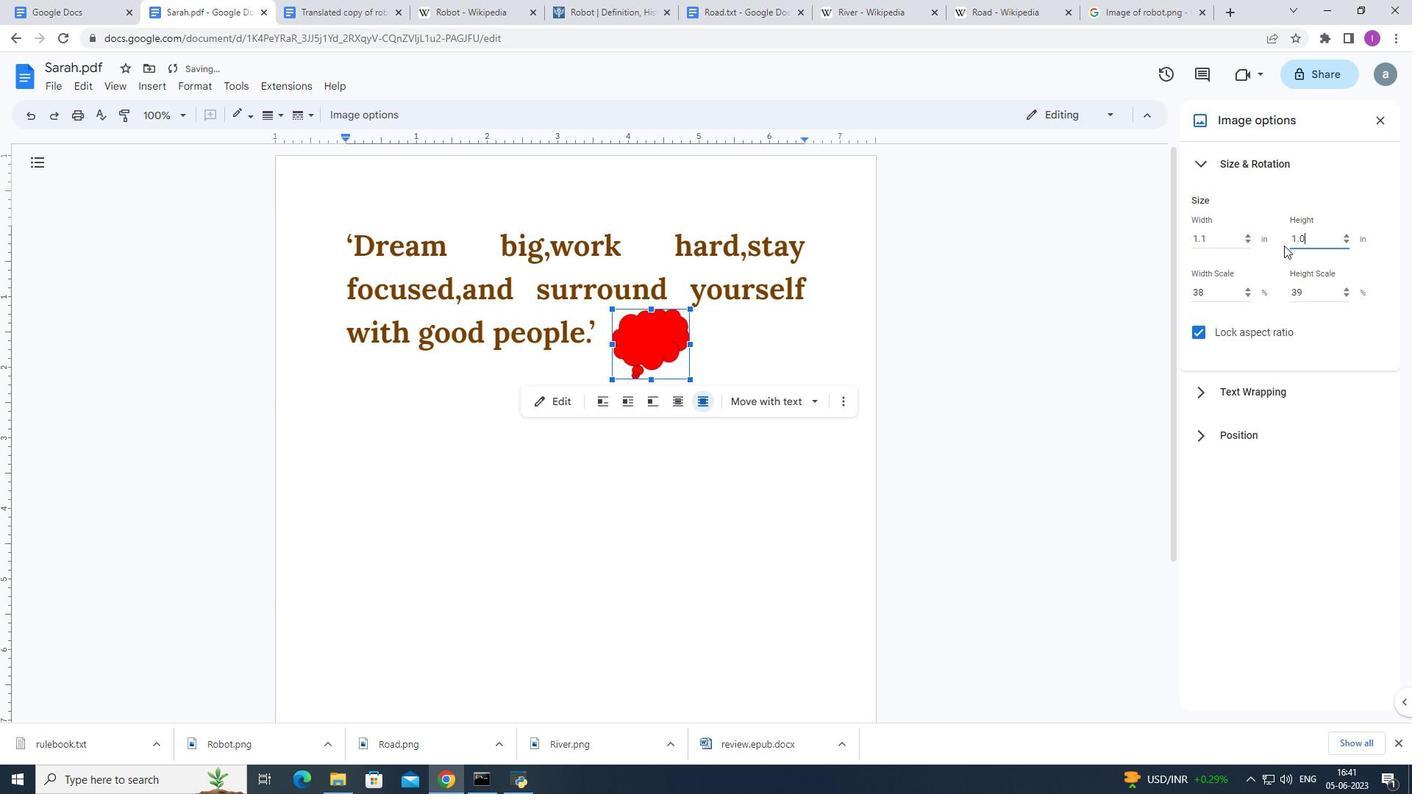 
Action: Mouse moved to (850, 342)
Screenshot: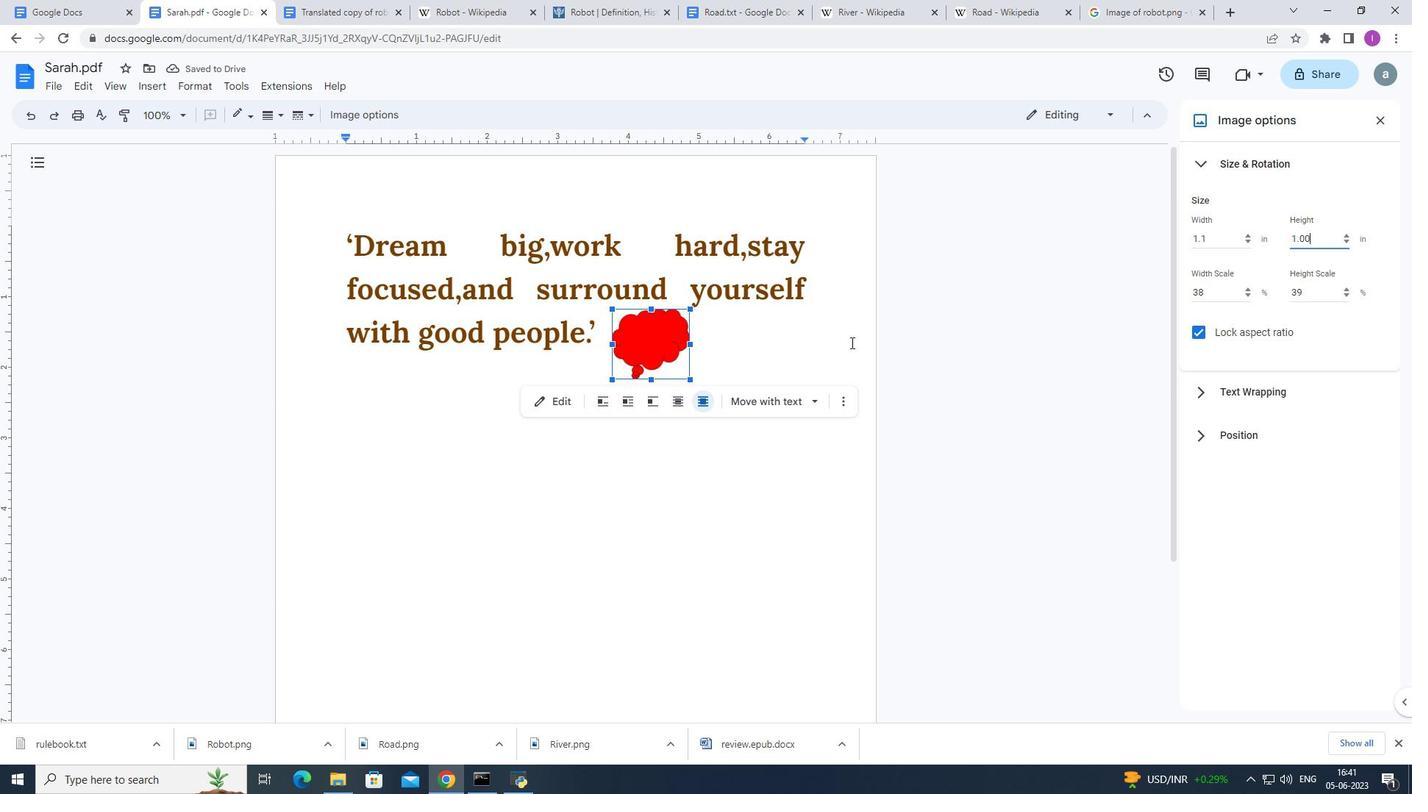 
Action: Mouse pressed left at (850, 342)
Screenshot: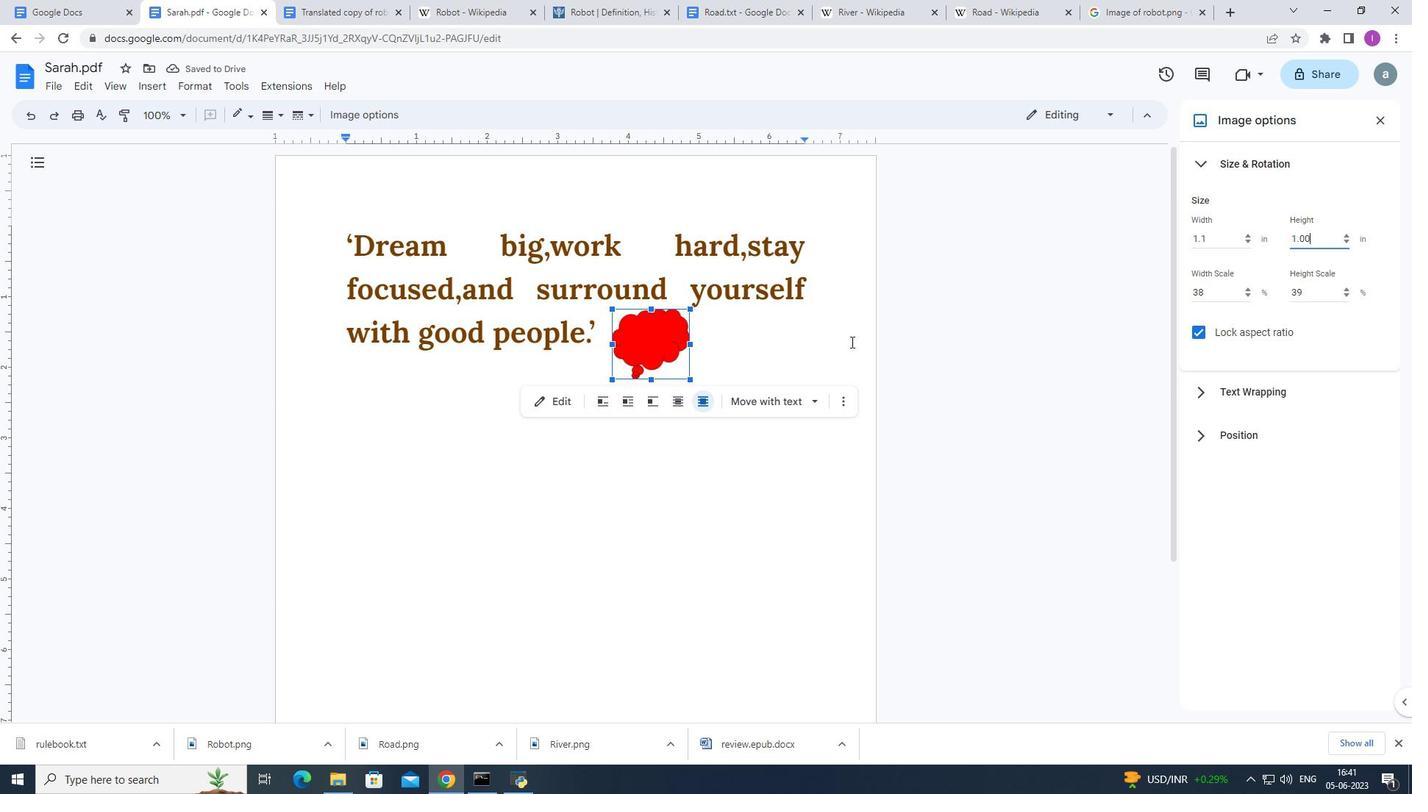 
Action: Mouse moved to (593, 406)
Screenshot: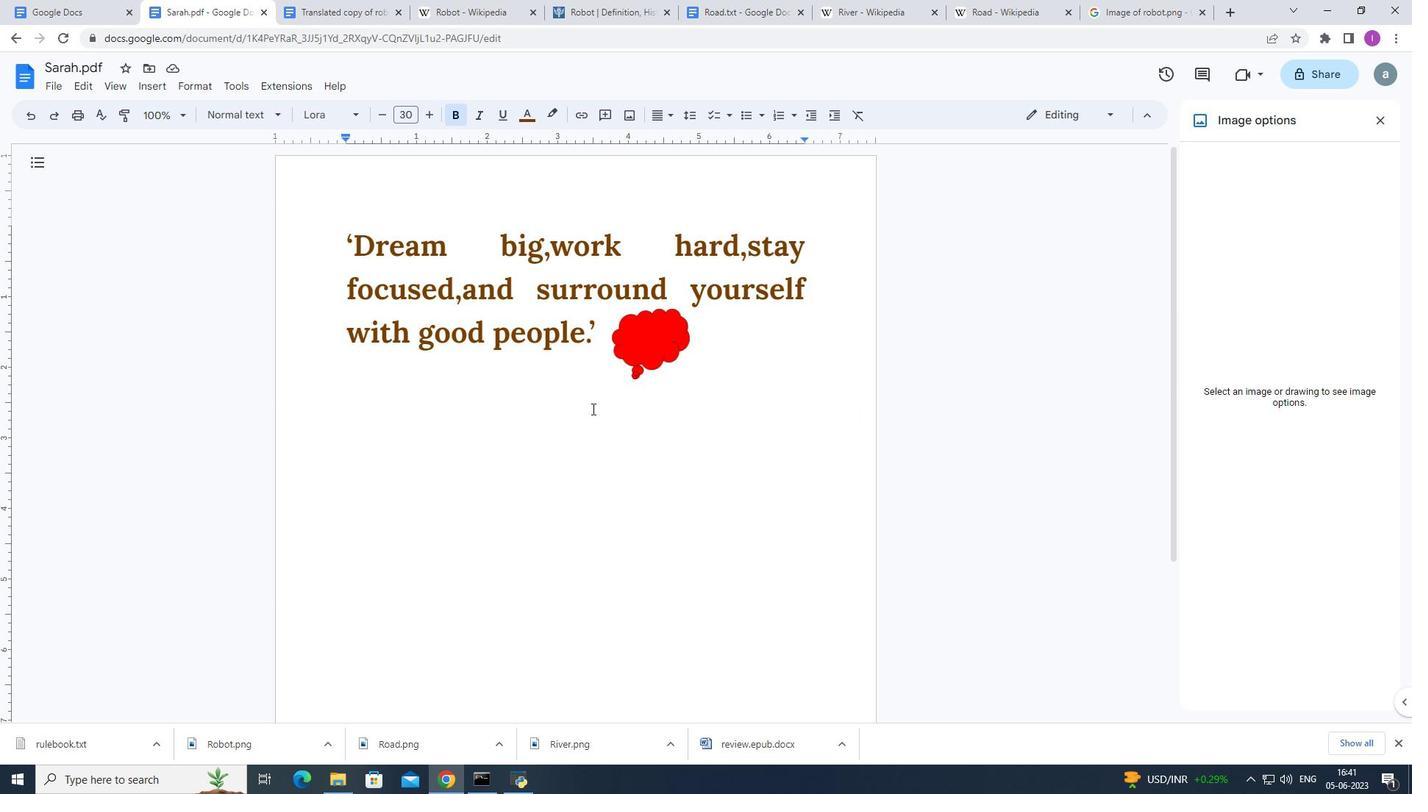 
